 Task: Look for space in Aurora, United States from 8th August, 2023 to 15th August, 2023 for 9 adults in price range Rs.10000 to Rs.14000. Place can be shared room with 5 bedrooms having 9 beds and 5 bathrooms. Property type can be house, flat, guest house. Amenities needed are: wifi, TV, free parkinig on premises, gym, breakfast. Booking option can be shelf check-in. Required host language is English.
Action: Mouse moved to (588, 142)
Screenshot: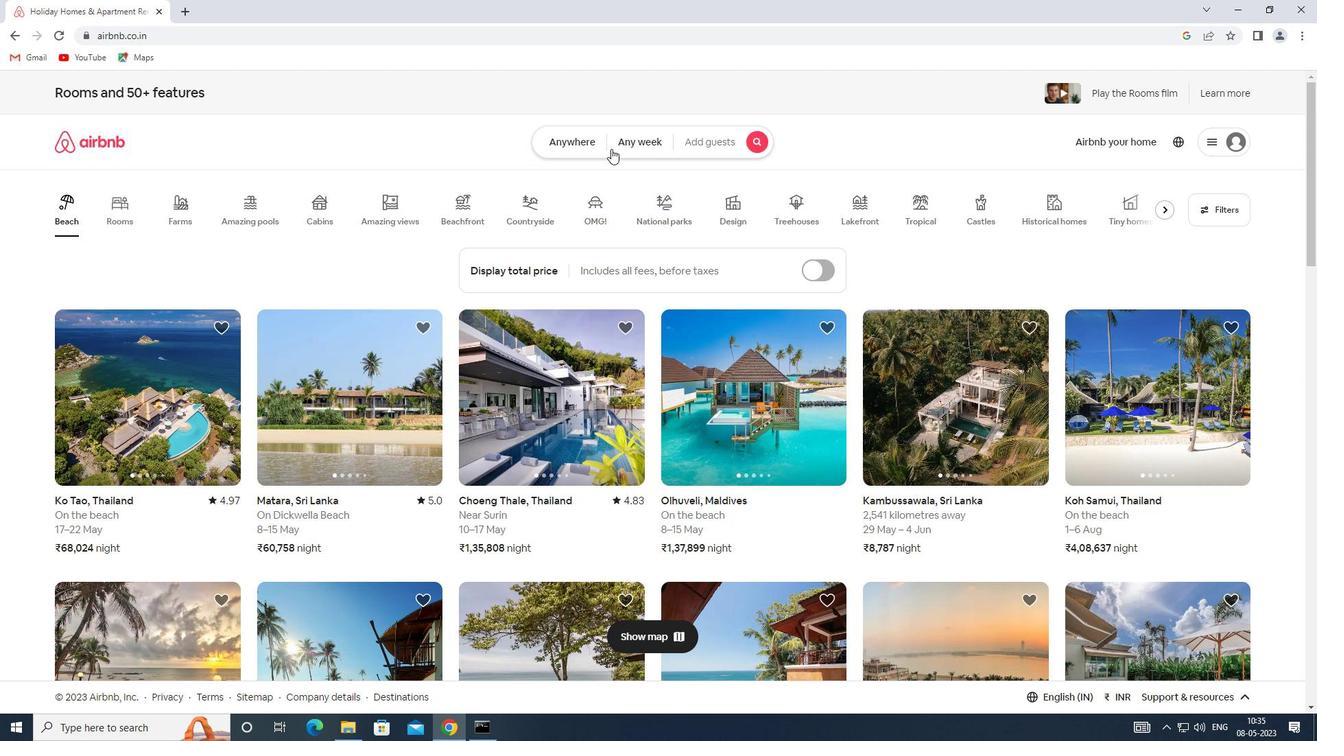 
Action: Mouse pressed left at (588, 142)
Screenshot: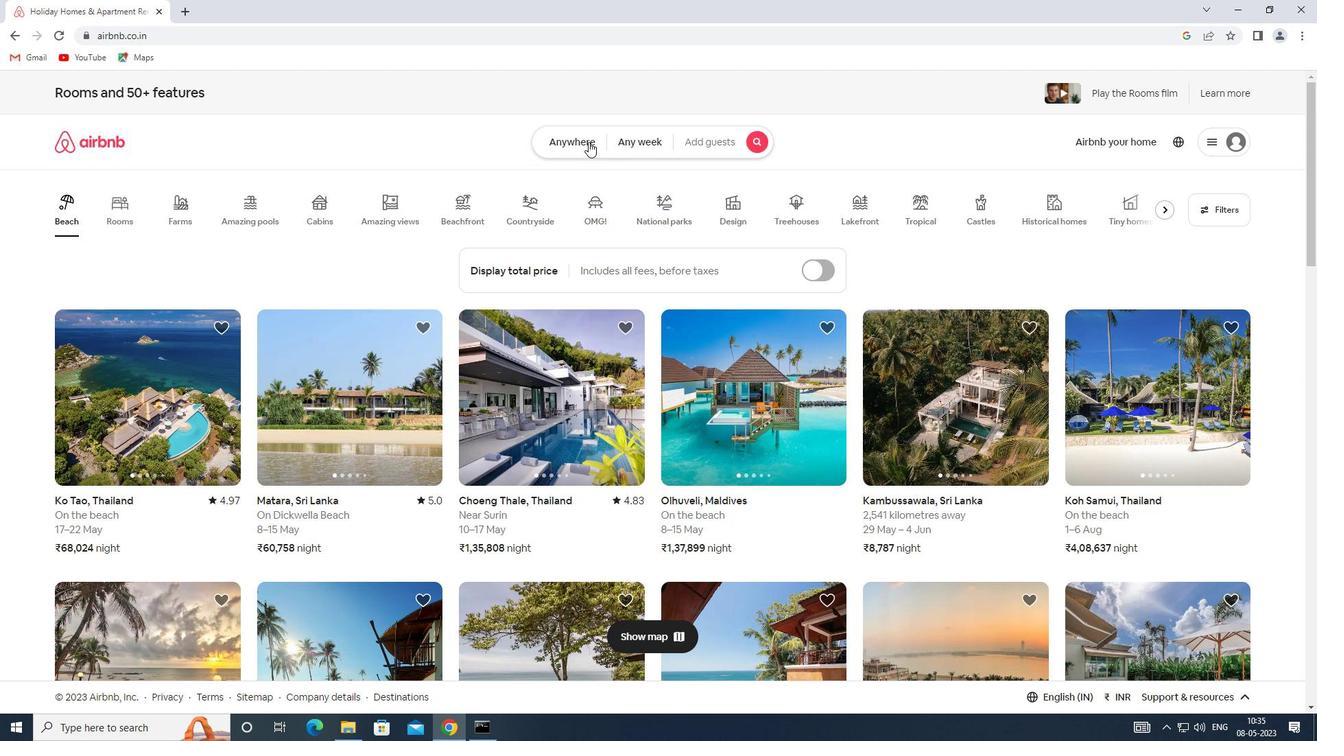
Action: Mouse moved to (484, 205)
Screenshot: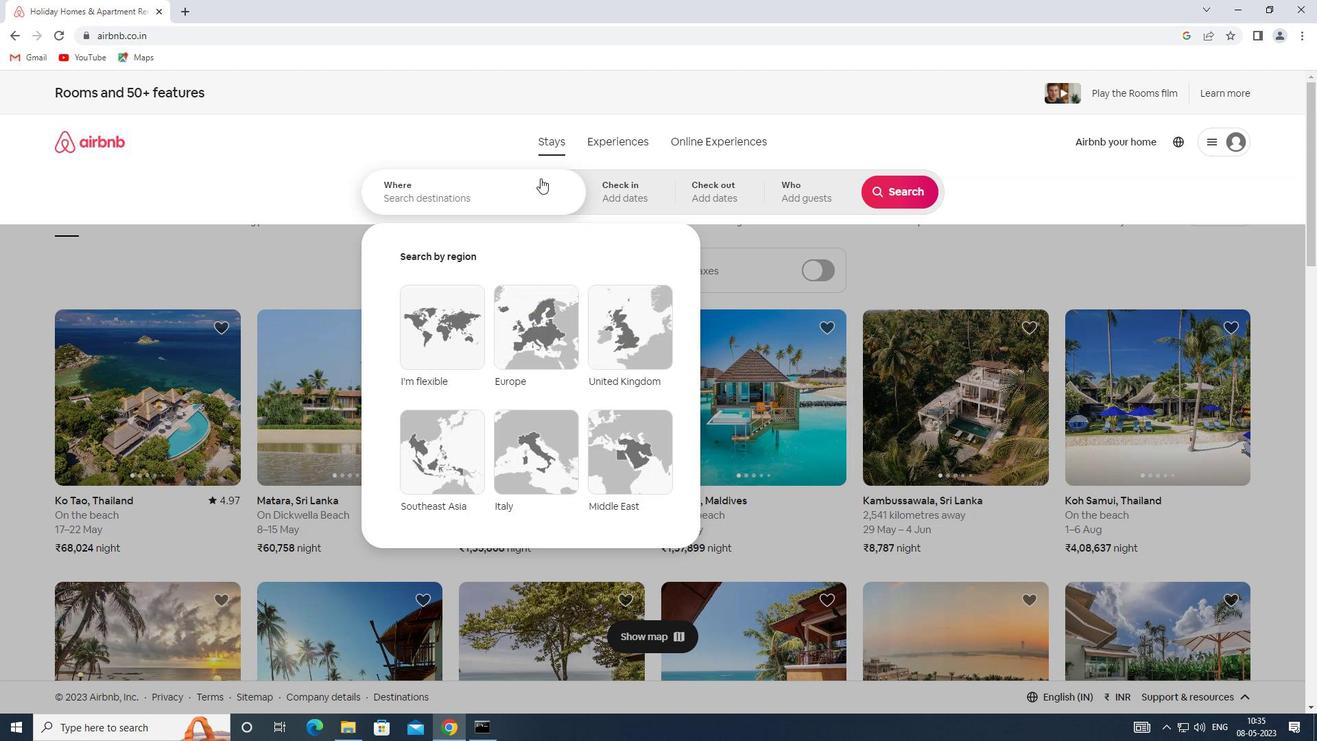 
Action: Mouse pressed left at (484, 205)
Screenshot: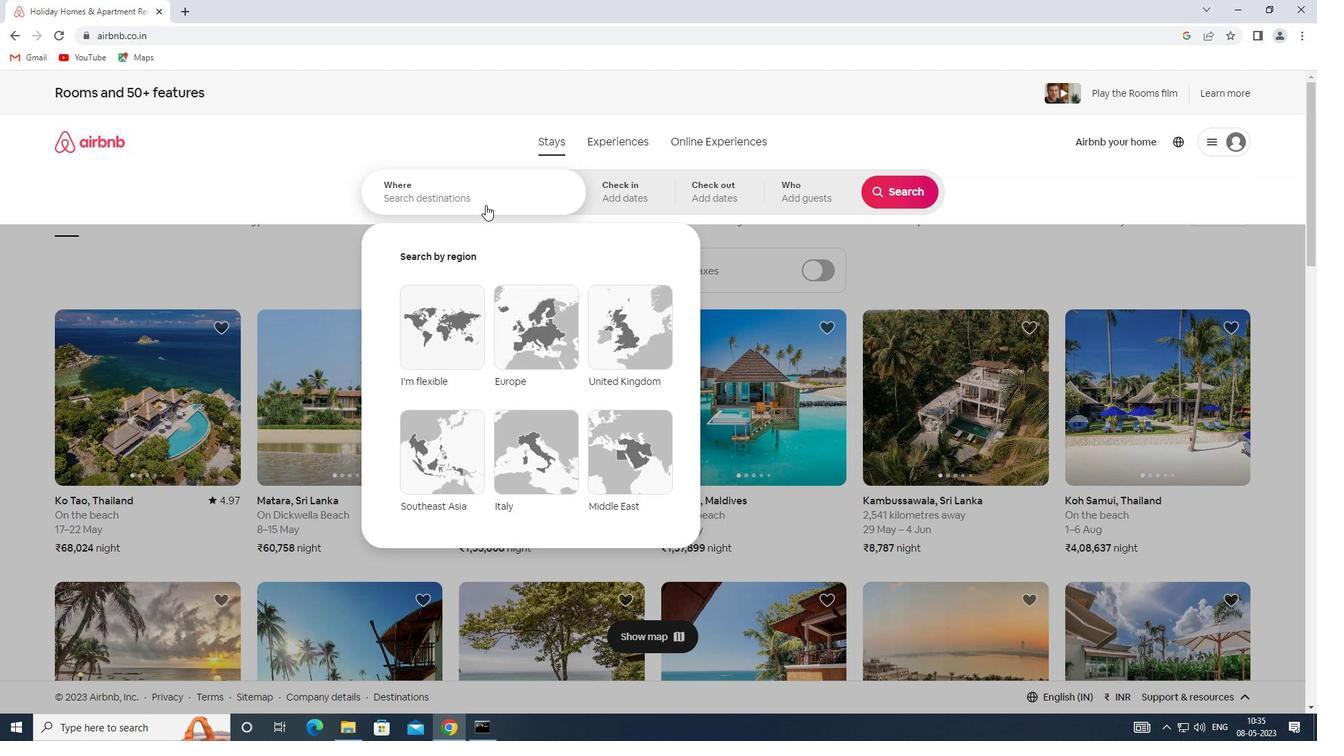 
Action: Key pressed <Key.shift><Key.shift>SPACE<Key.space>IN<Key.space><Key.shift>AURORA,<Key.shift>UNITED<Key.space><Key.shift><Key.shift>STATES
Screenshot: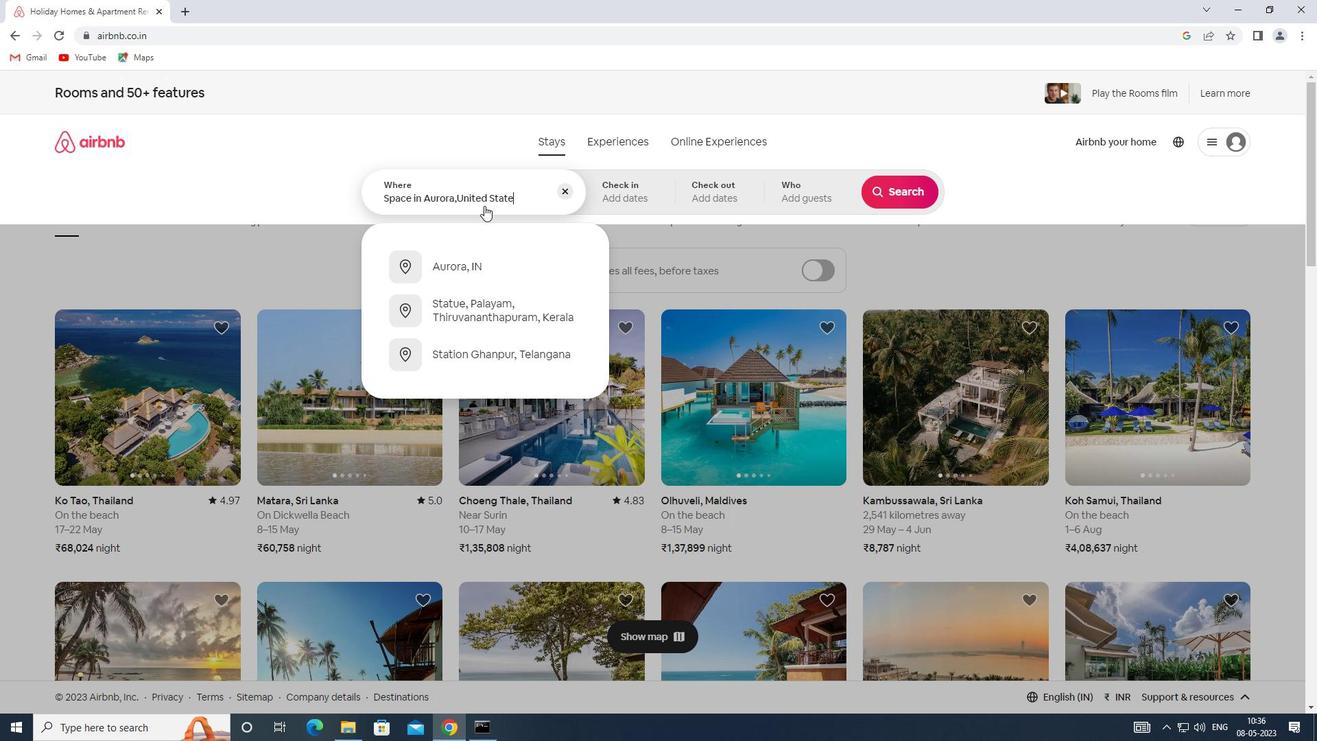 
Action: Mouse moved to (619, 204)
Screenshot: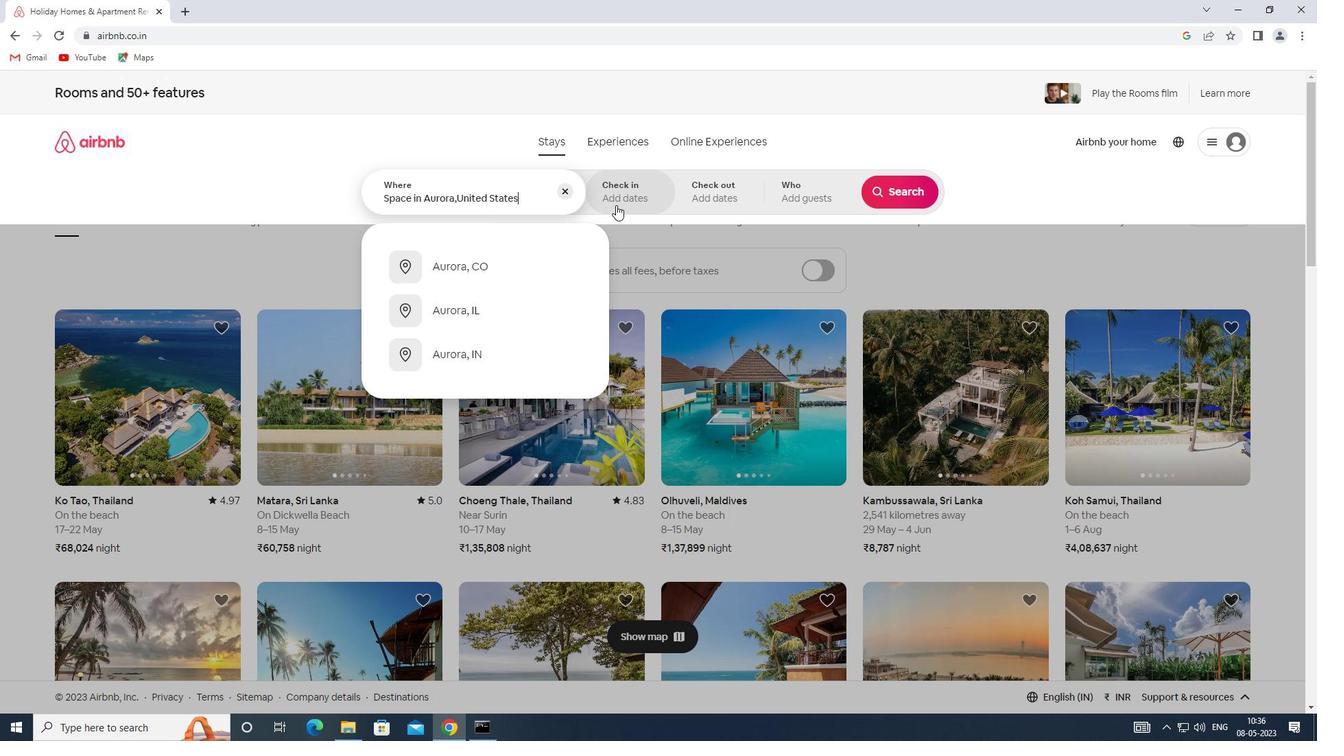
Action: Mouse pressed left at (619, 204)
Screenshot: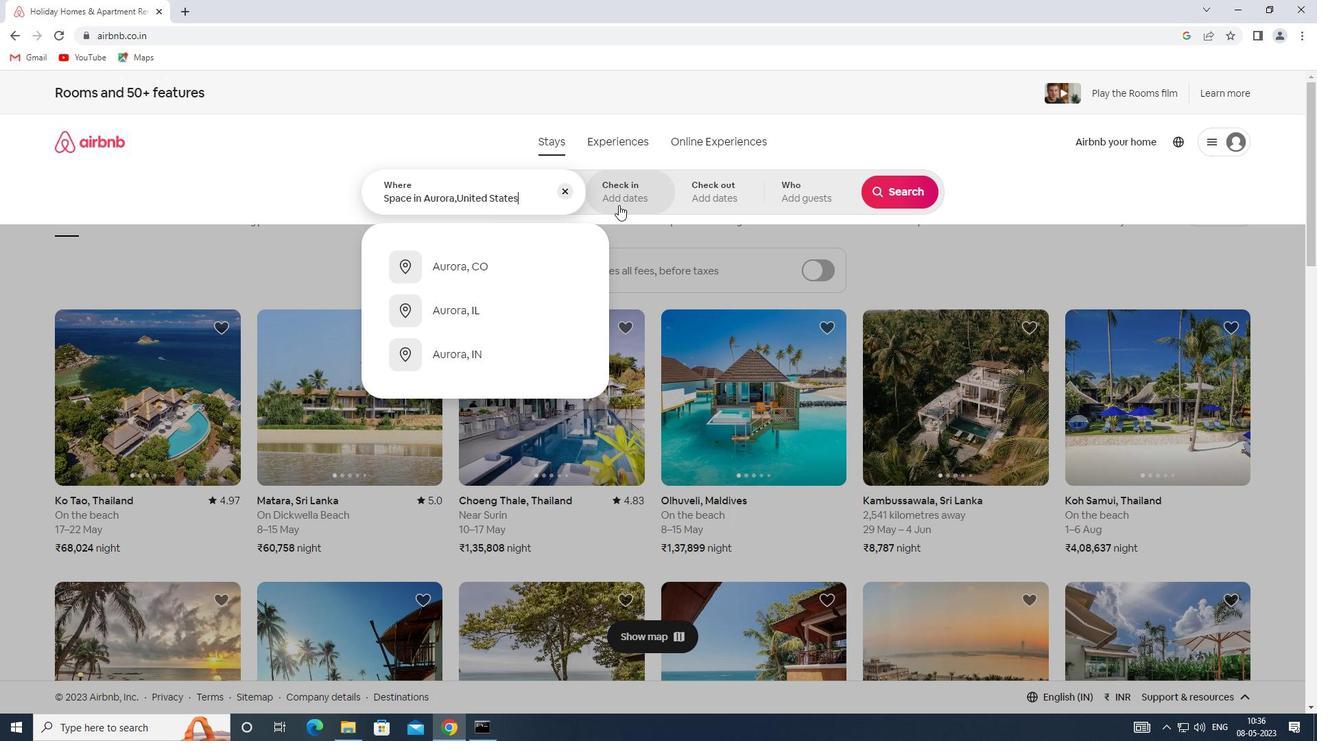 
Action: Mouse moved to (893, 297)
Screenshot: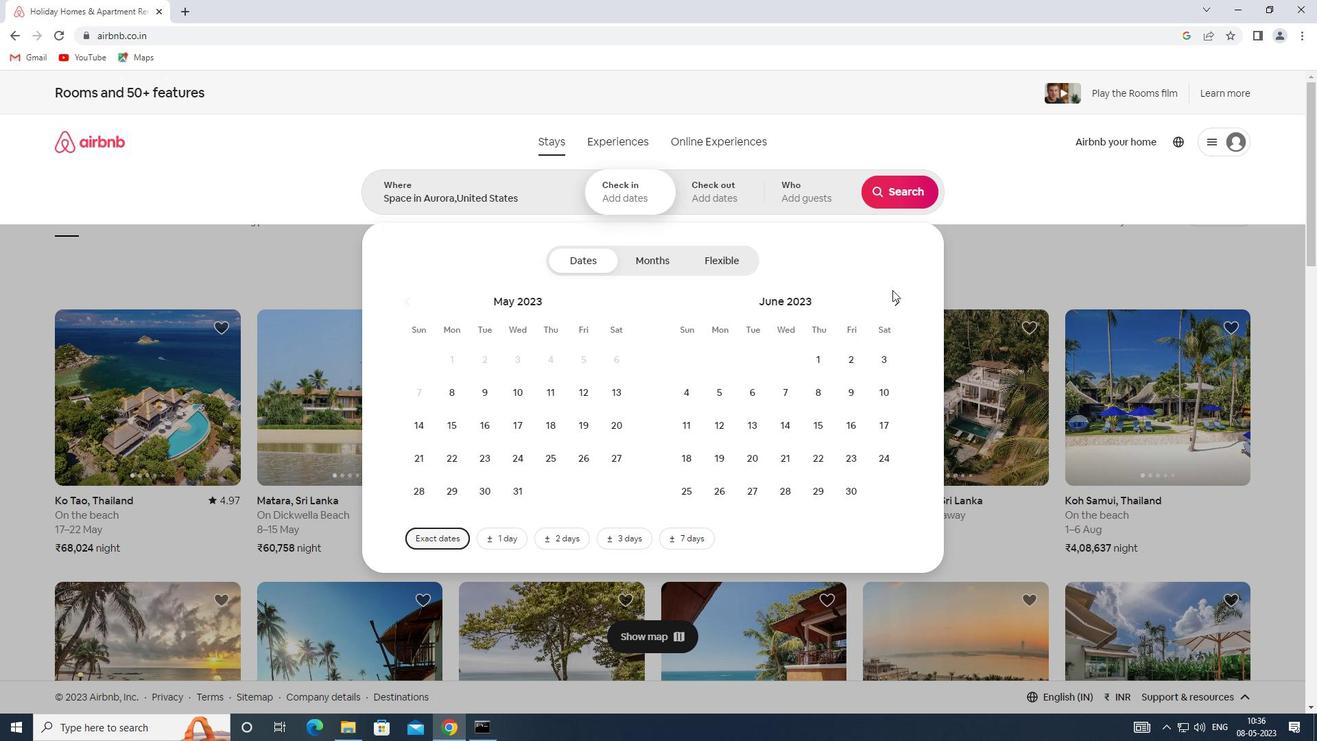 
Action: Mouse pressed left at (893, 297)
Screenshot: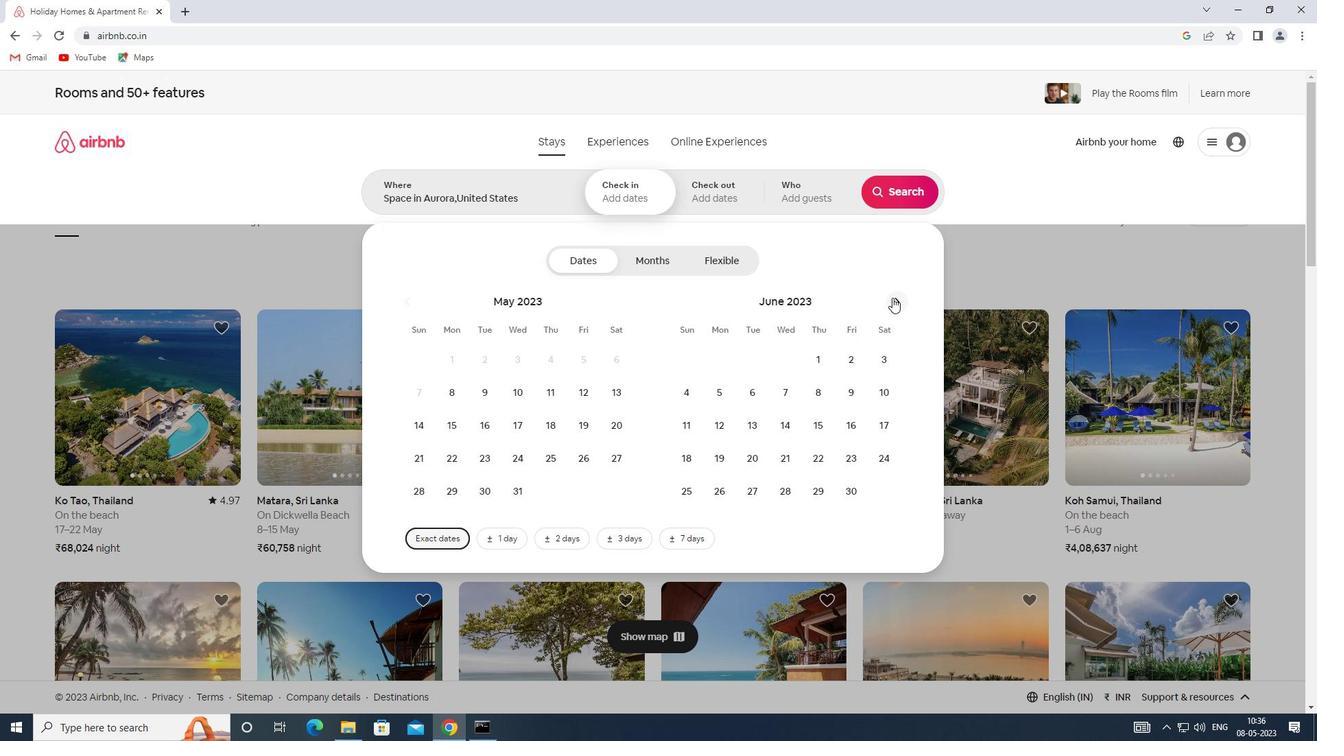 
Action: Mouse pressed left at (893, 297)
Screenshot: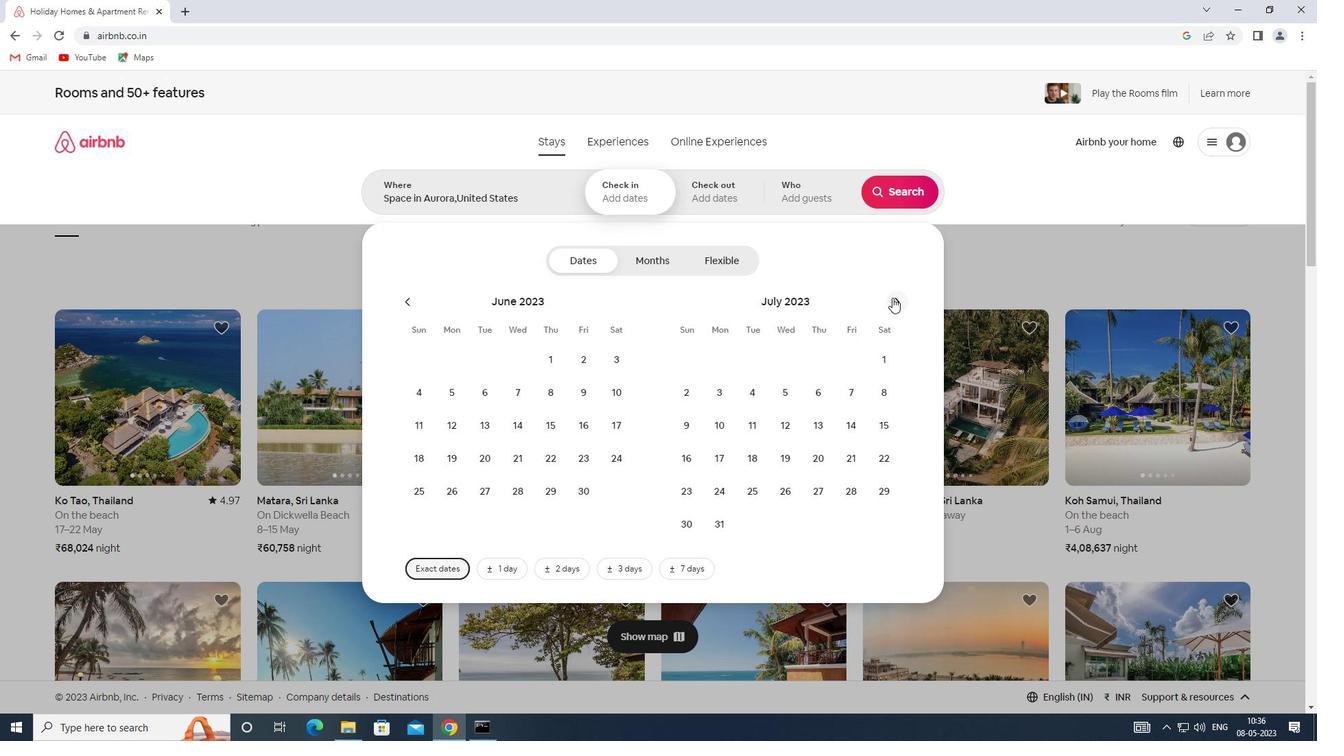 
Action: Mouse moved to (746, 400)
Screenshot: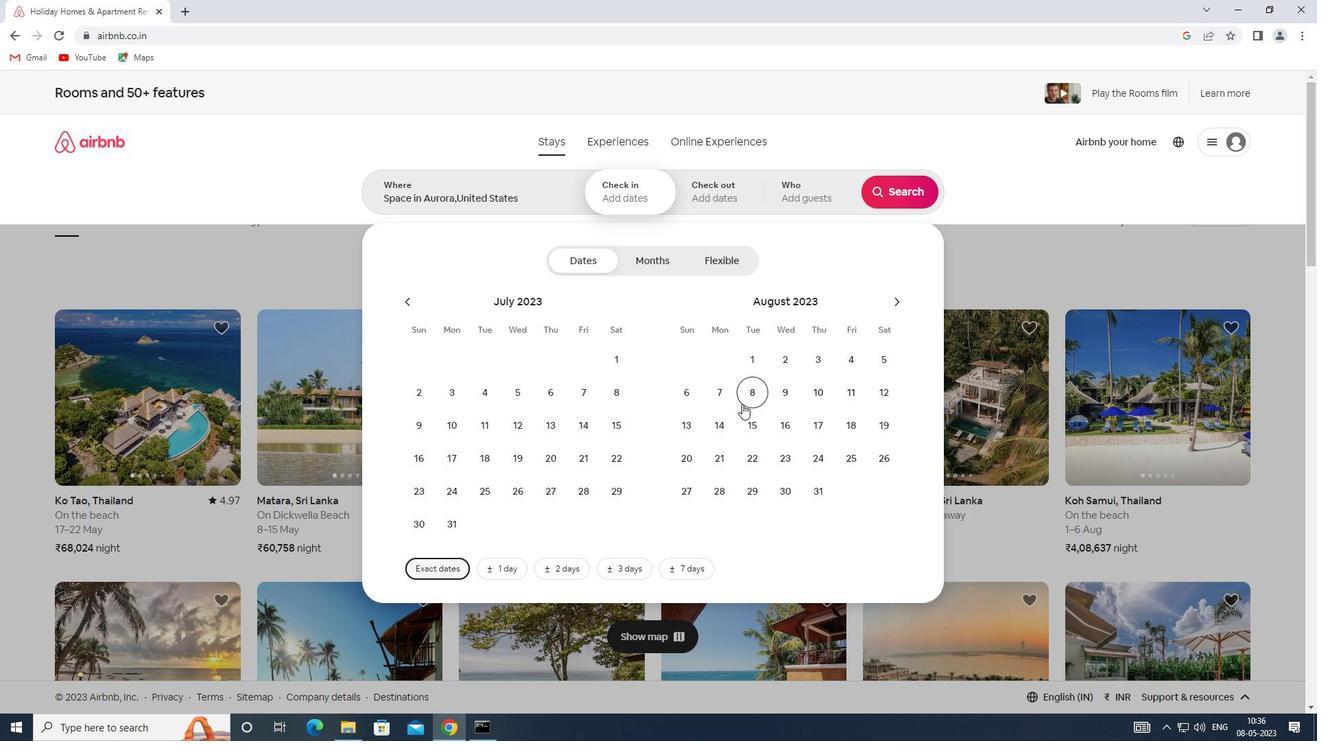 
Action: Mouse pressed left at (746, 400)
Screenshot: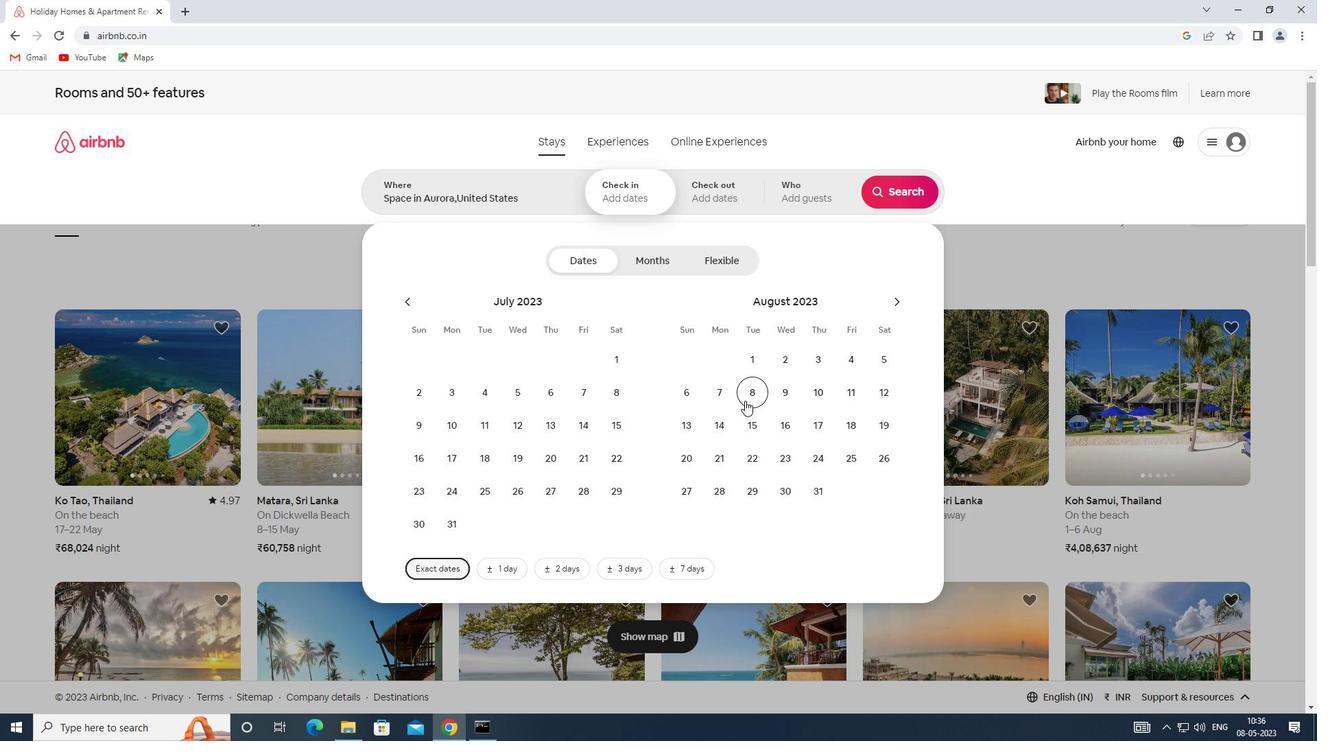 
Action: Mouse moved to (753, 424)
Screenshot: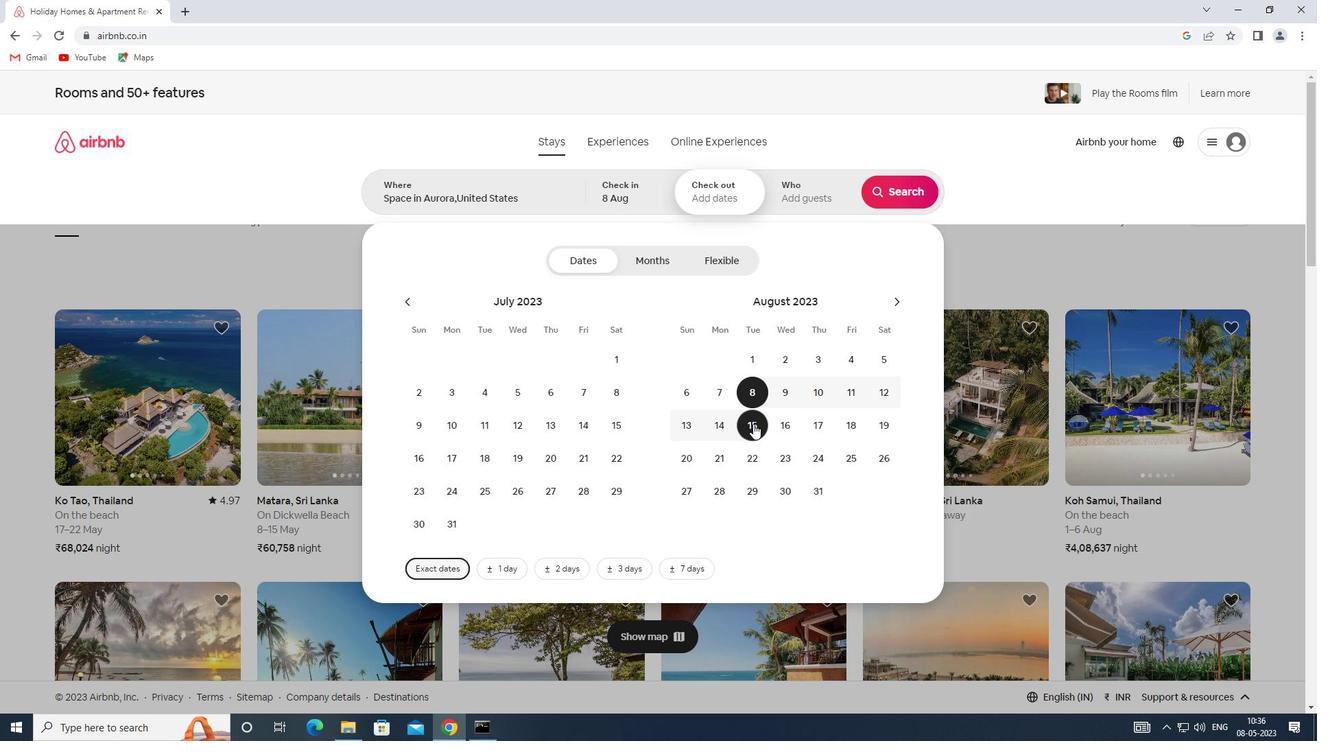 
Action: Mouse pressed left at (753, 424)
Screenshot: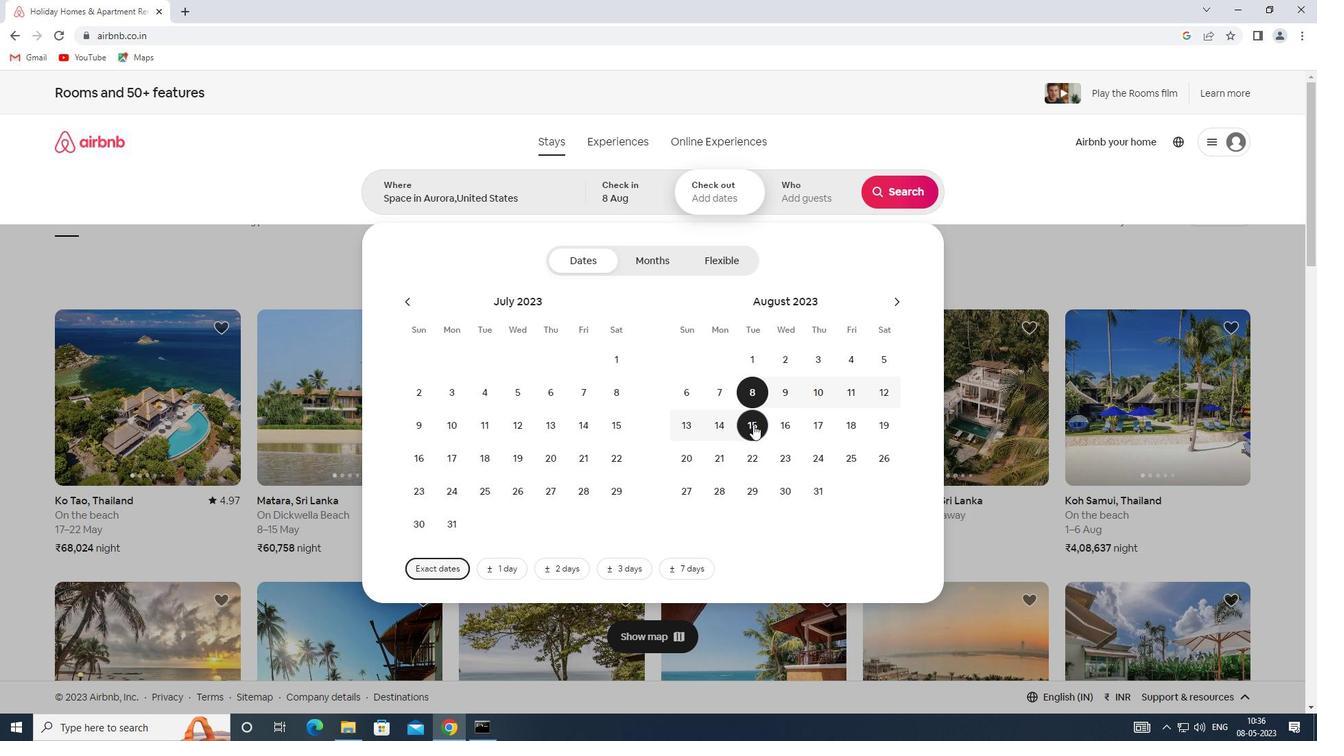
Action: Mouse moved to (790, 201)
Screenshot: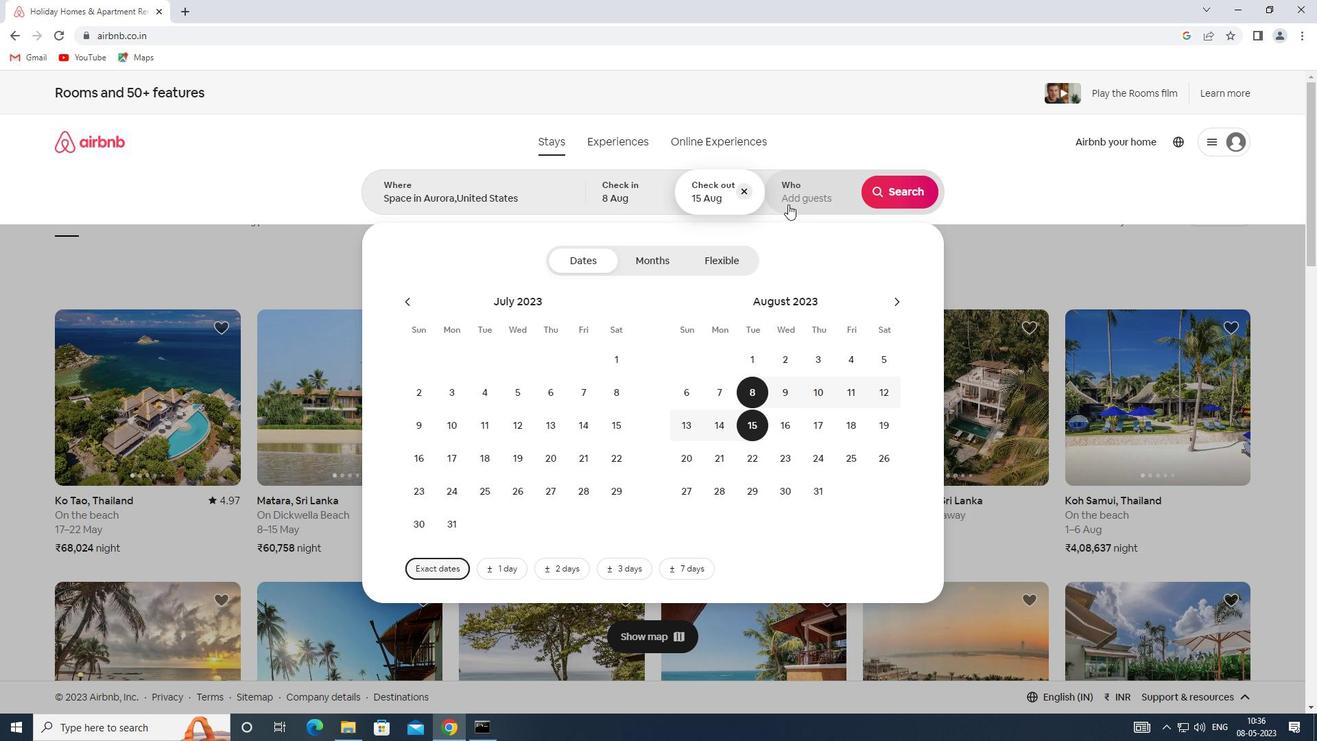 
Action: Mouse pressed left at (790, 201)
Screenshot: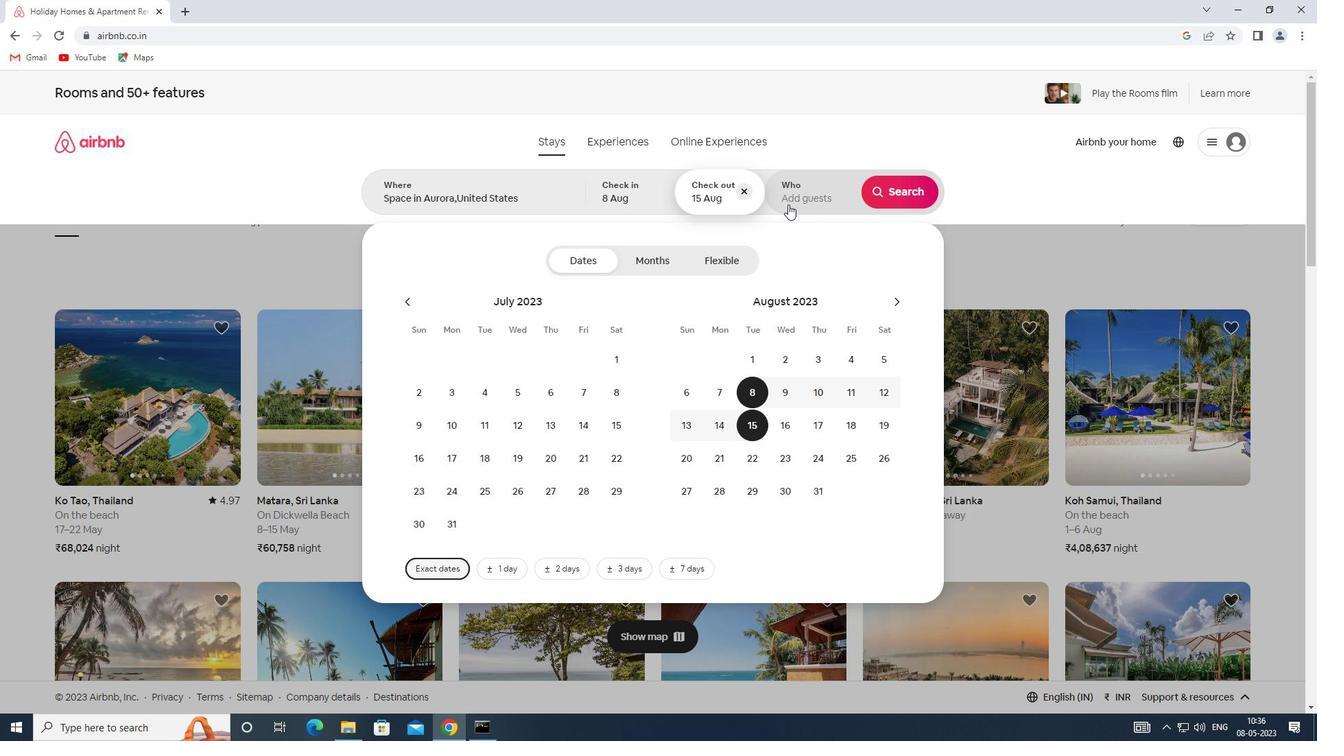 
Action: Mouse moved to (901, 265)
Screenshot: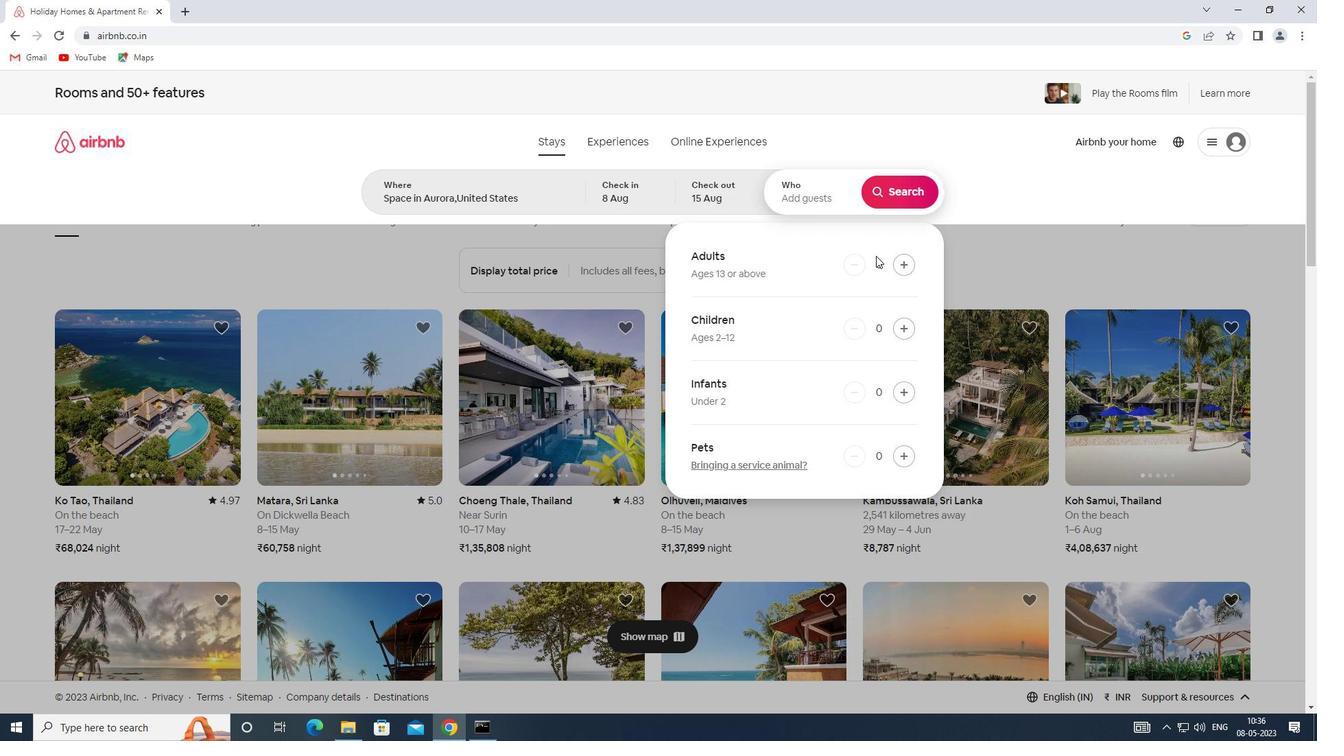 
Action: Mouse pressed left at (901, 265)
Screenshot: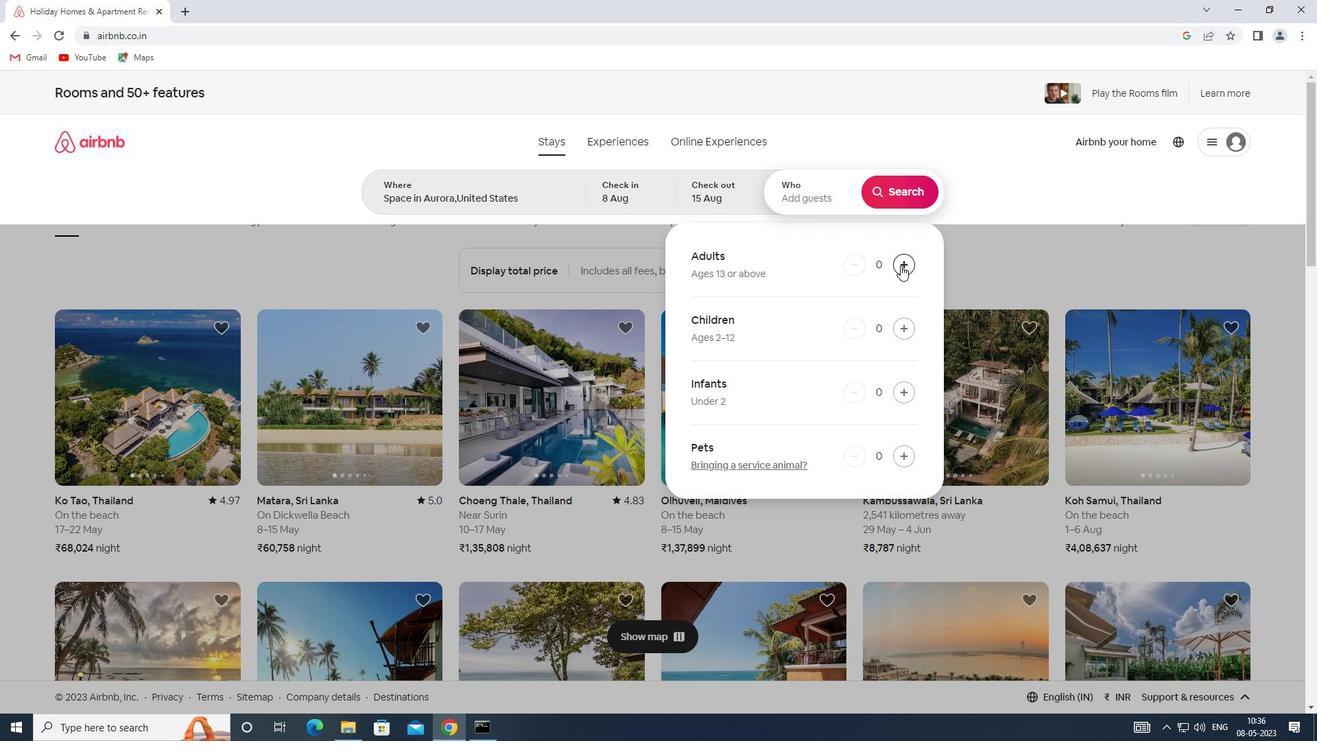 
Action: Mouse pressed left at (901, 265)
Screenshot: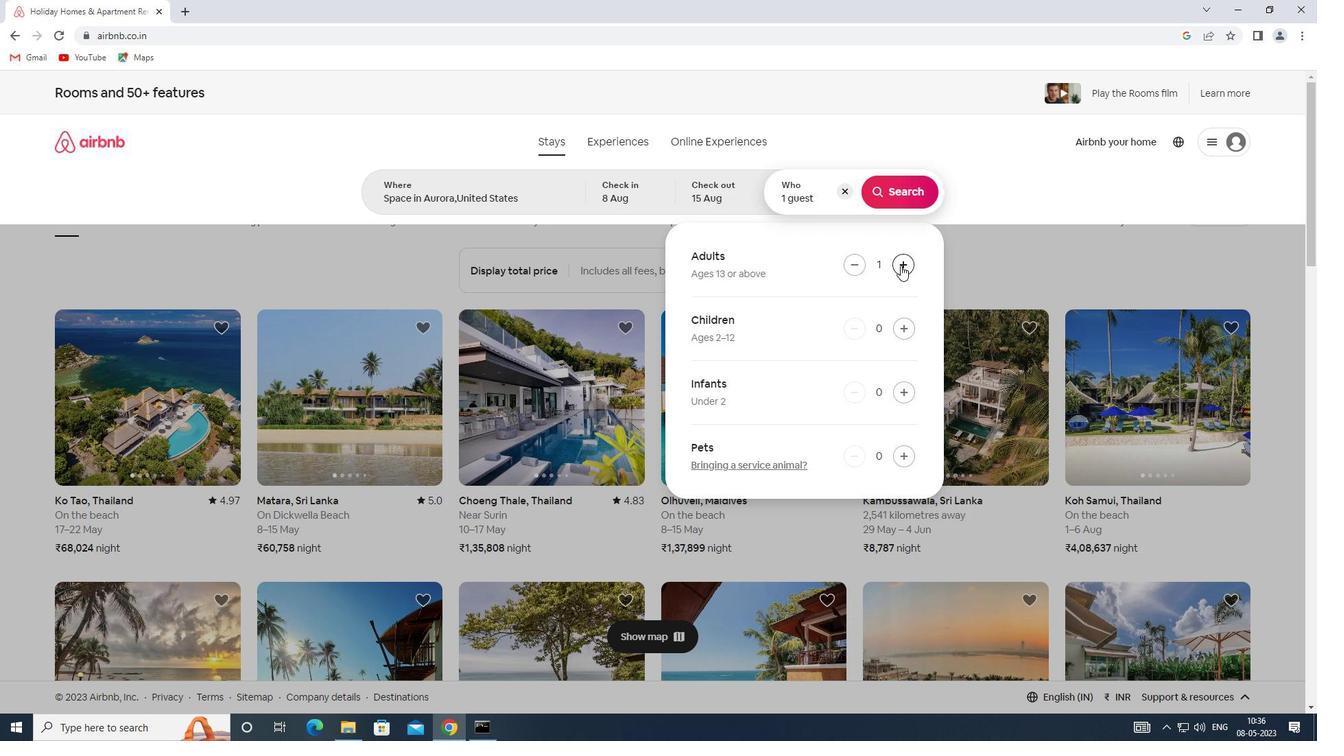 
Action: Mouse pressed left at (901, 265)
Screenshot: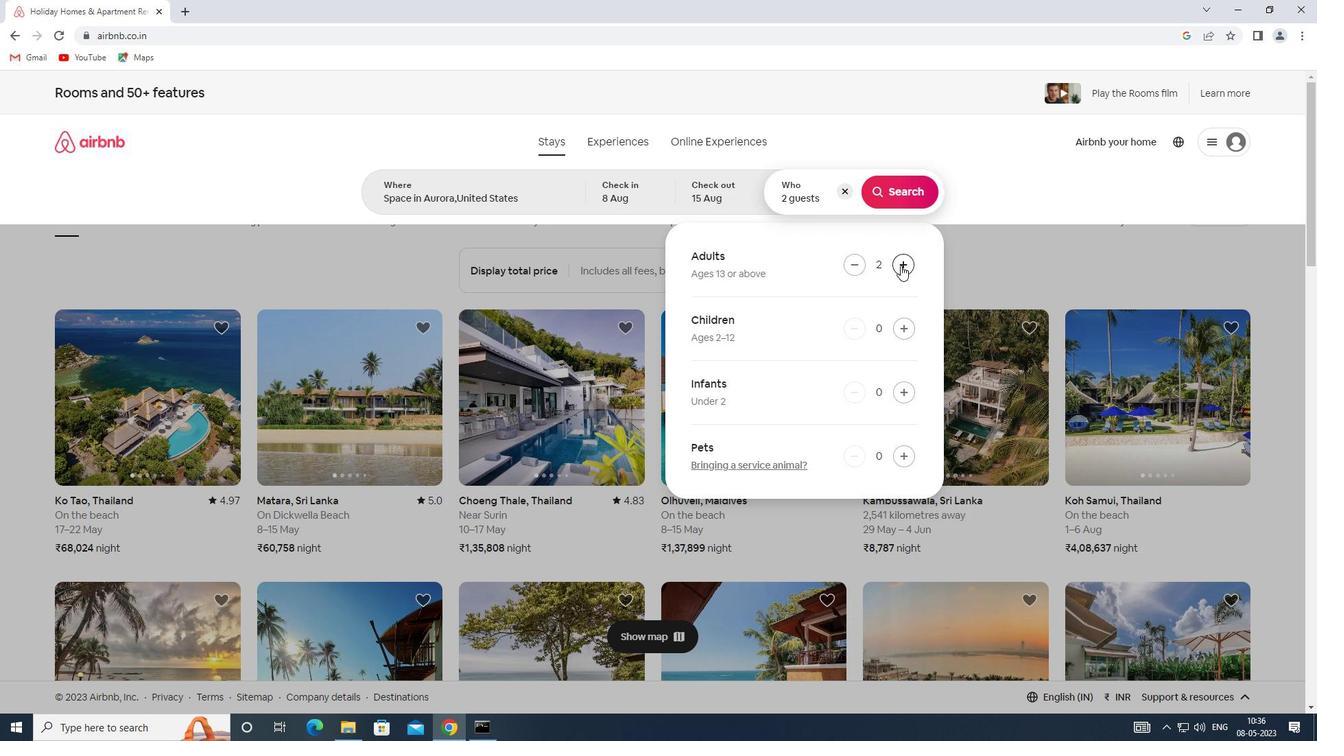 
Action: Mouse pressed left at (901, 265)
Screenshot: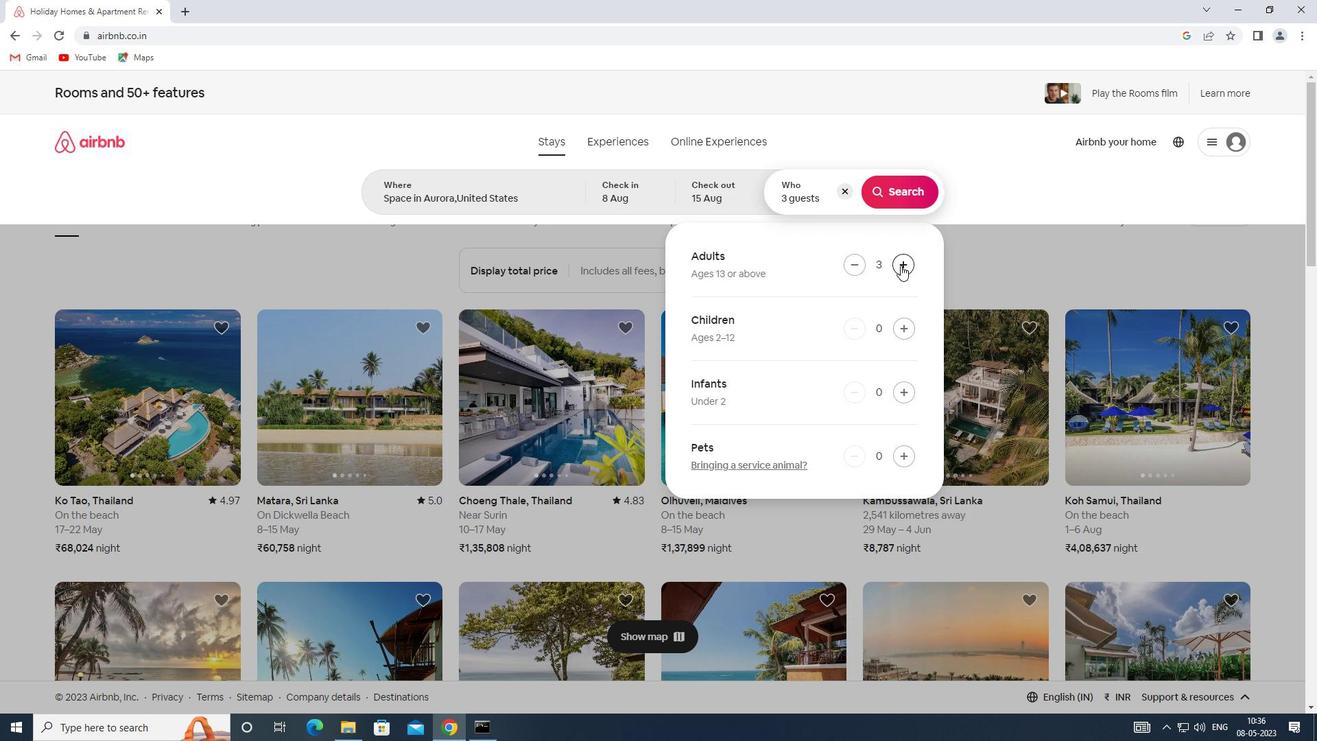 
Action: Mouse pressed left at (901, 265)
Screenshot: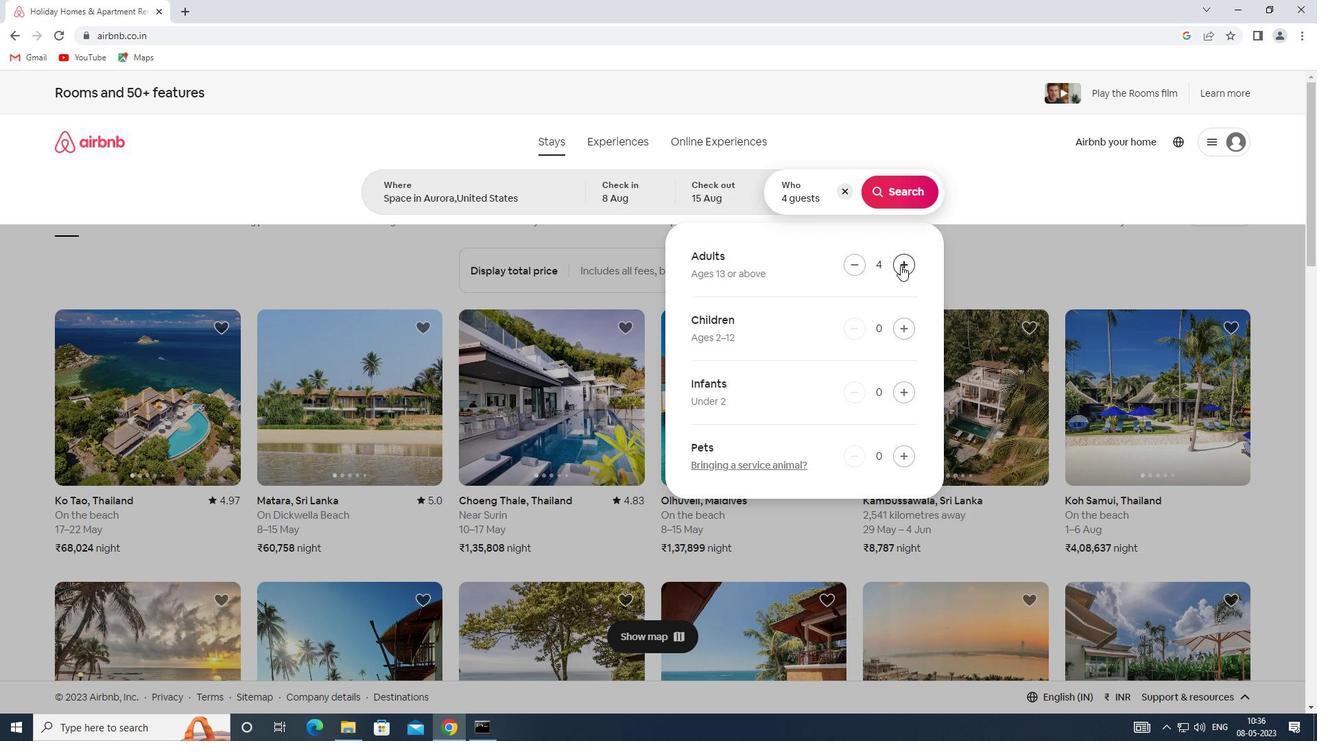 
Action: Mouse pressed left at (901, 265)
Screenshot: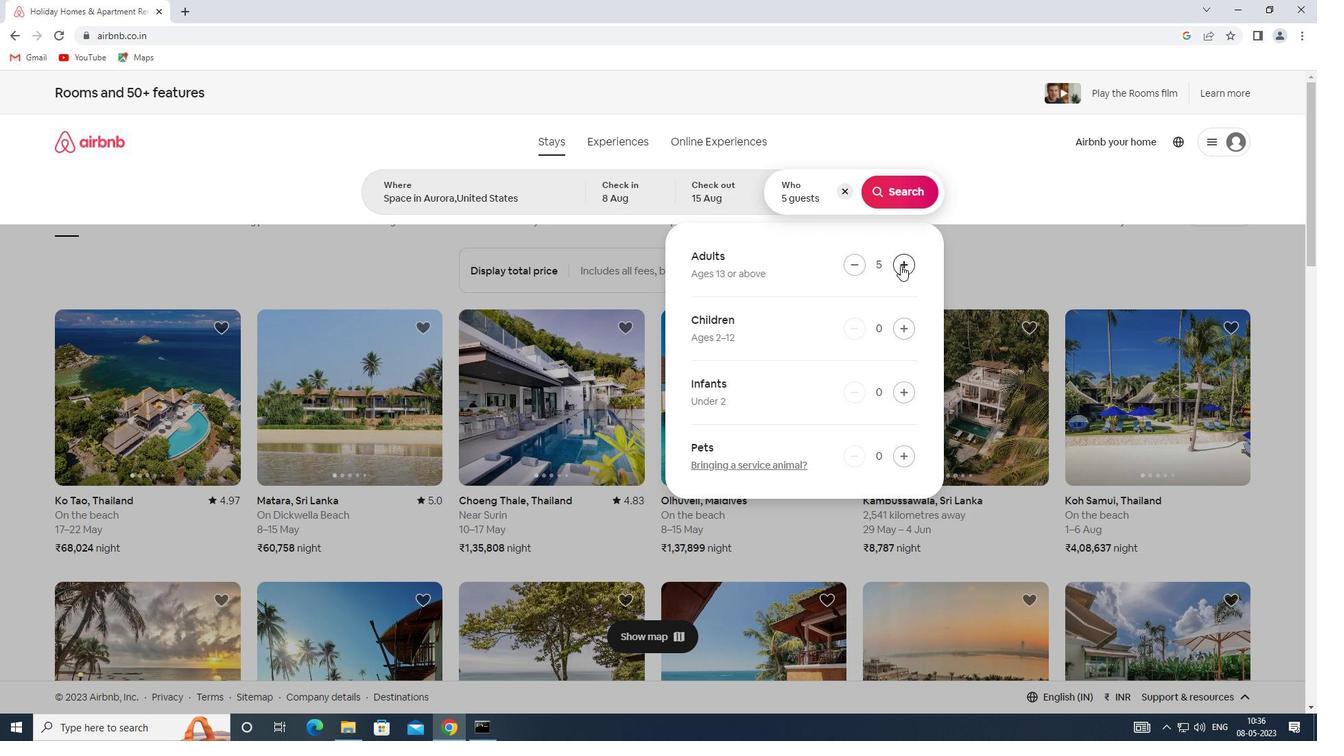 
Action: Mouse pressed left at (901, 265)
Screenshot: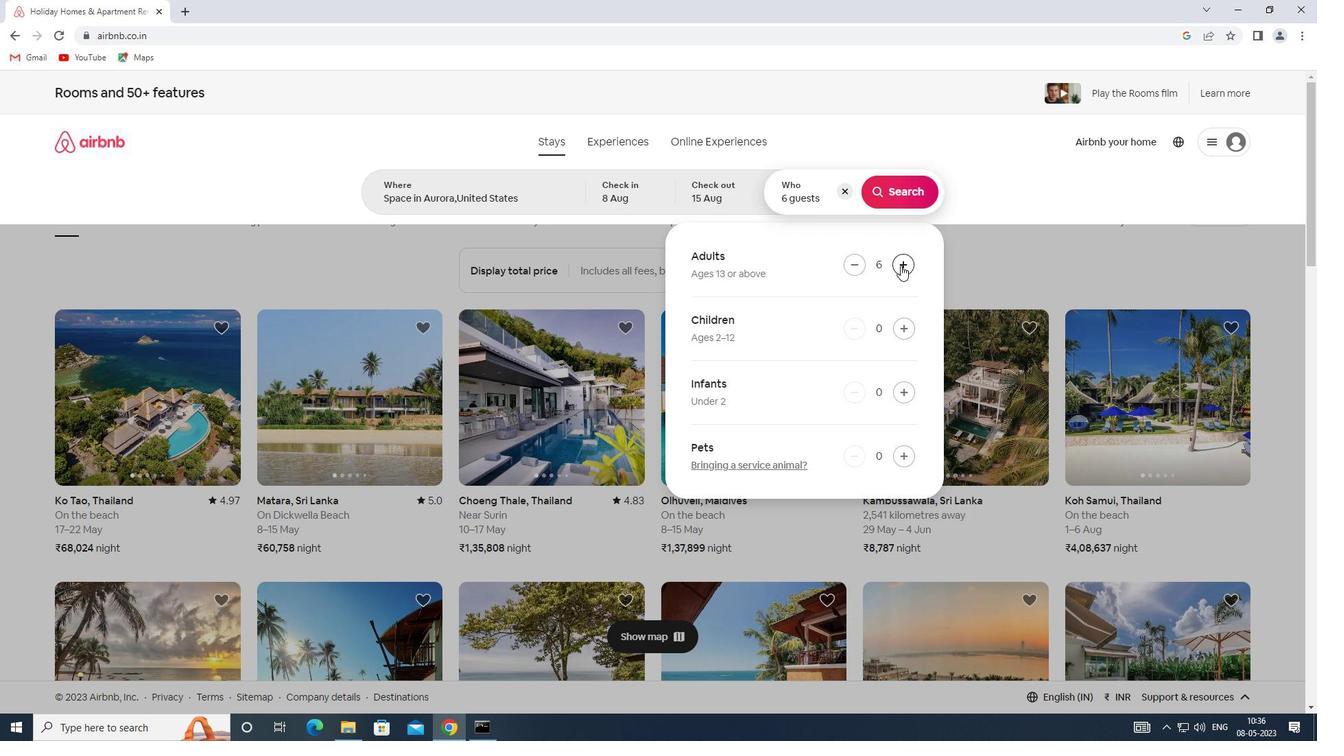 
Action: Mouse pressed left at (901, 265)
Screenshot: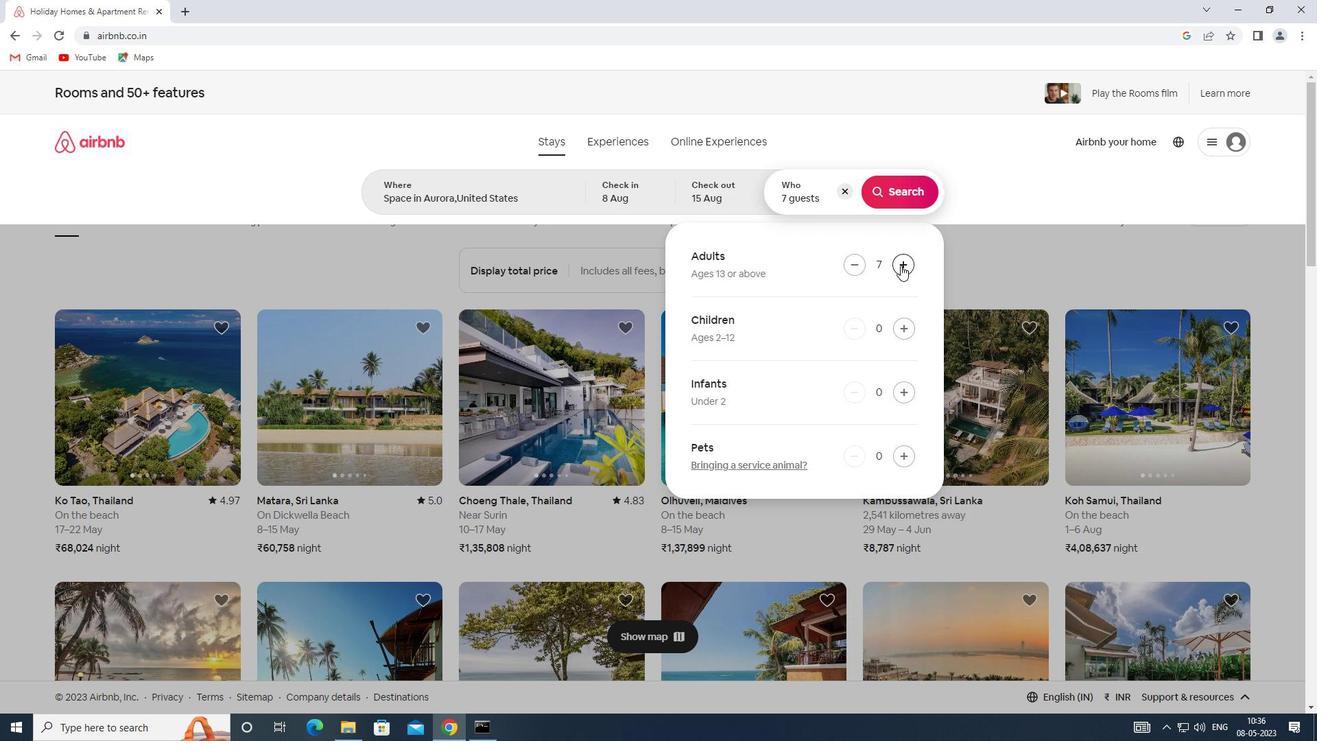 
Action: Mouse pressed left at (901, 265)
Screenshot: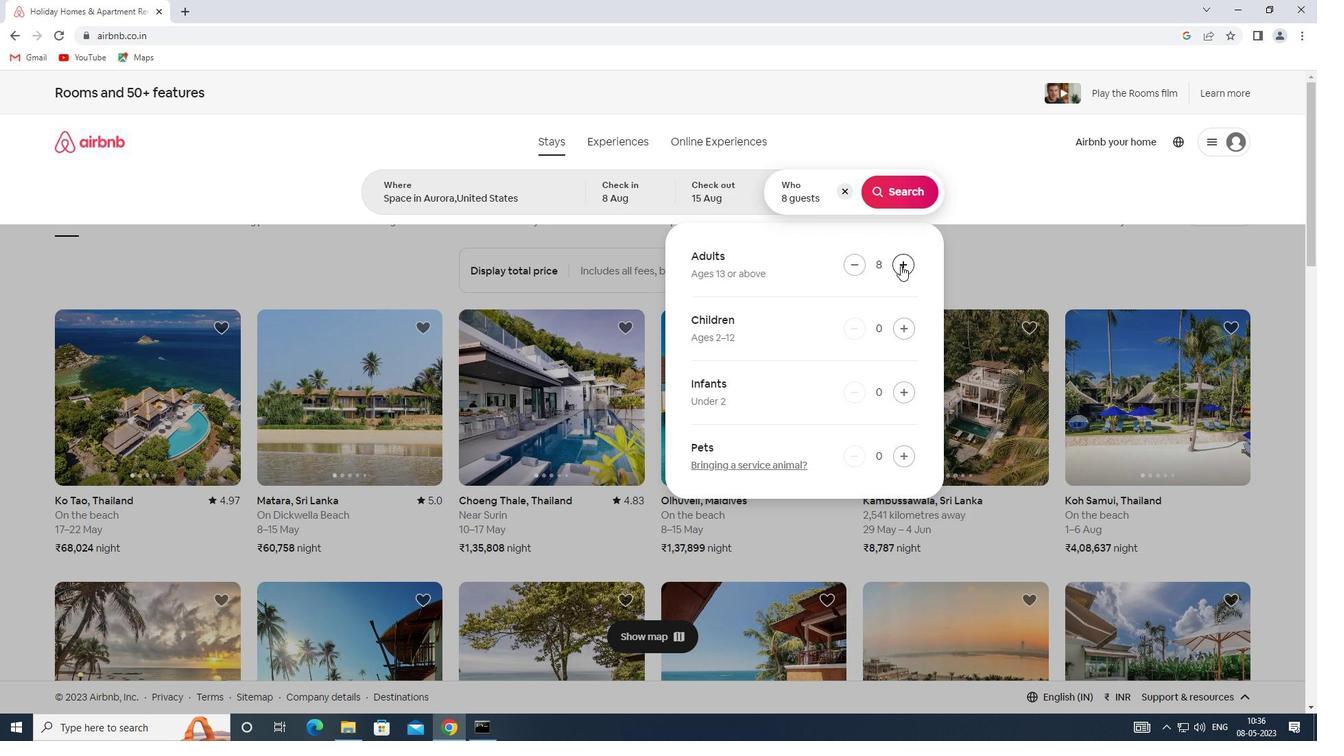 
Action: Mouse moved to (909, 196)
Screenshot: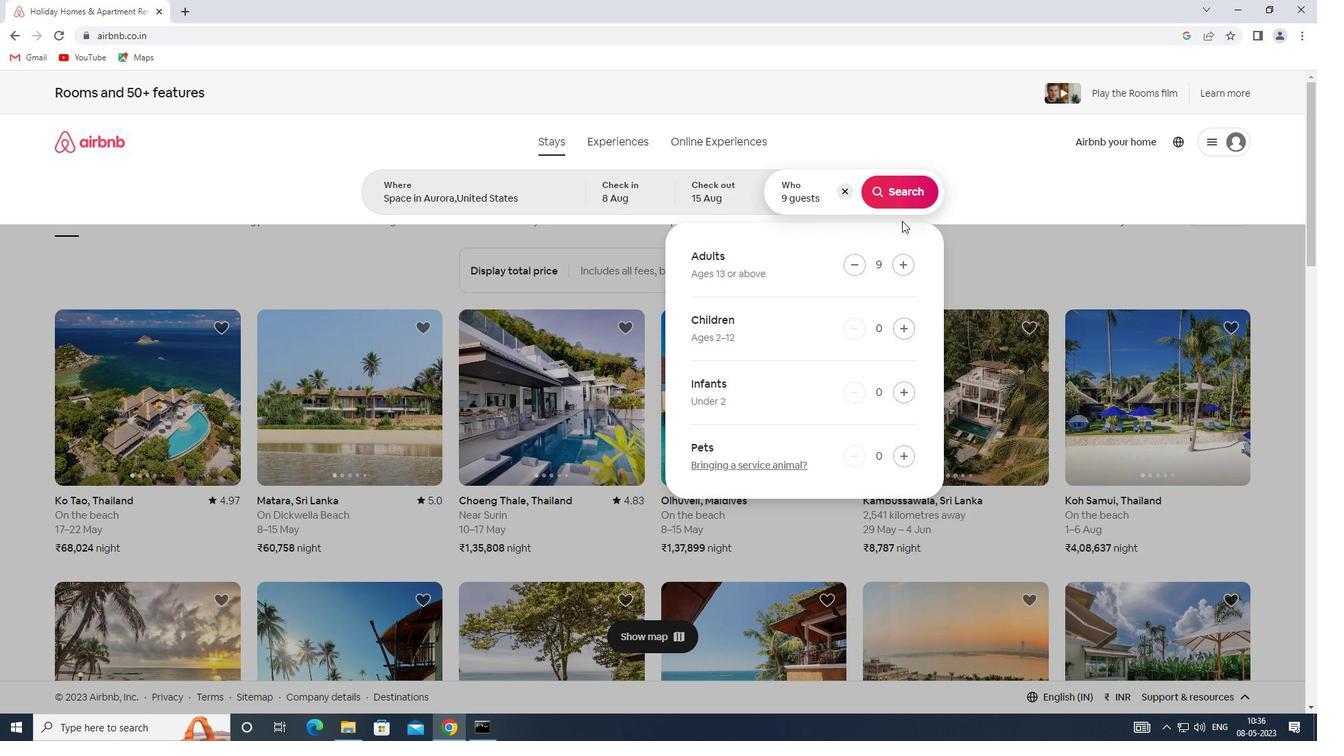 
Action: Mouse pressed left at (909, 196)
Screenshot: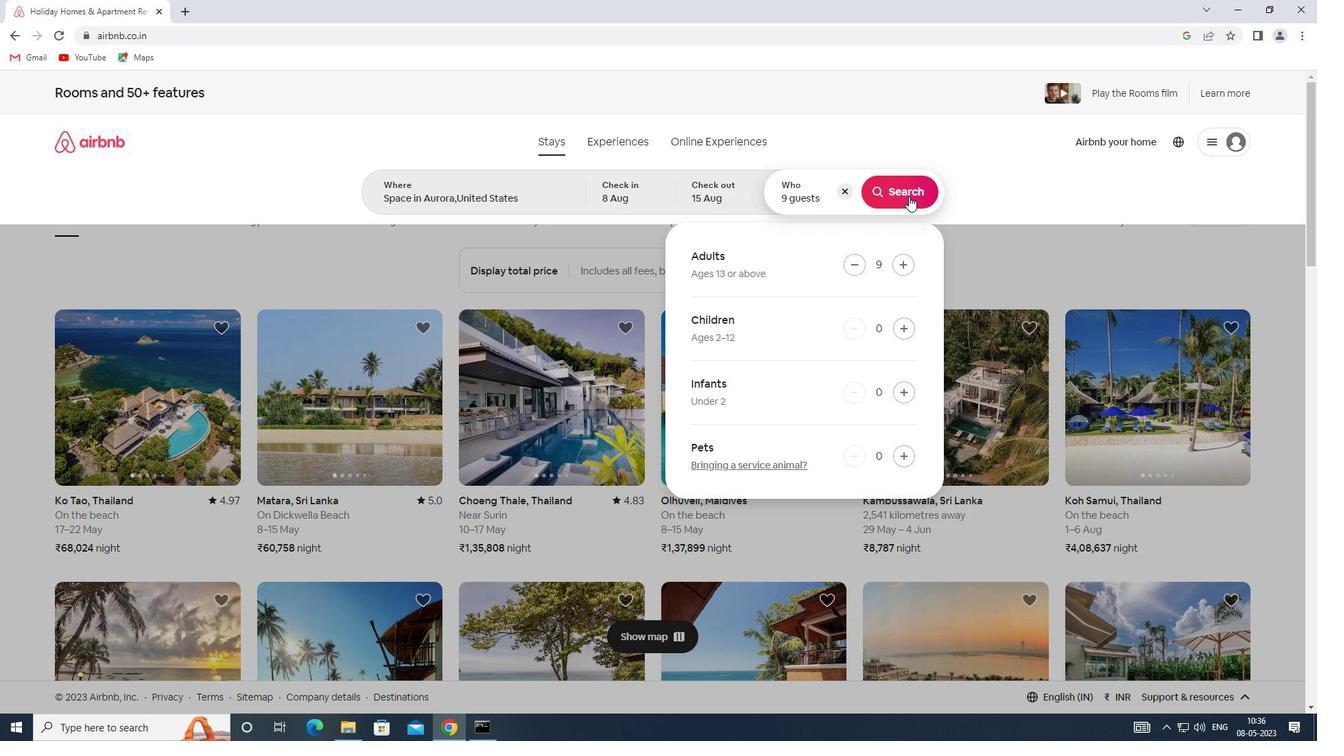 
Action: Mouse moved to (1254, 148)
Screenshot: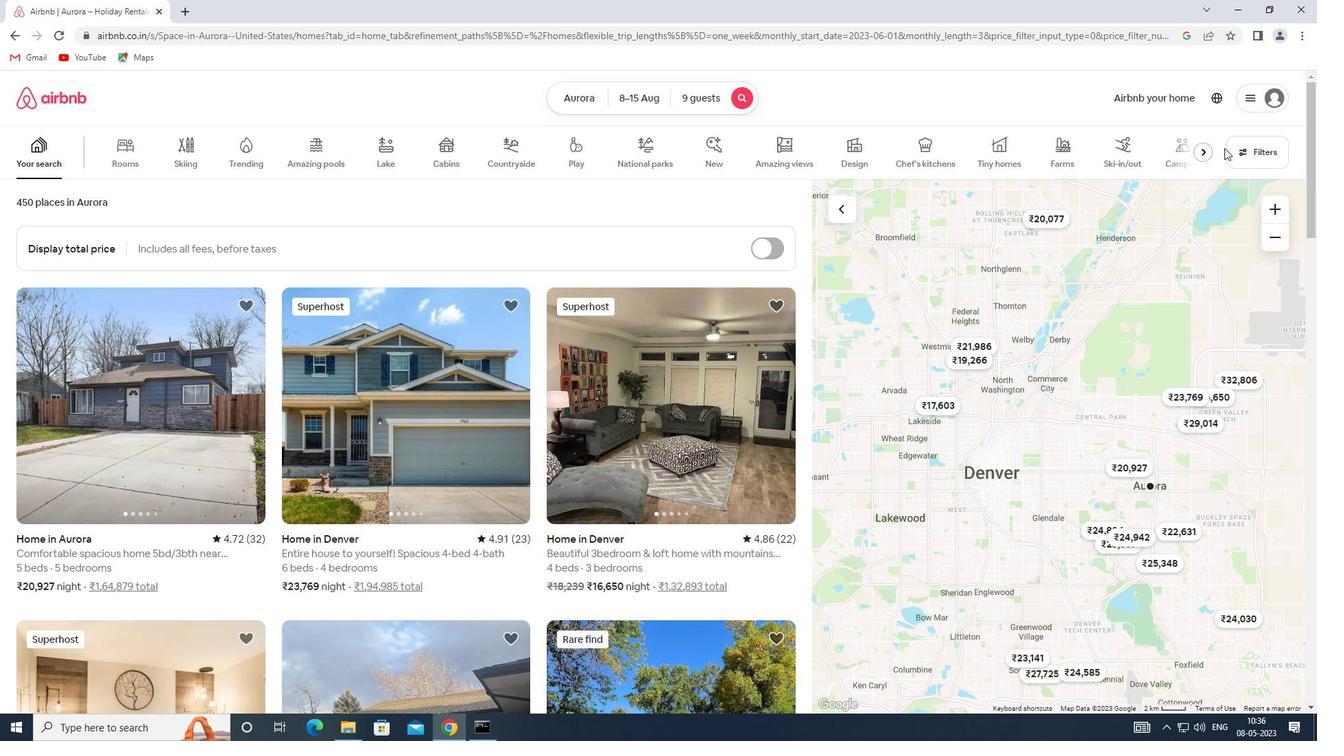 
Action: Mouse pressed left at (1254, 148)
Screenshot: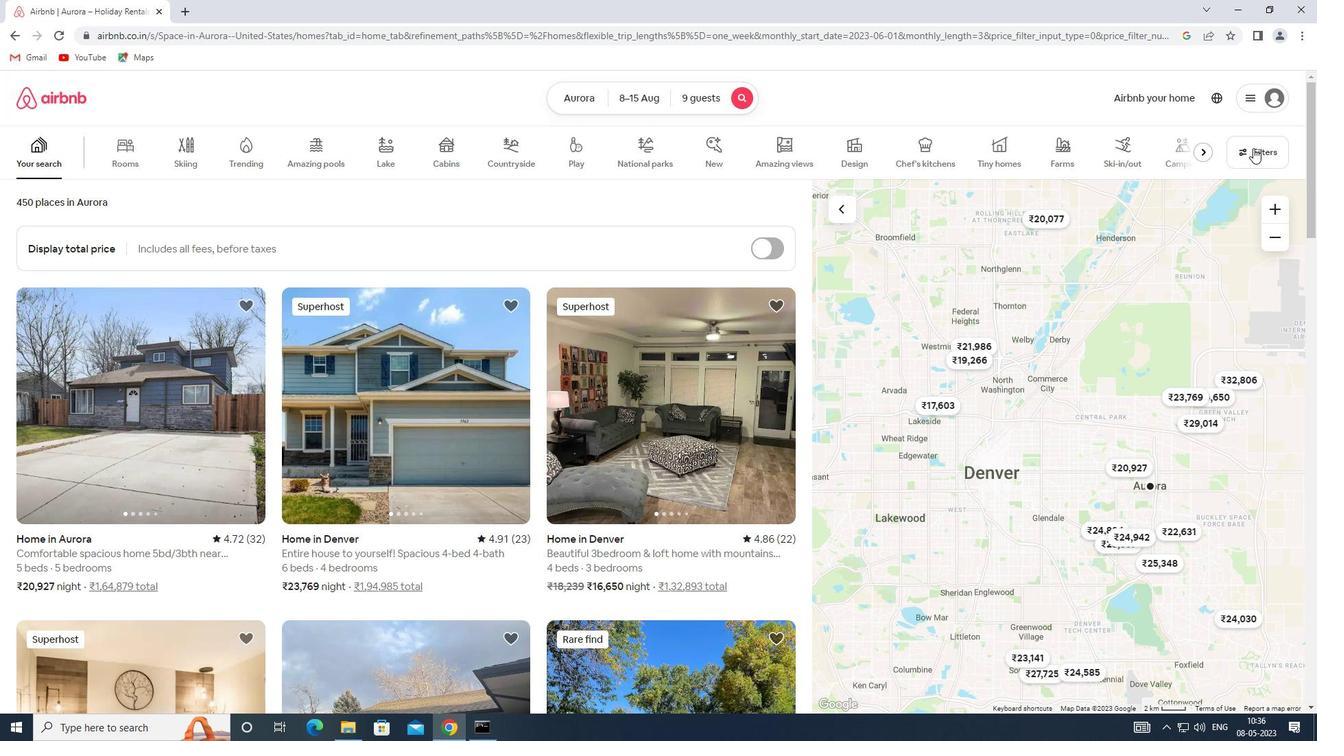
Action: Mouse moved to (478, 493)
Screenshot: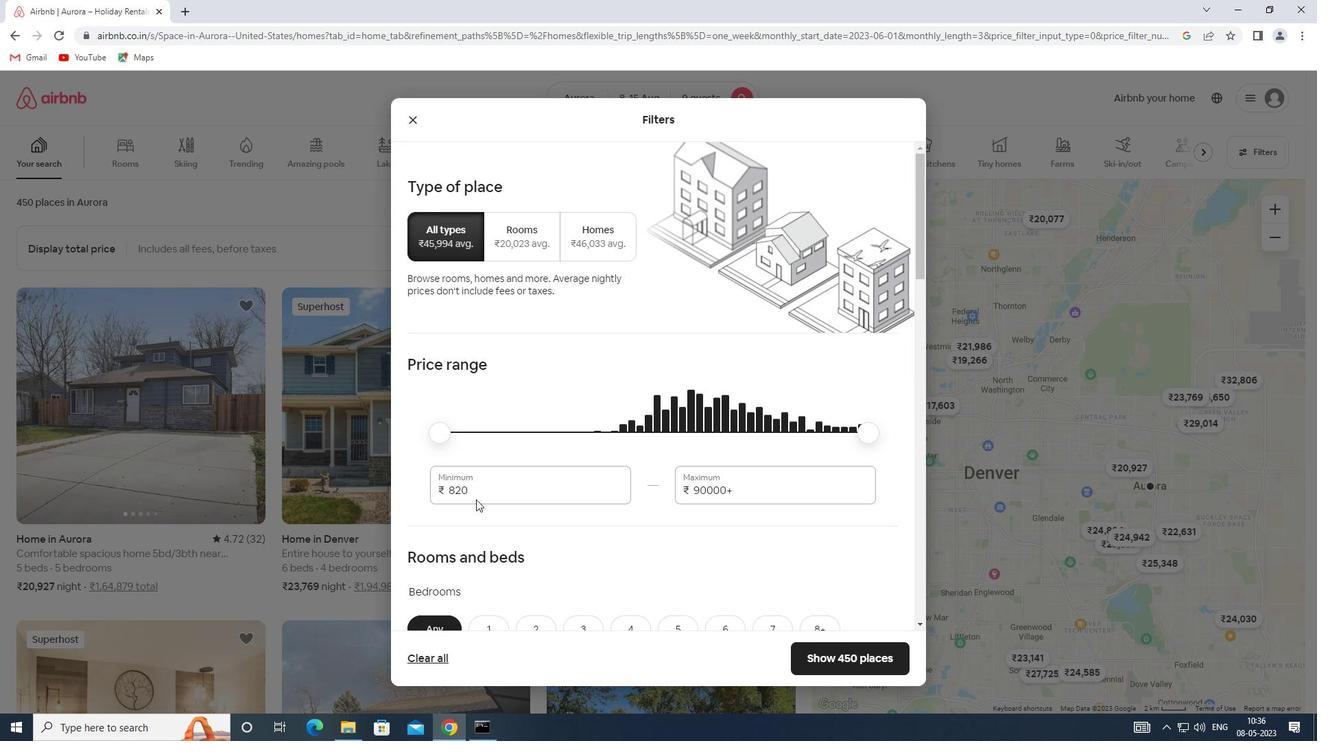 
Action: Mouse pressed left at (478, 493)
Screenshot: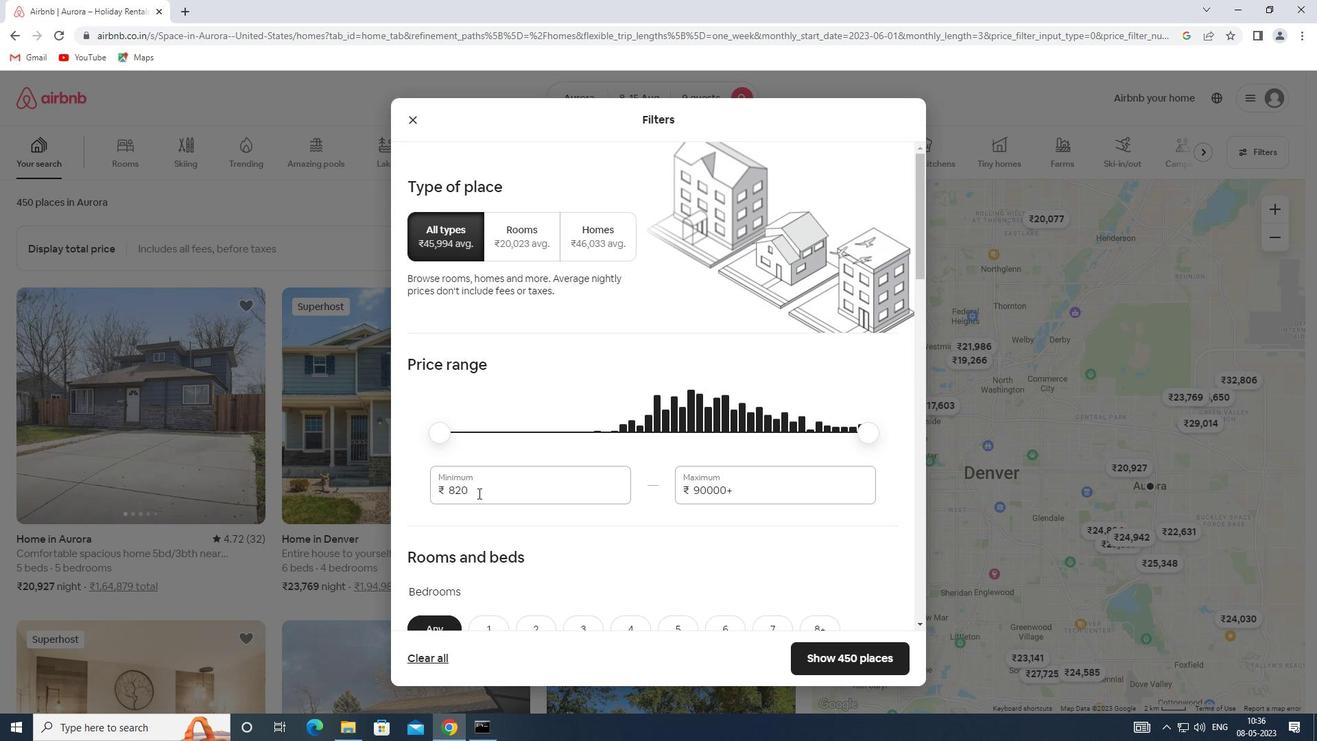 
Action: Mouse moved to (429, 492)
Screenshot: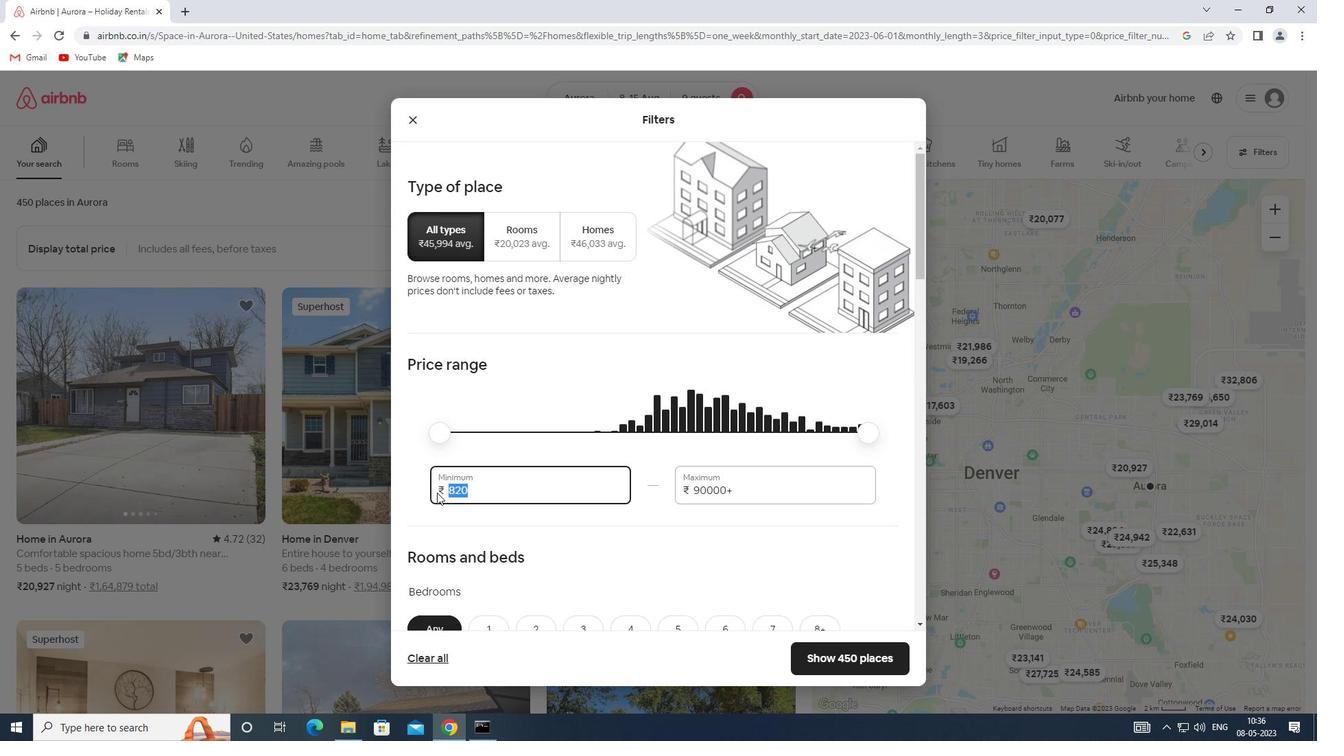 
Action: Key pressed 10000
Screenshot: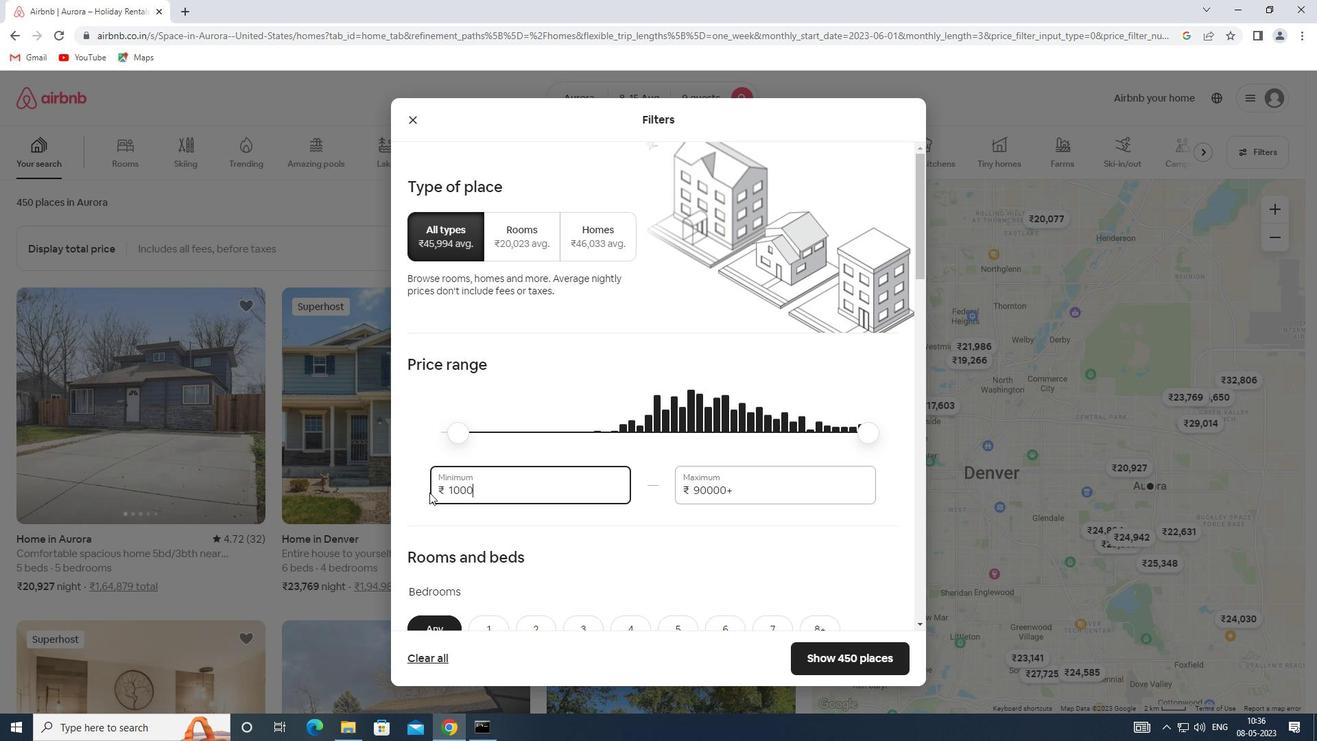 
Action: Mouse moved to (739, 493)
Screenshot: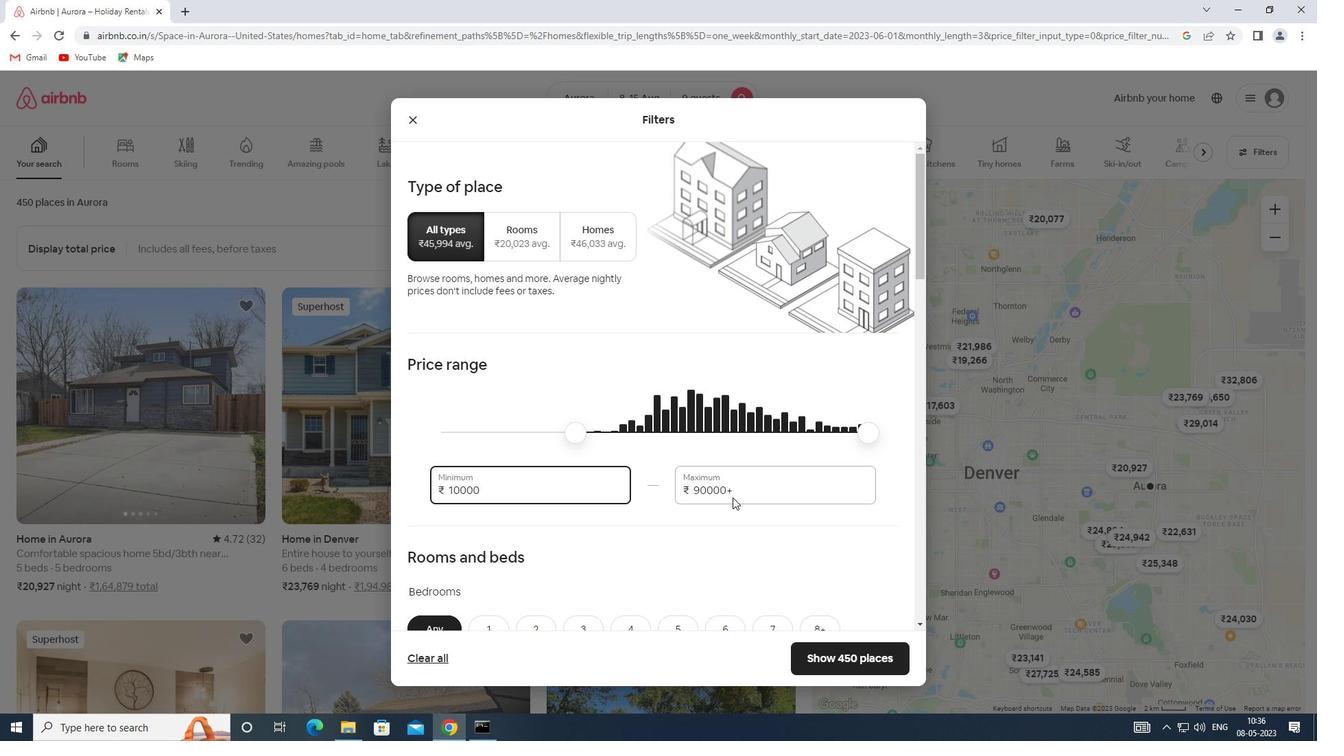 
Action: Mouse pressed left at (739, 493)
Screenshot: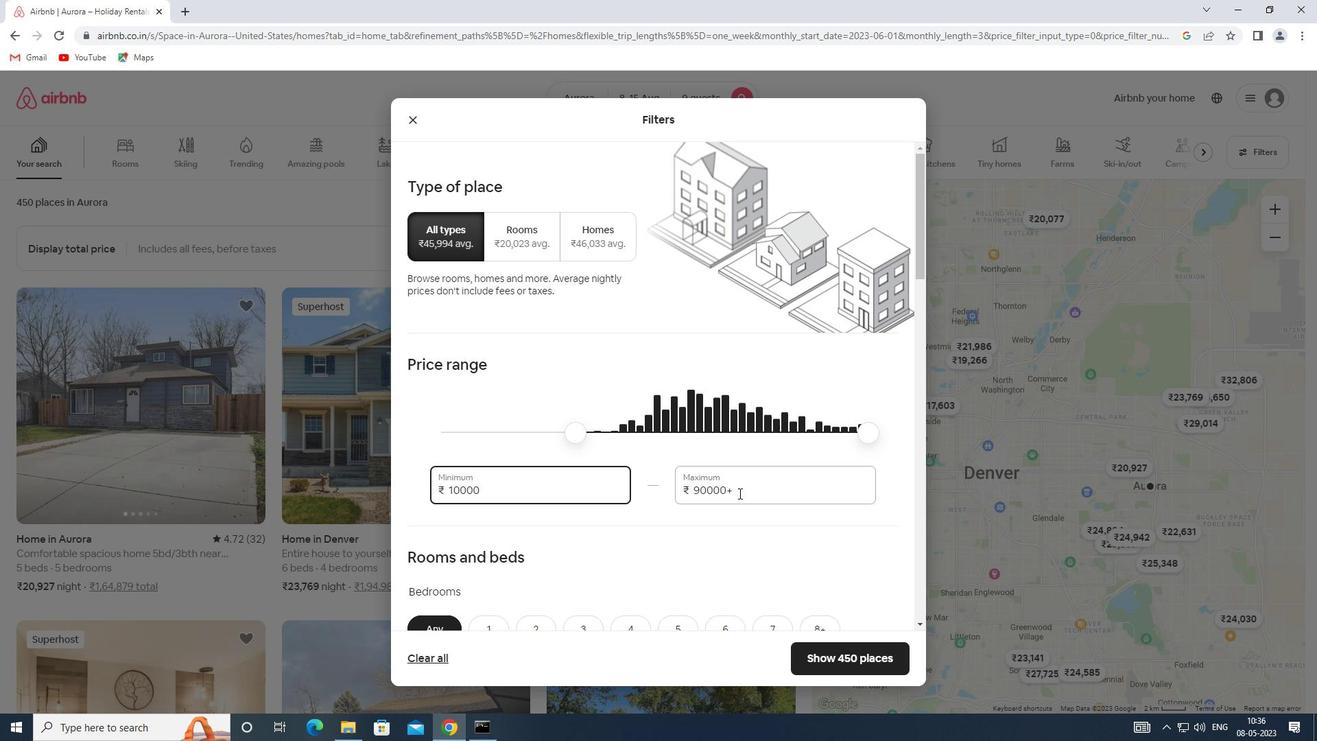 
Action: Mouse moved to (641, 493)
Screenshot: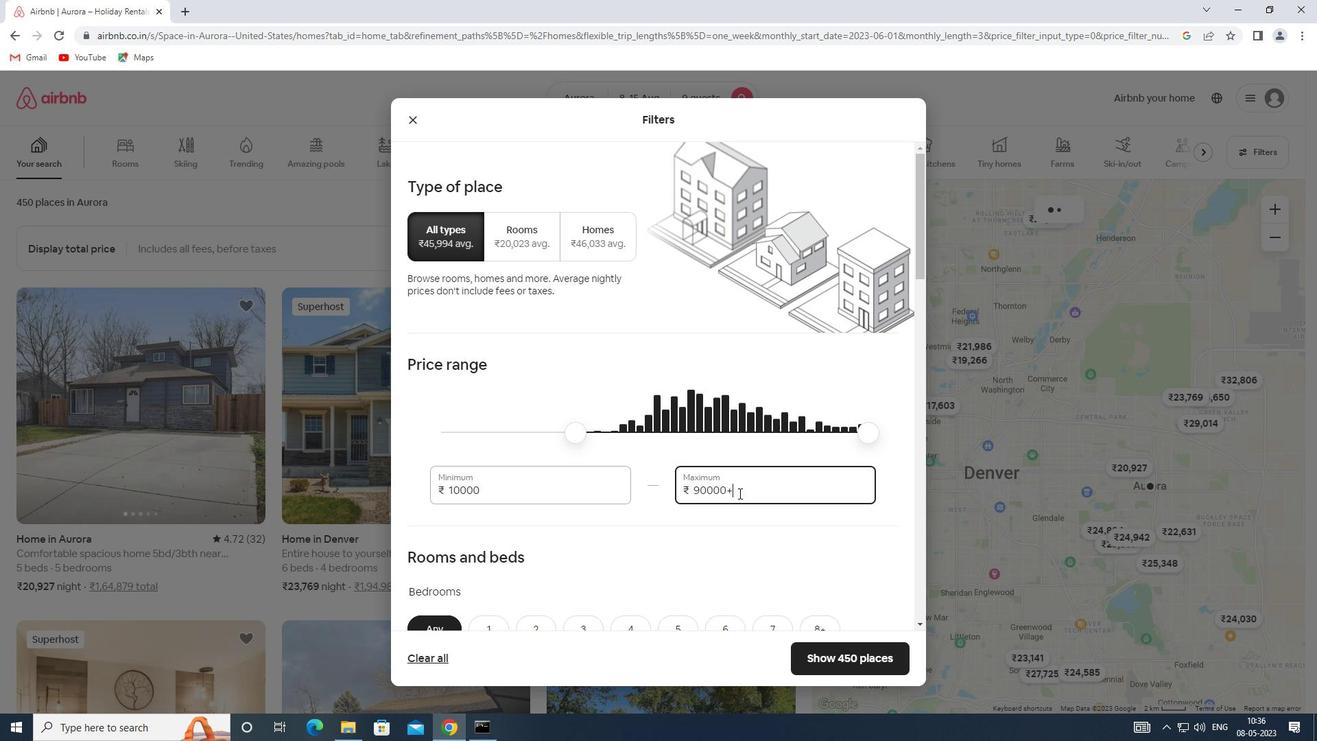
Action: Key pressed 14000
Screenshot: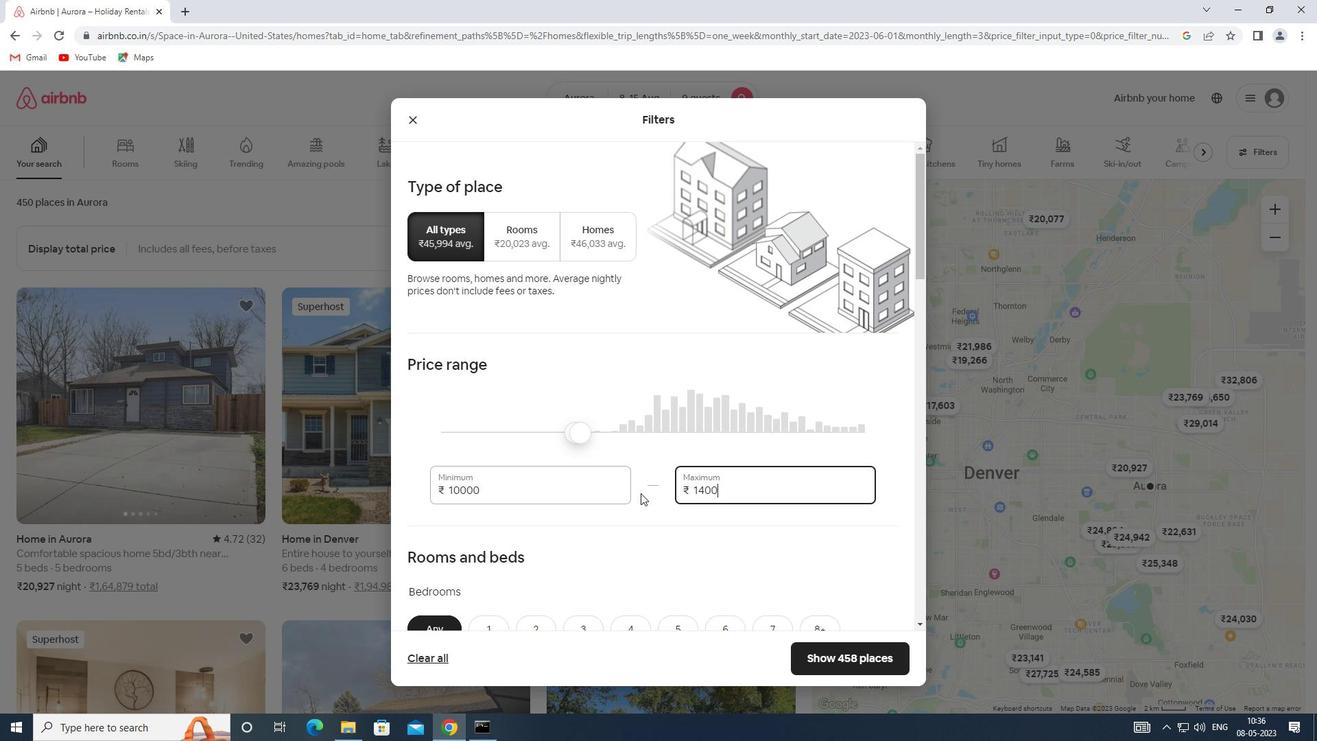 
Action: Mouse scrolled (641, 492) with delta (0, 0)
Screenshot: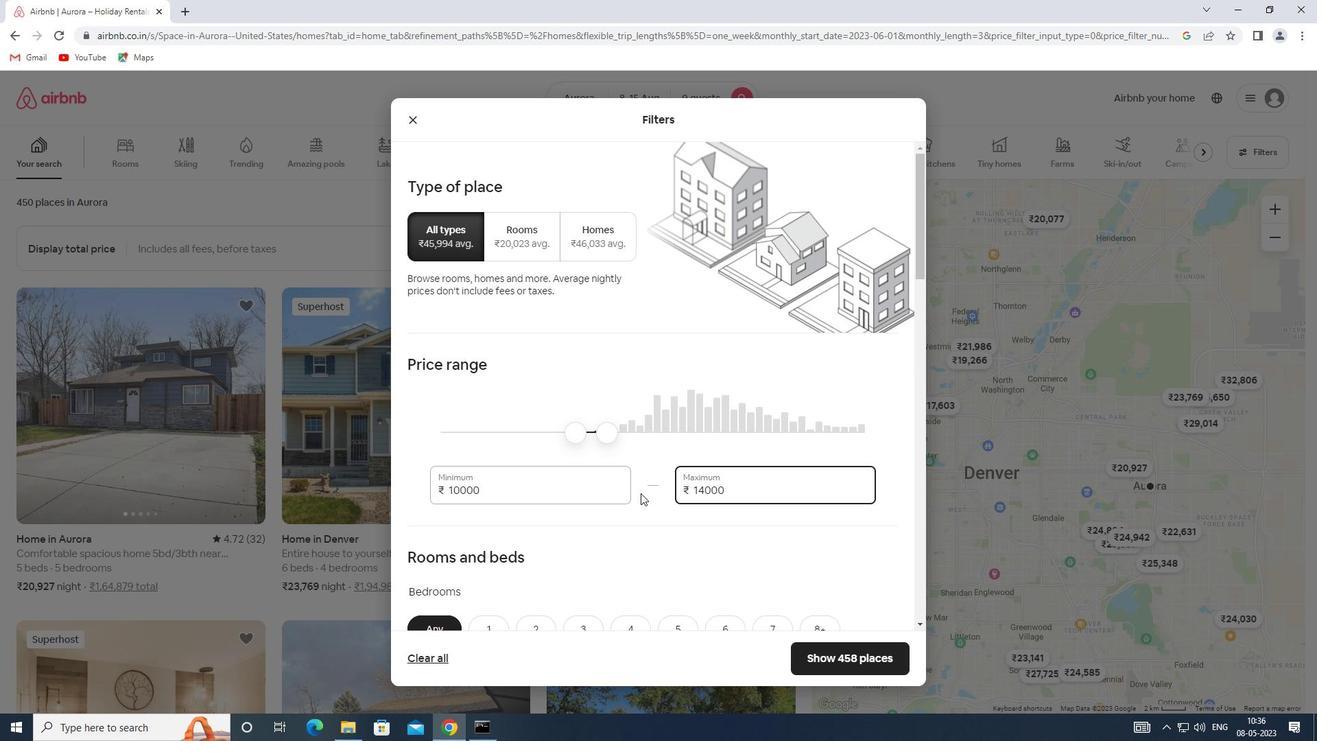 
Action: Mouse scrolled (641, 492) with delta (0, 0)
Screenshot: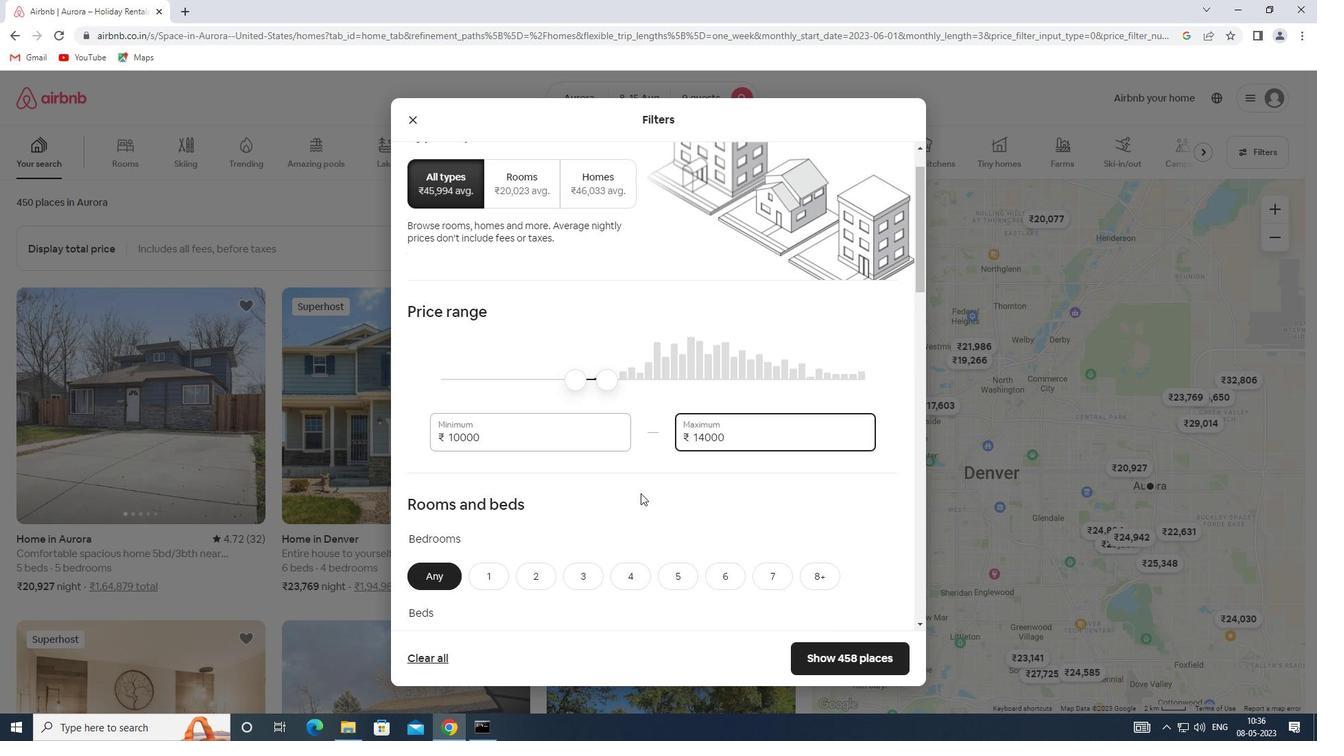 
Action: Mouse scrolled (641, 492) with delta (0, 0)
Screenshot: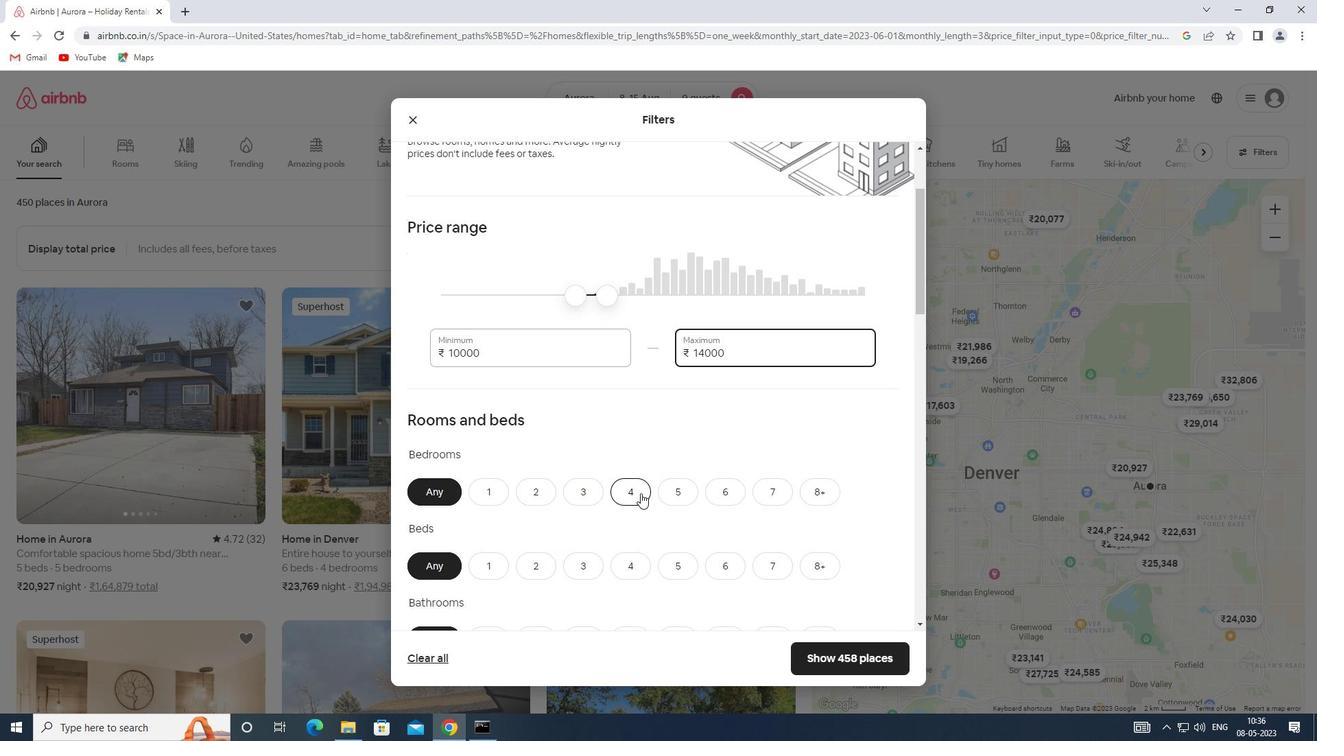 
Action: Mouse moved to (639, 493)
Screenshot: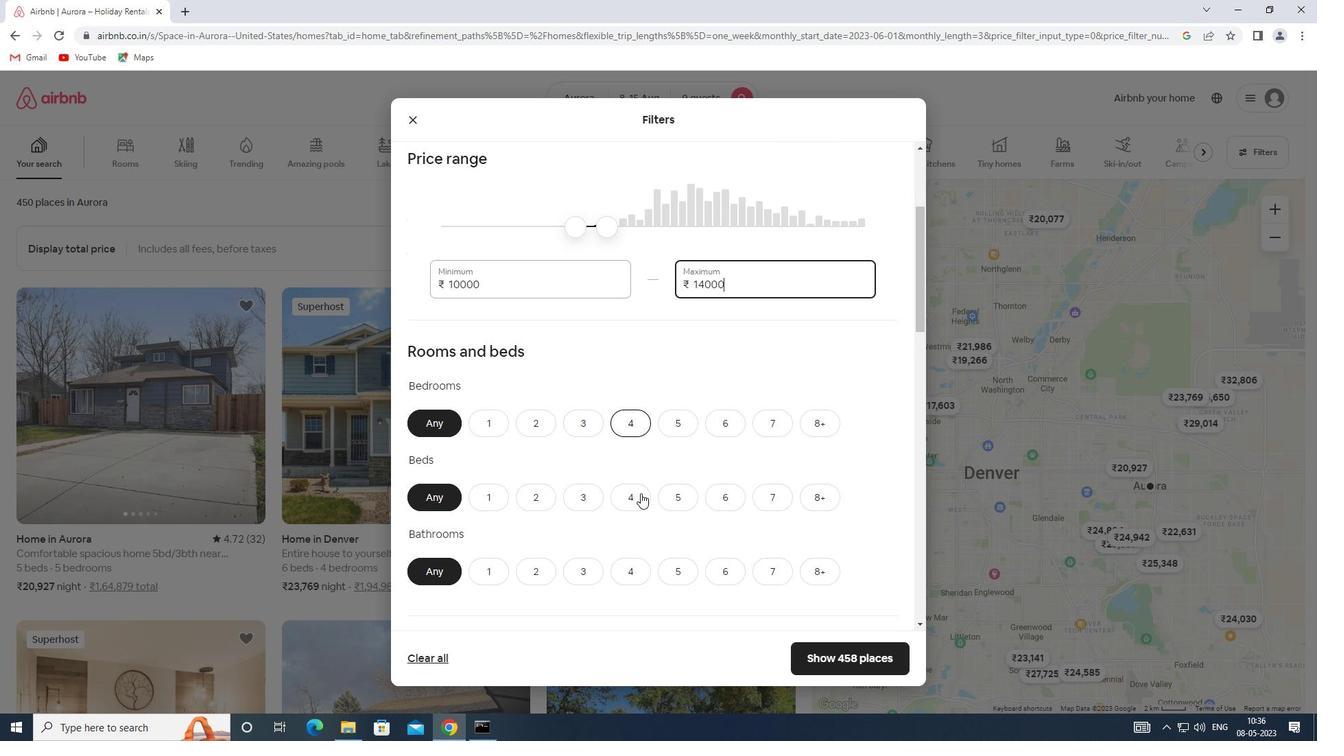 
Action: Mouse scrolled (639, 492) with delta (0, 0)
Screenshot: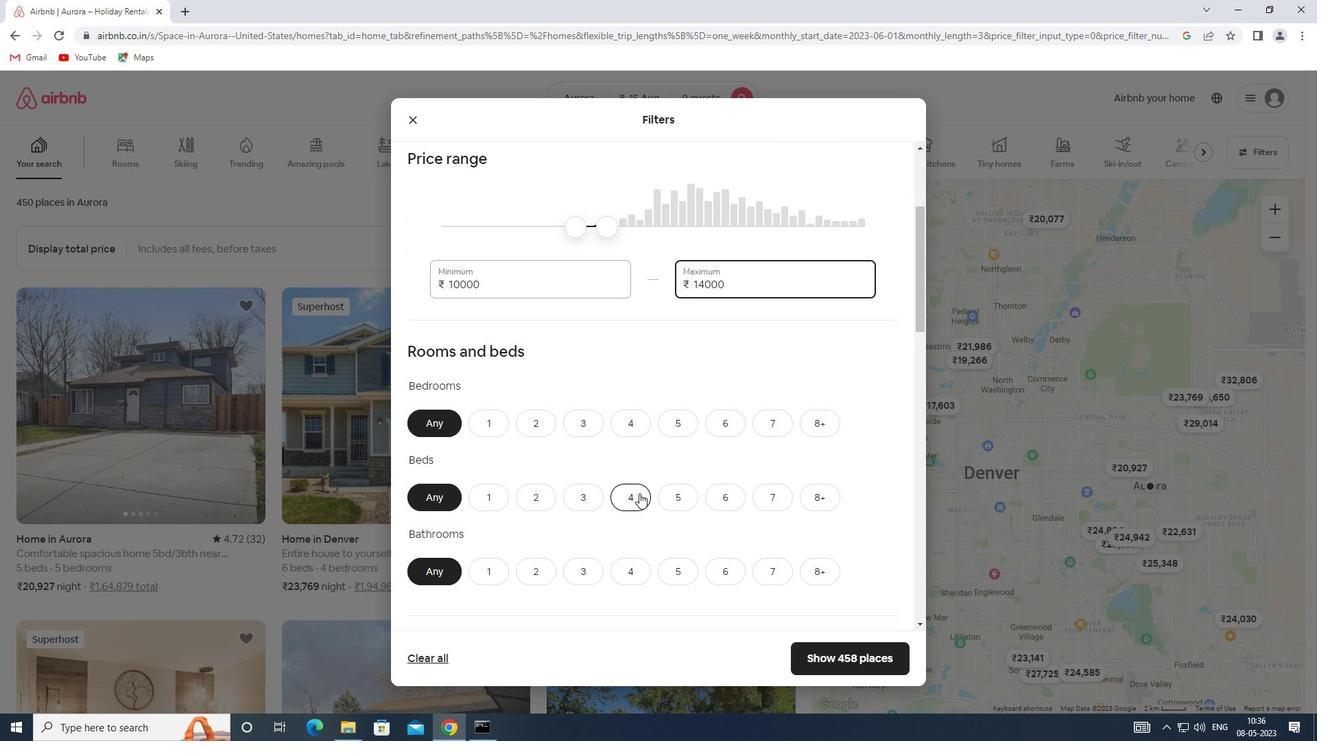 
Action: Mouse moved to (676, 353)
Screenshot: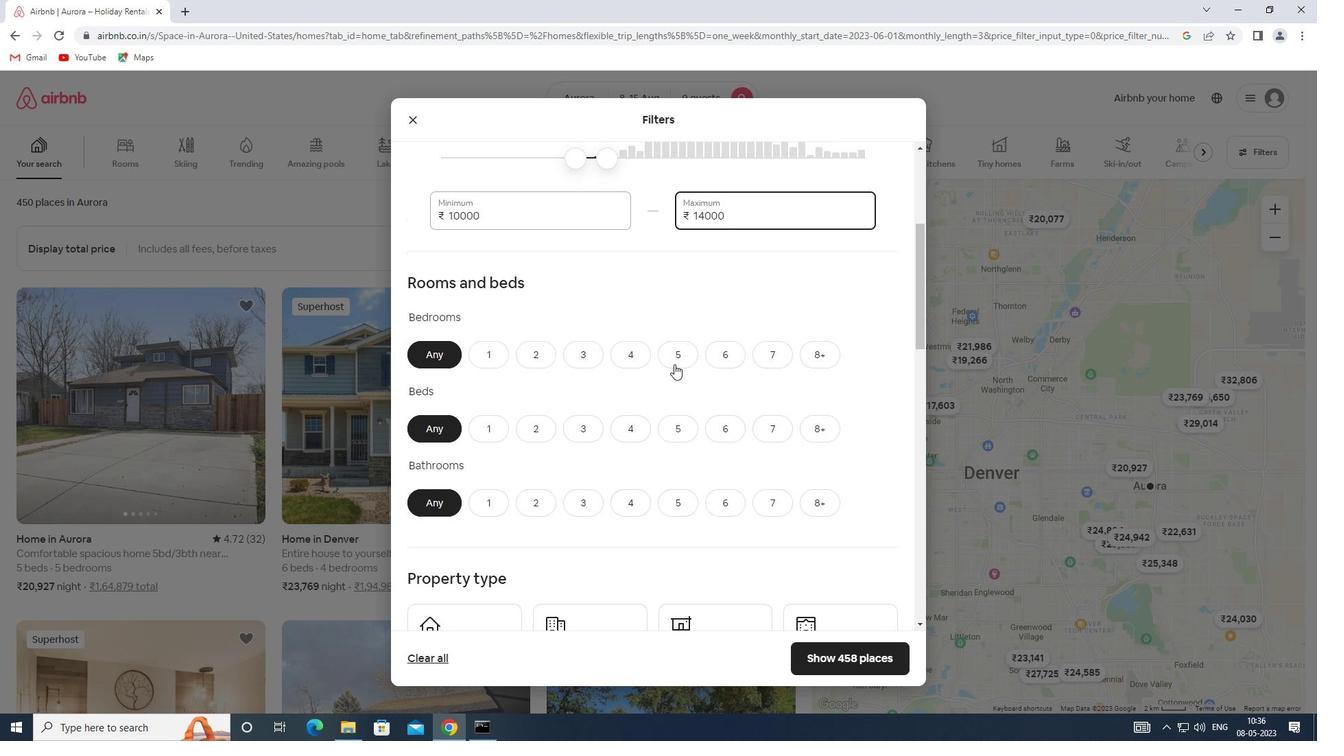 
Action: Mouse pressed left at (676, 353)
Screenshot: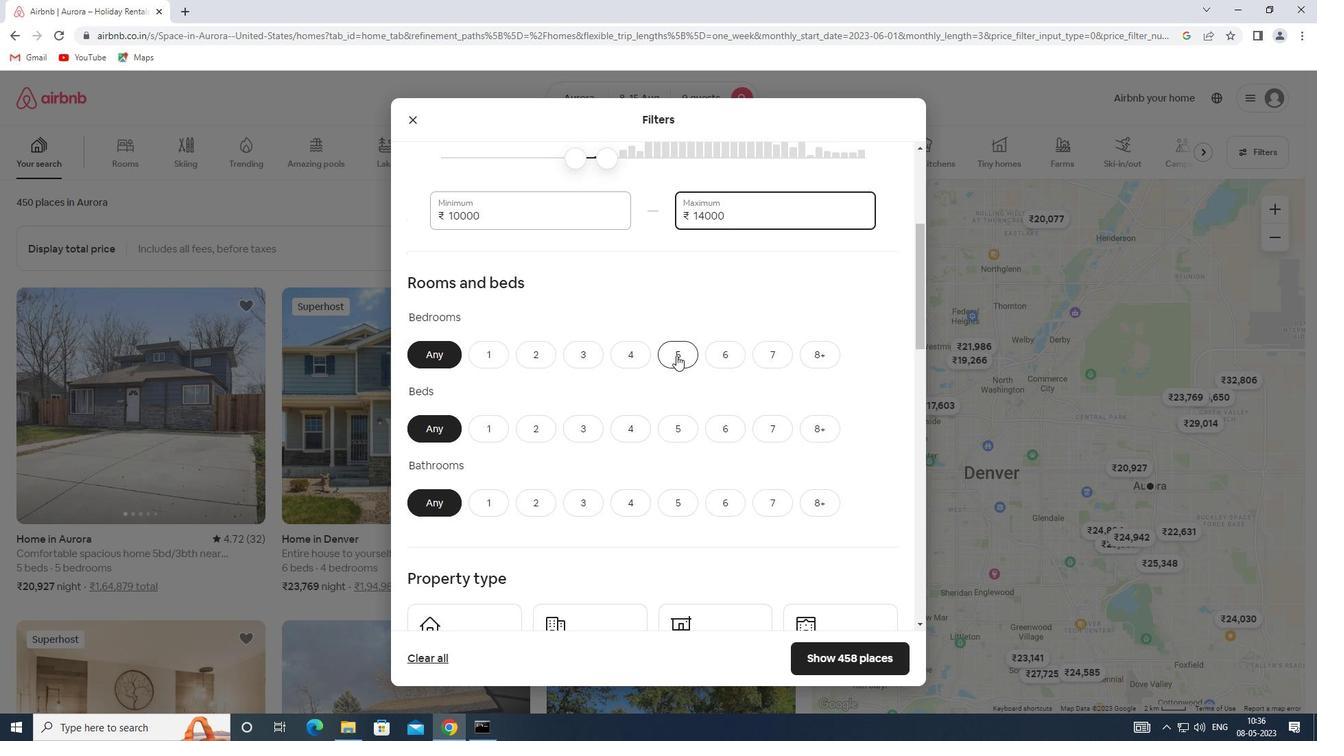 
Action: Mouse moved to (819, 429)
Screenshot: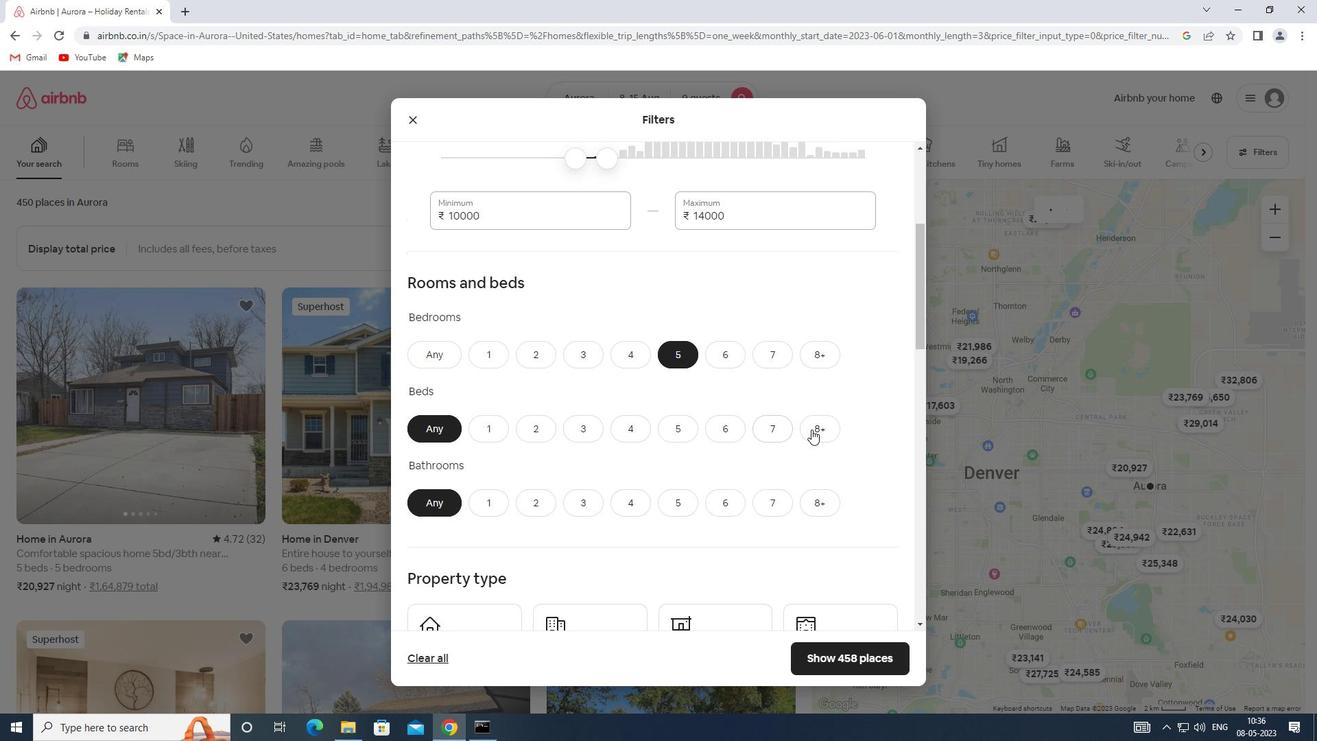 
Action: Mouse pressed left at (819, 429)
Screenshot: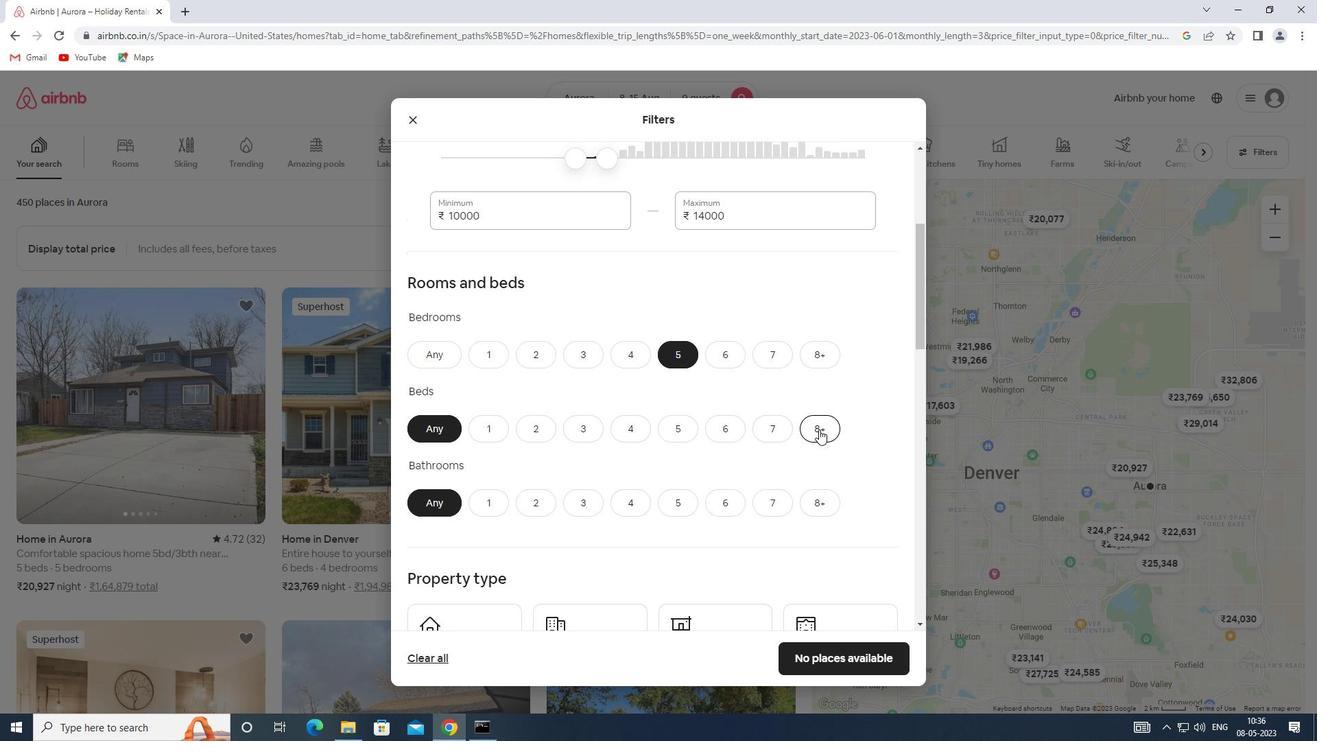
Action: Mouse moved to (678, 509)
Screenshot: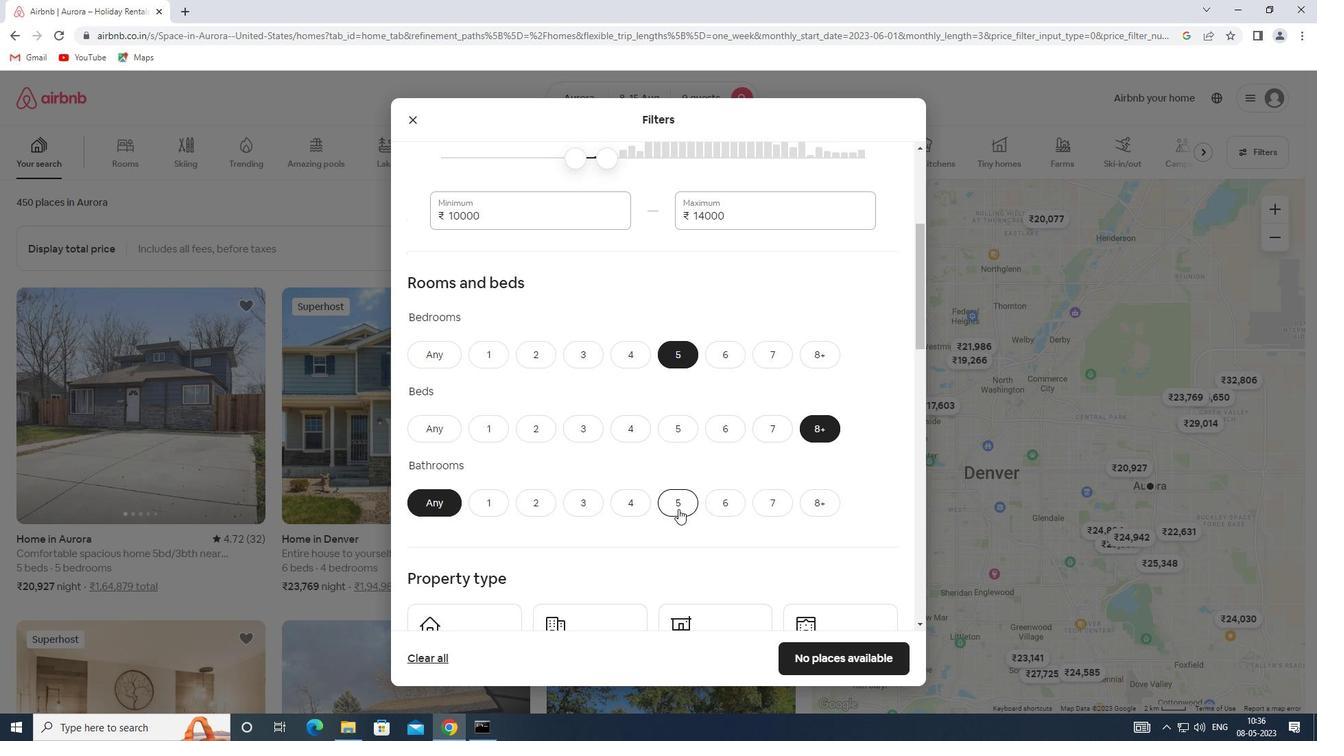 
Action: Mouse pressed left at (678, 509)
Screenshot: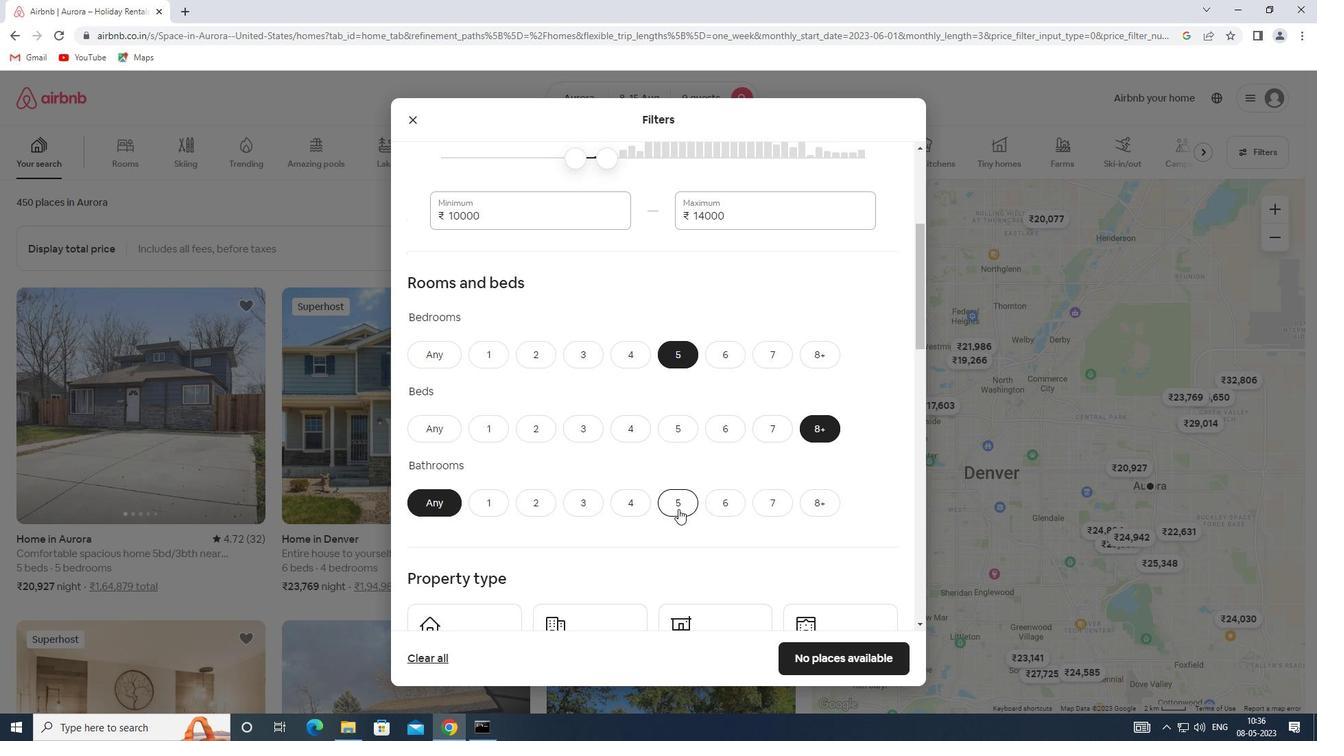 
Action: Mouse scrolled (678, 508) with delta (0, 0)
Screenshot: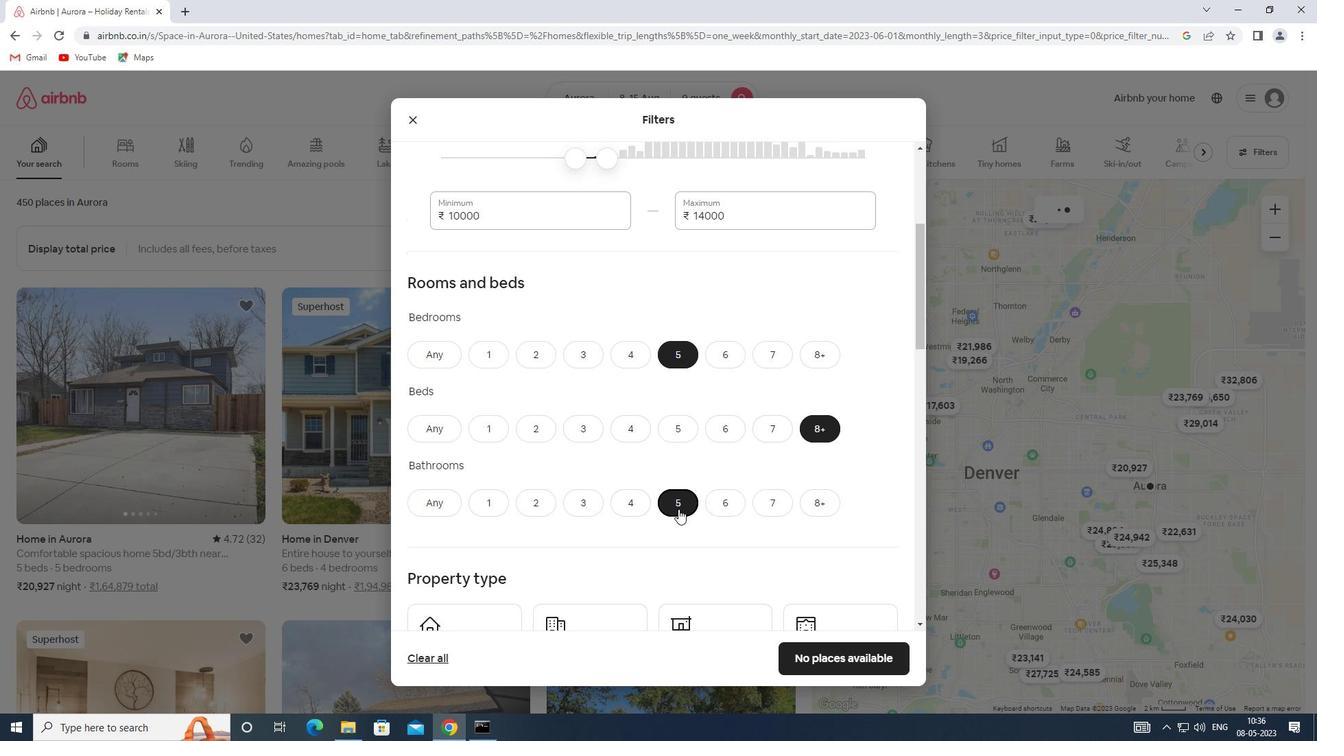 
Action: Mouse scrolled (678, 508) with delta (0, 0)
Screenshot: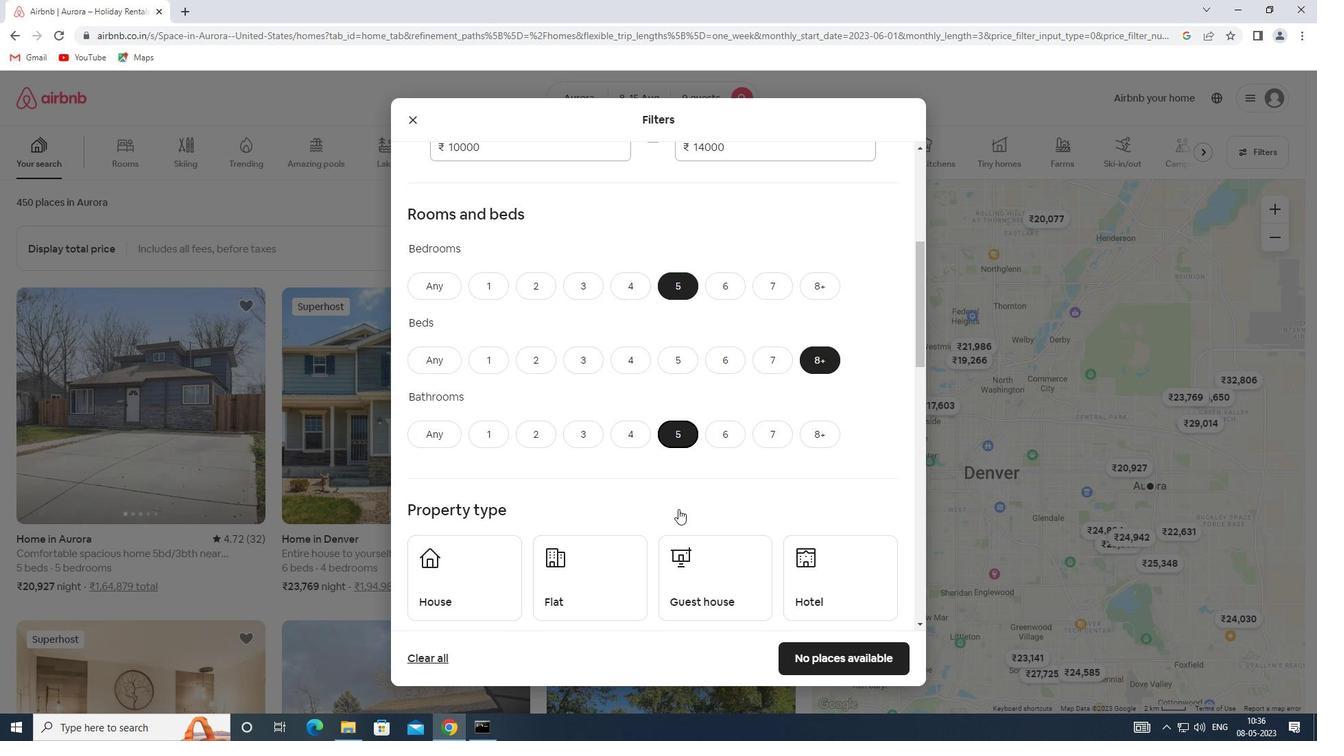 
Action: Mouse scrolled (678, 508) with delta (0, 0)
Screenshot: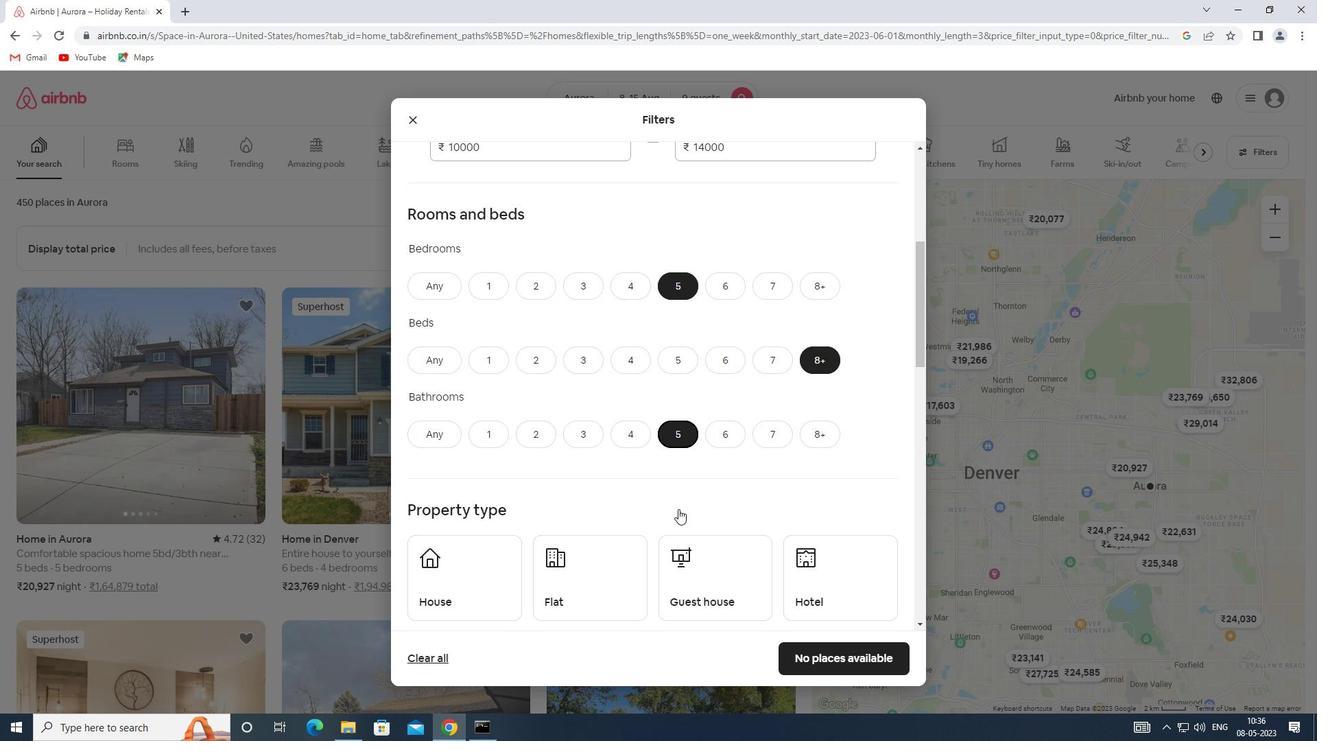 
Action: Mouse moved to (477, 457)
Screenshot: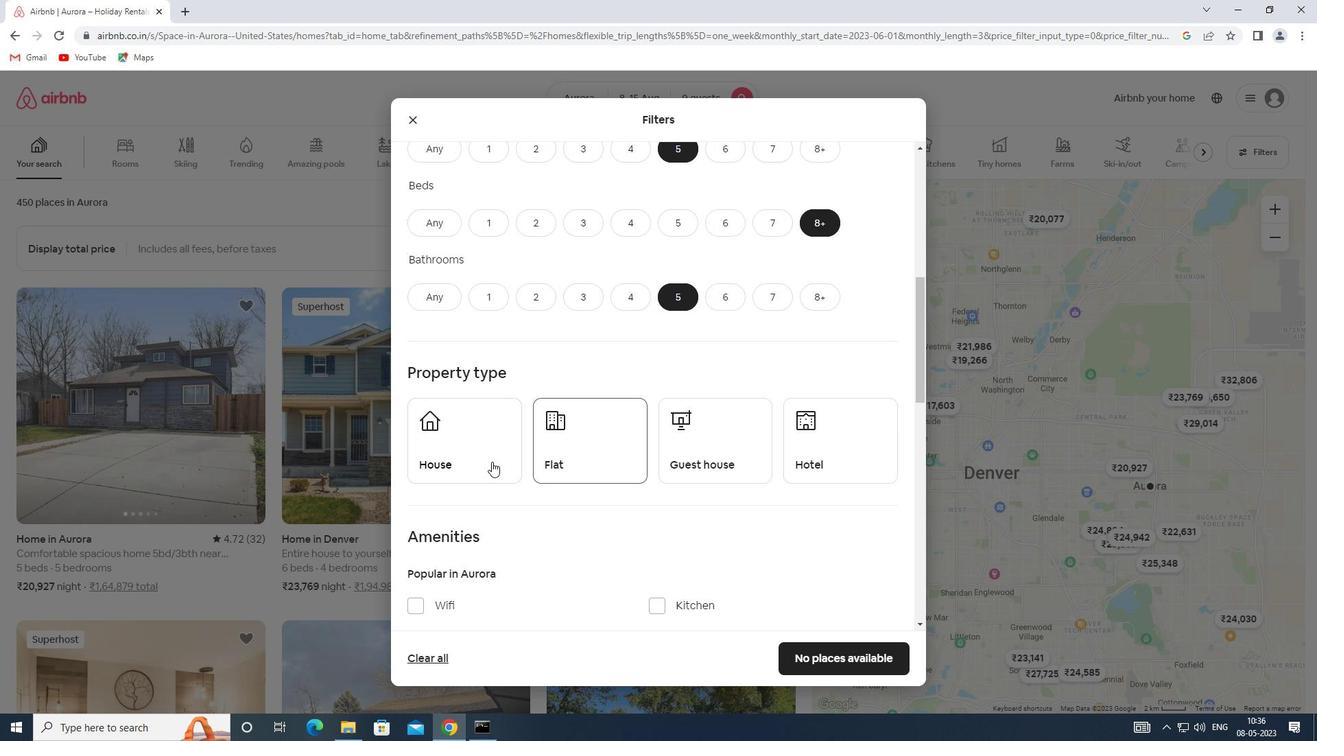 
Action: Mouse pressed left at (477, 457)
Screenshot: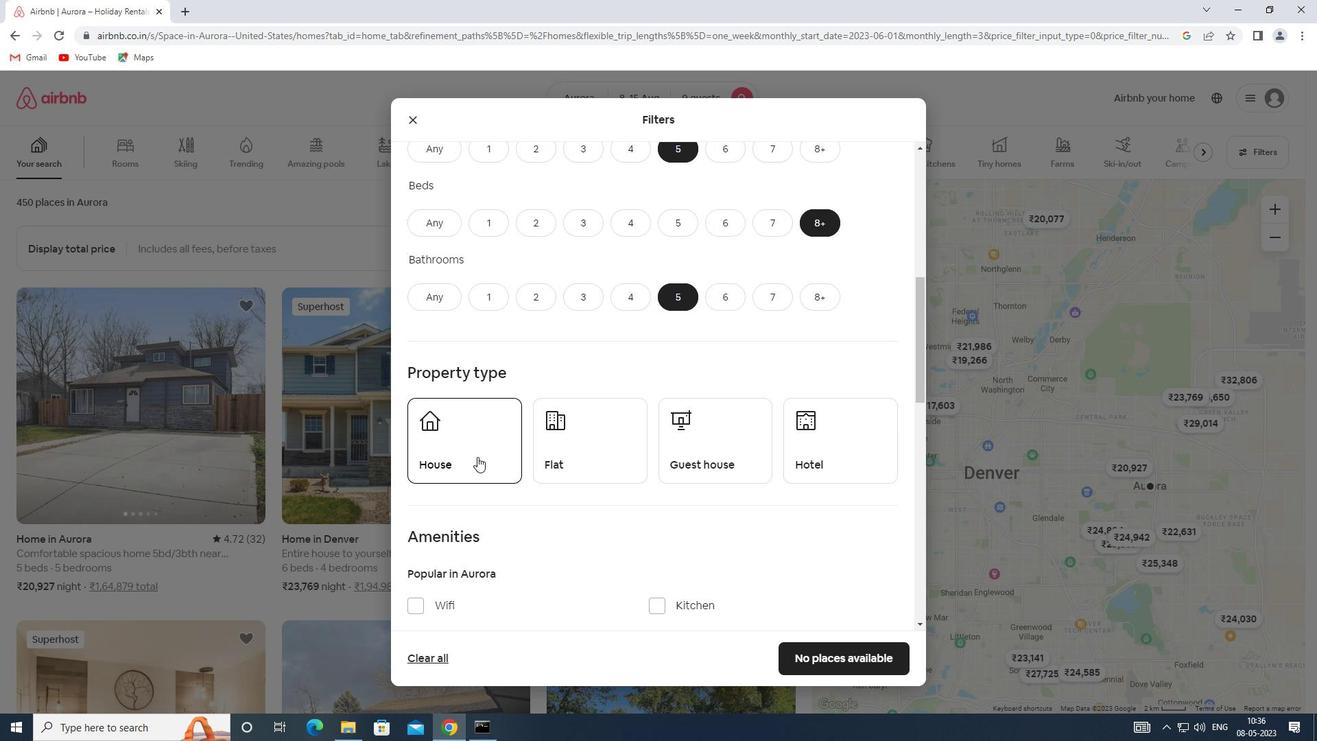 
Action: Mouse moved to (561, 452)
Screenshot: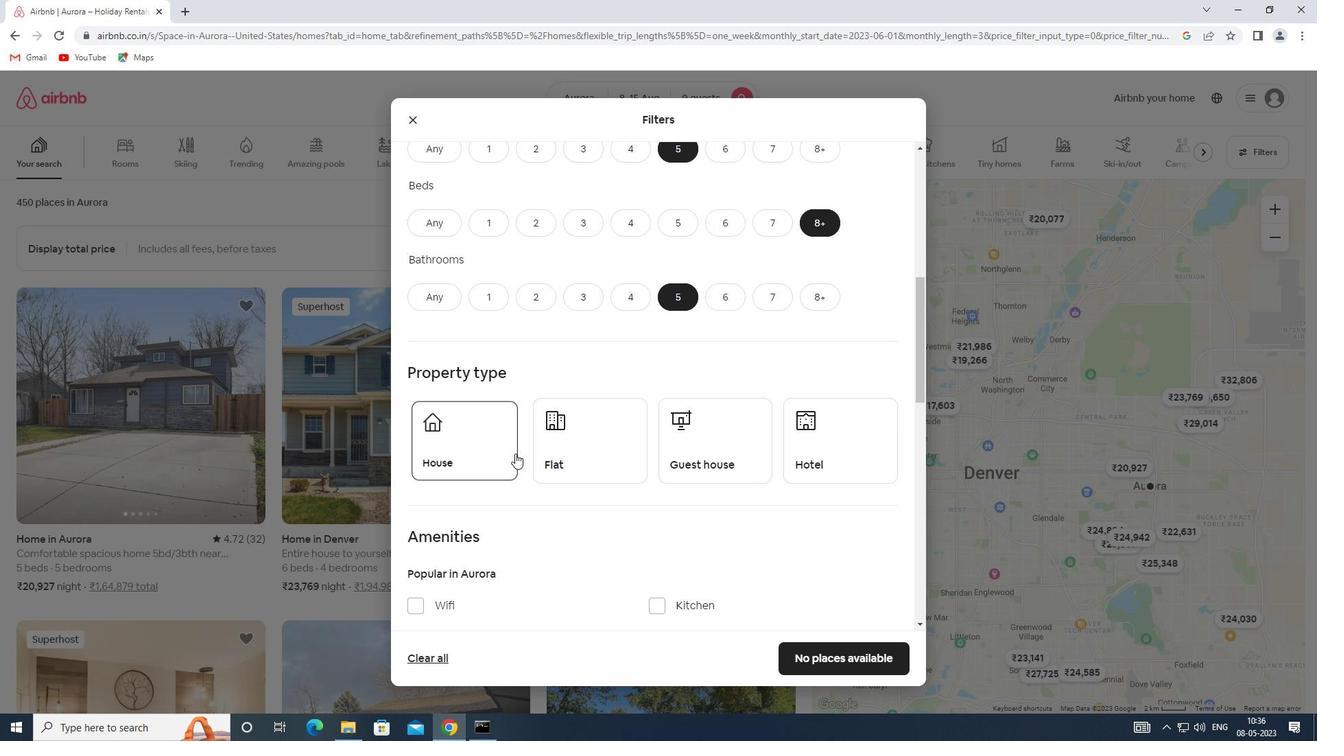 
Action: Mouse pressed left at (561, 452)
Screenshot: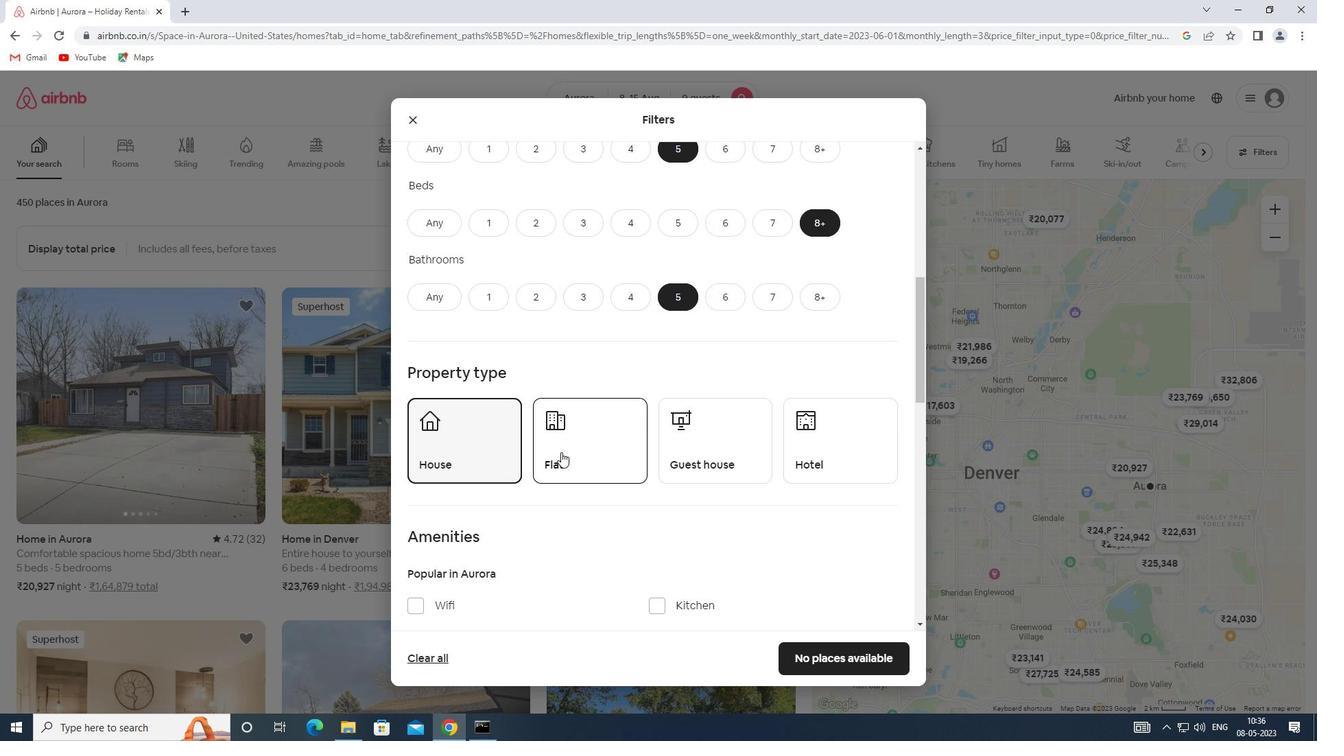 
Action: Mouse moved to (693, 446)
Screenshot: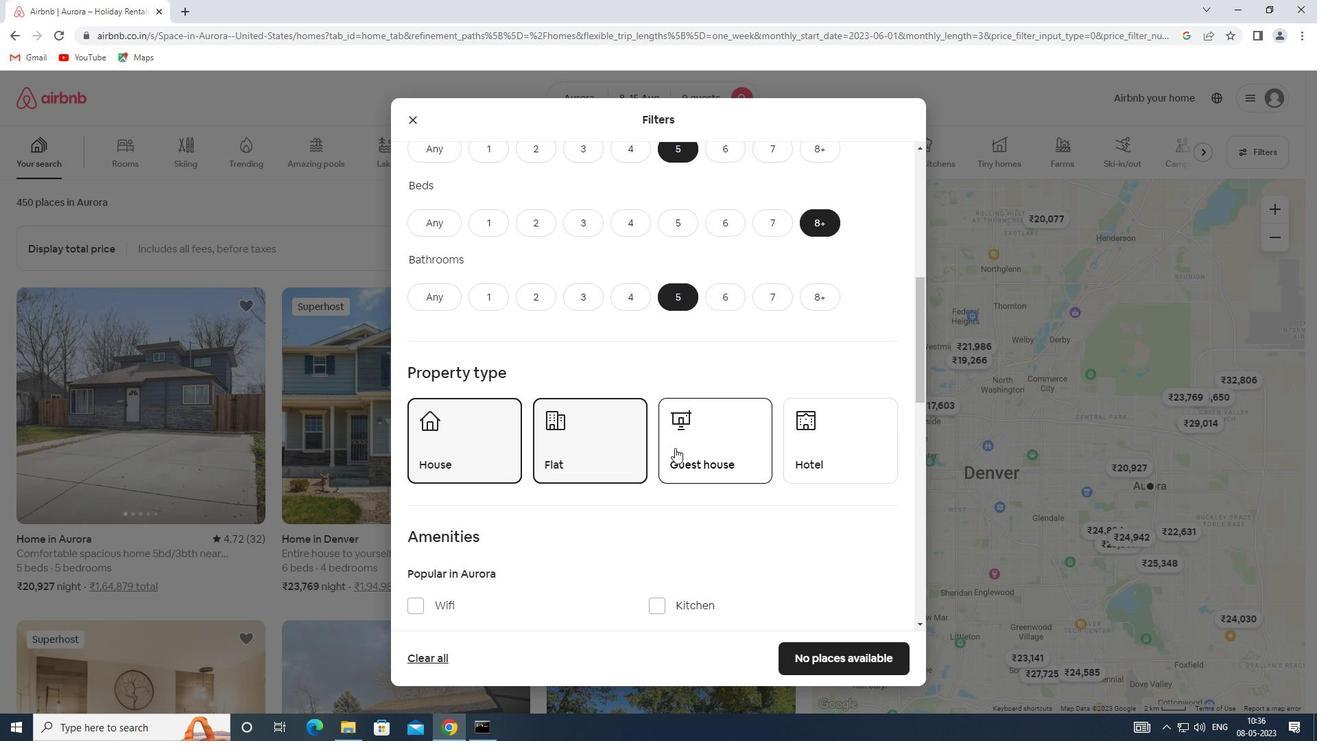 
Action: Mouse pressed left at (693, 446)
Screenshot: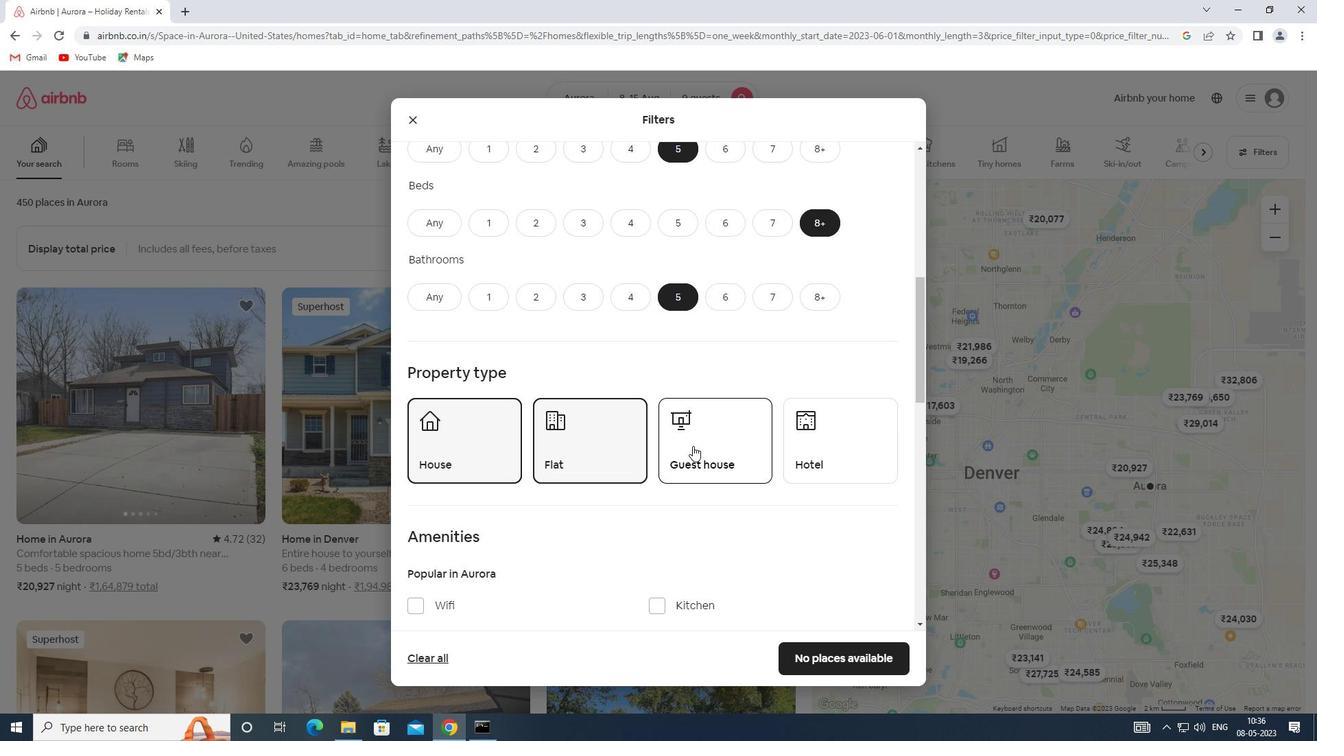 
Action: Mouse moved to (575, 457)
Screenshot: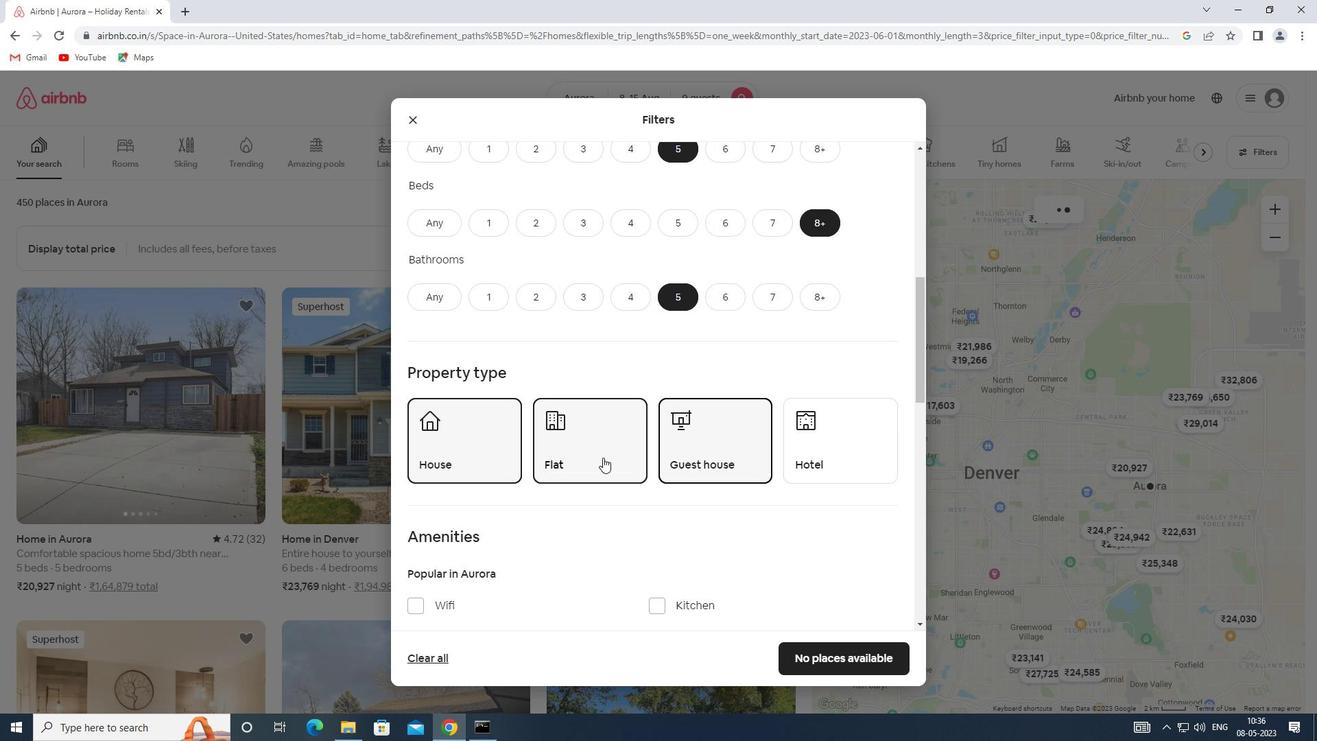 
Action: Mouse scrolled (575, 457) with delta (0, 0)
Screenshot: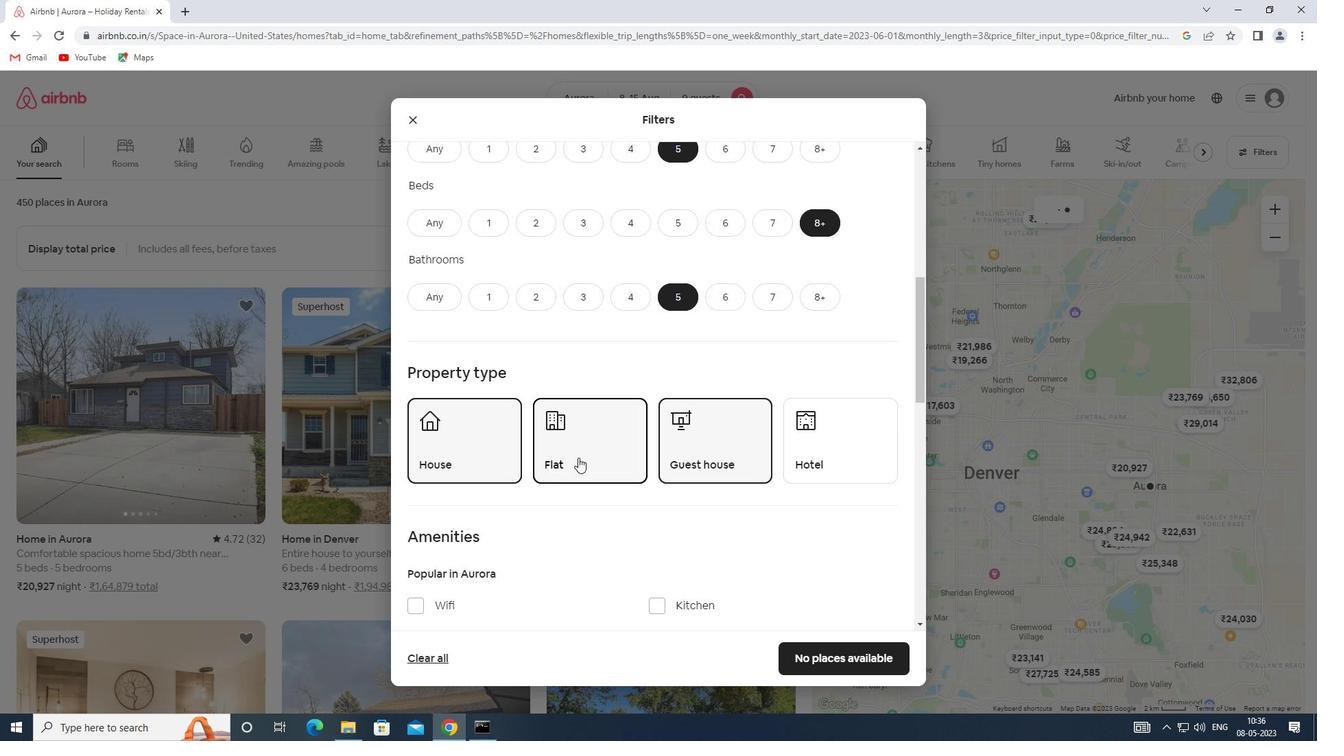 
Action: Mouse scrolled (575, 457) with delta (0, 0)
Screenshot: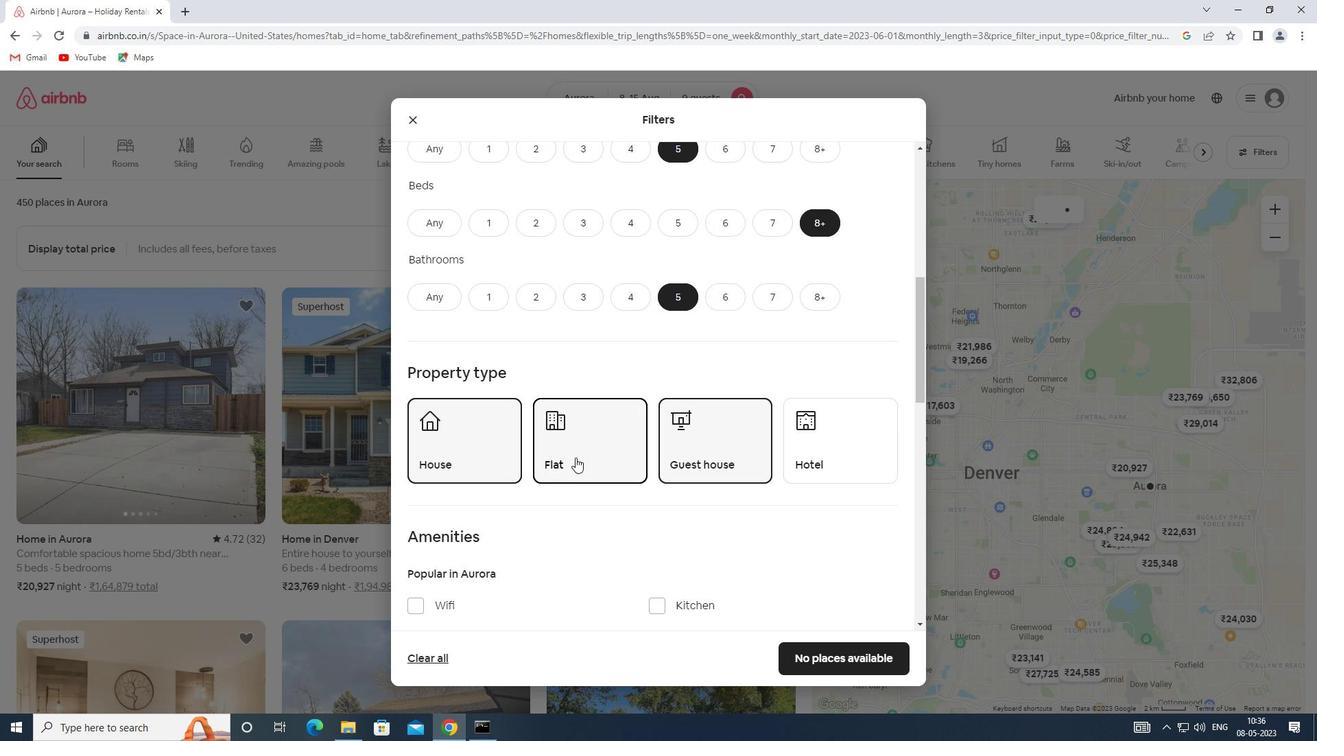 
Action: Mouse scrolled (575, 457) with delta (0, 0)
Screenshot: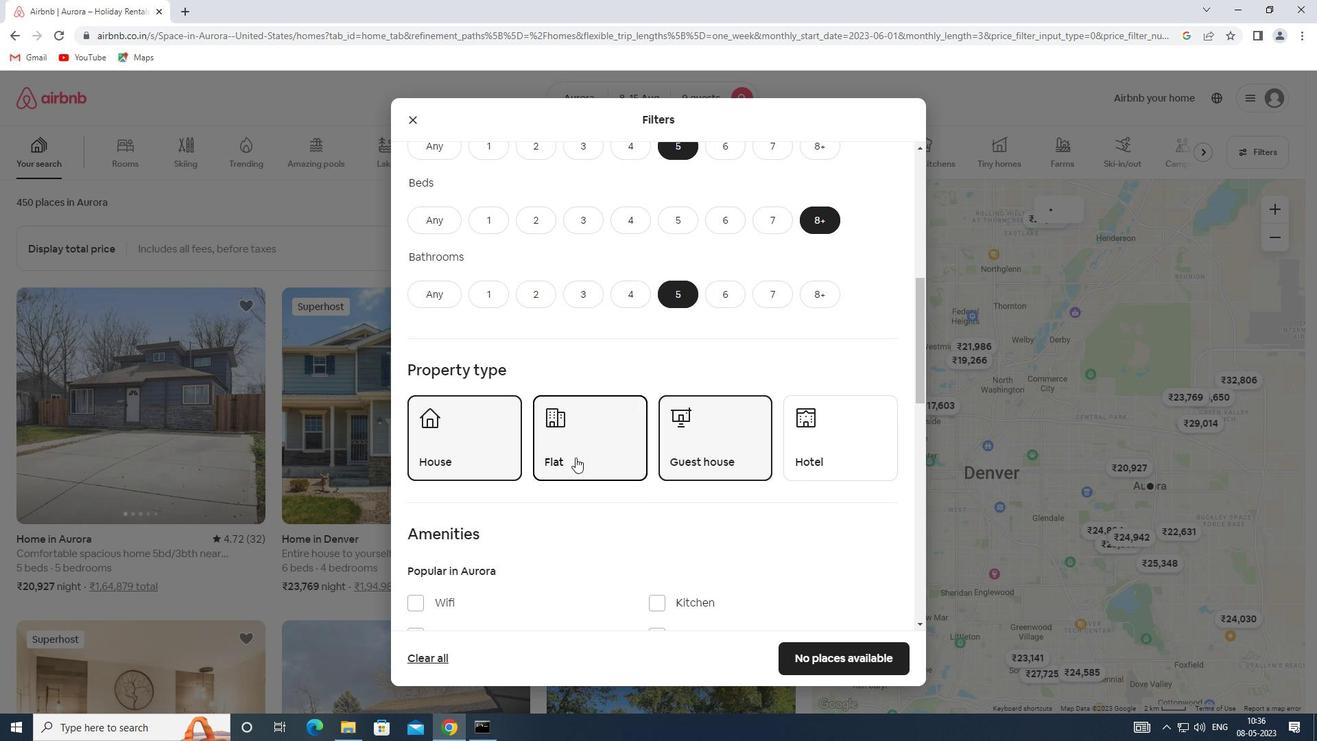
Action: Mouse scrolled (575, 457) with delta (0, 0)
Screenshot: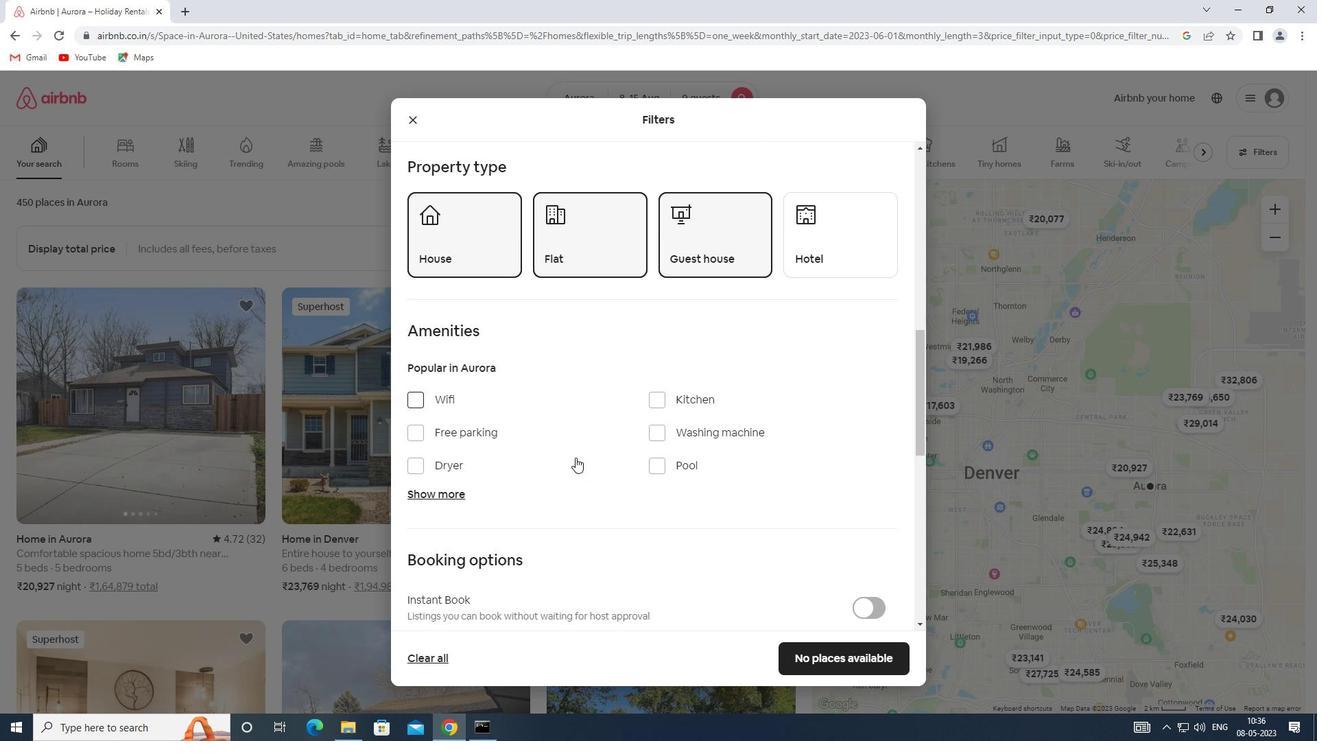 
Action: Mouse moved to (450, 428)
Screenshot: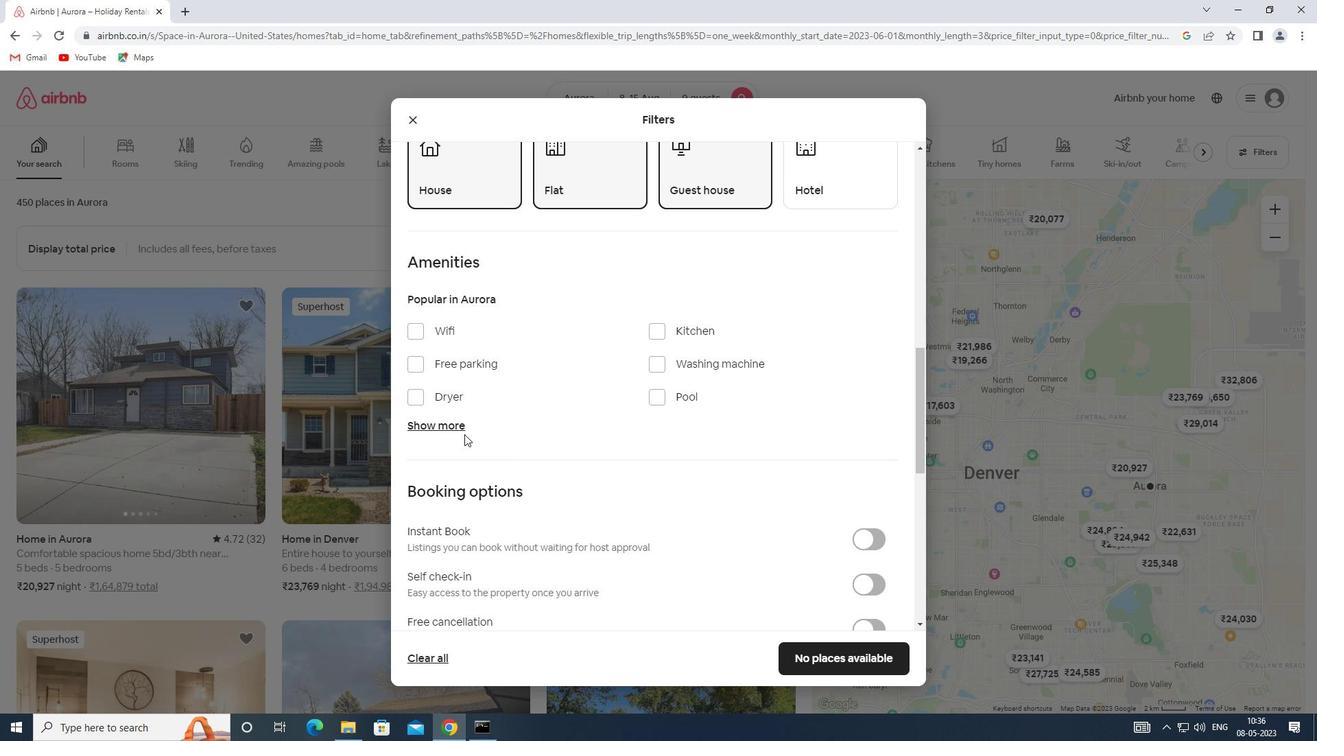 
Action: Mouse pressed left at (450, 428)
Screenshot: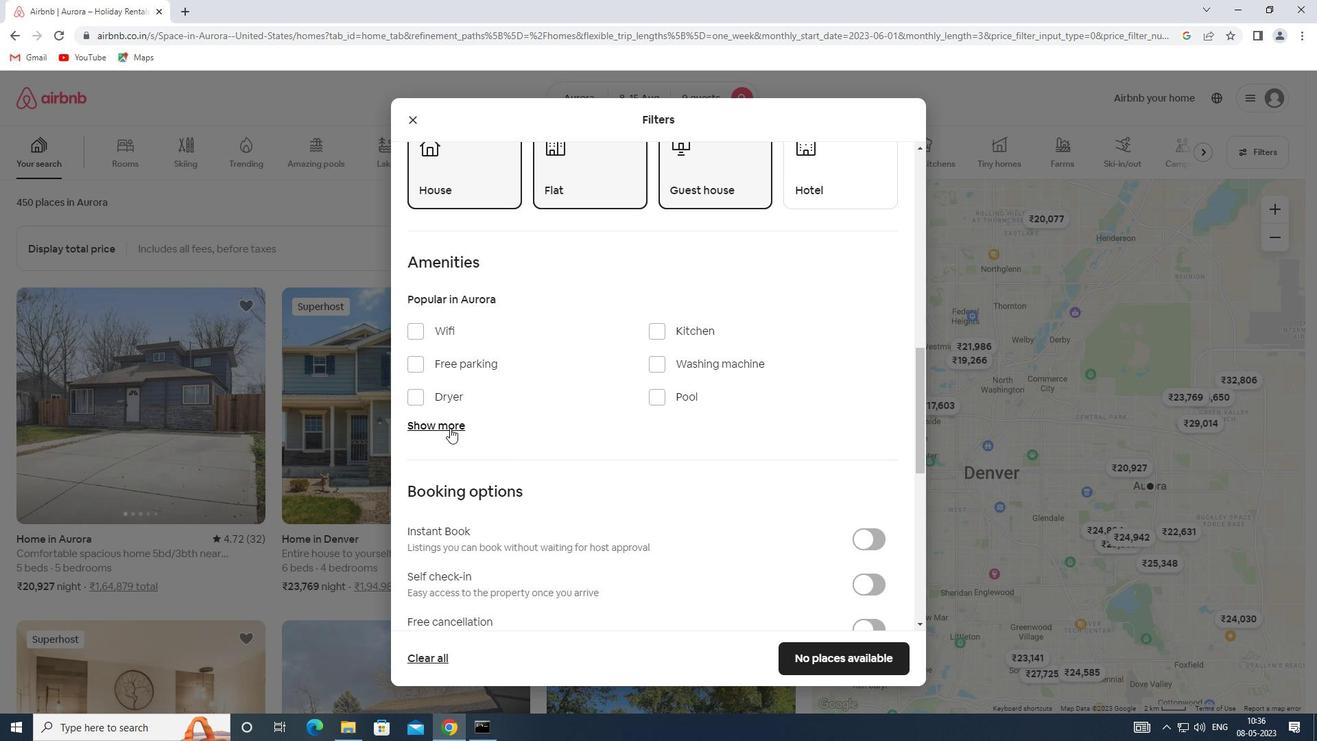 
Action: Mouse moved to (413, 332)
Screenshot: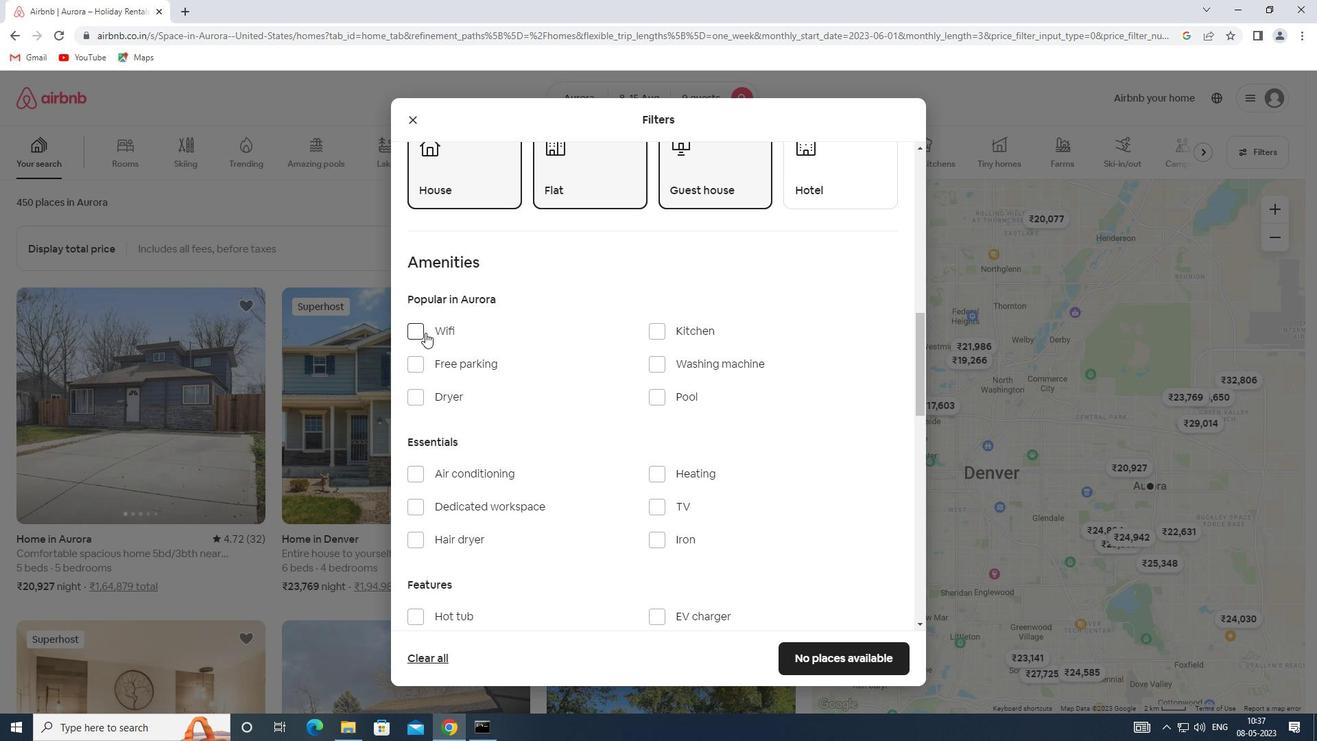 
Action: Mouse pressed left at (413, 332)
Screenshot: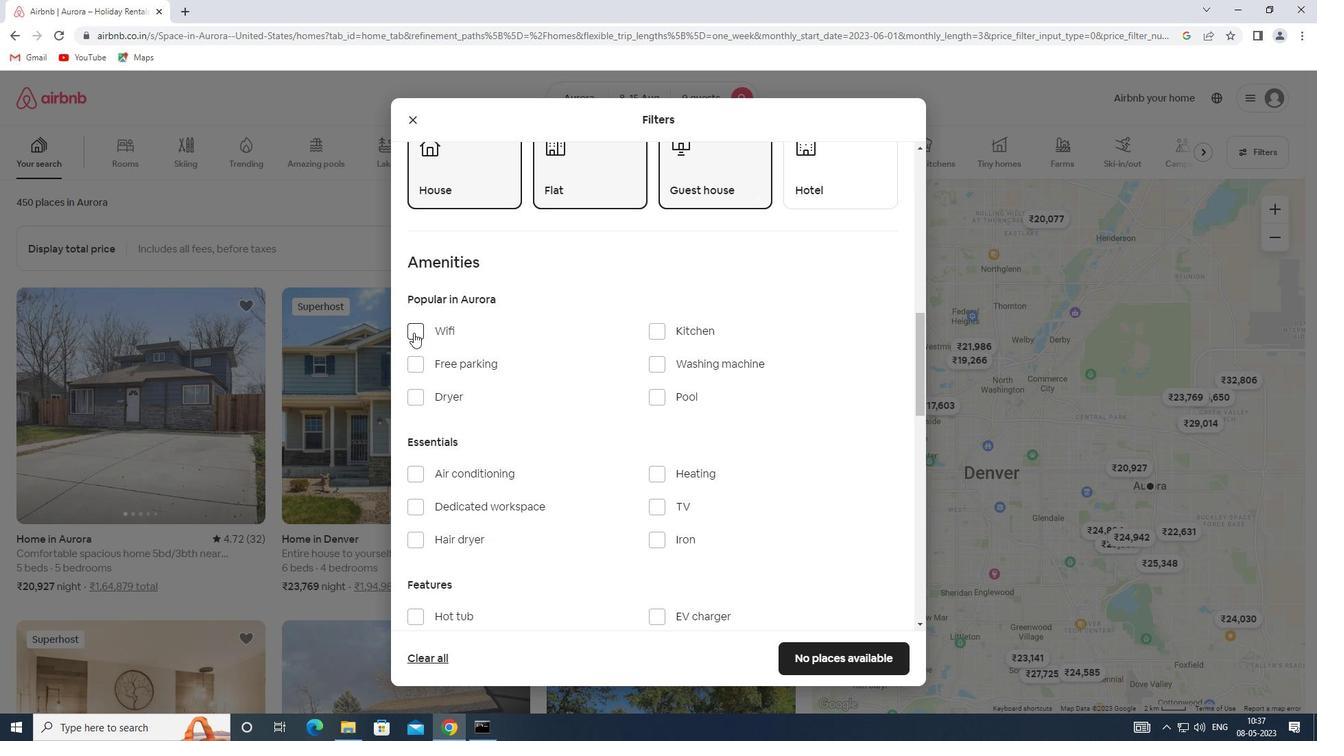 
Action: Mouse moved to (650, 505)
Screenshot: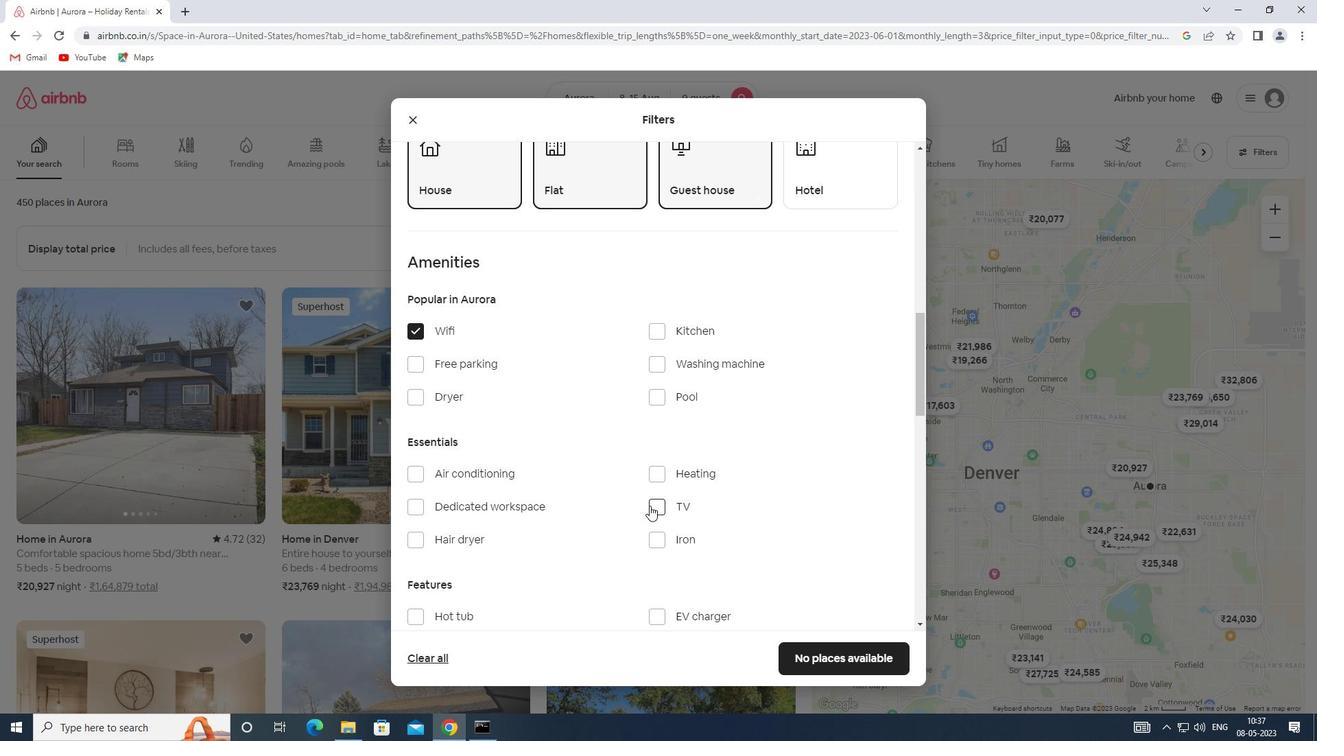 
Action: Mouse pressed left at (650, 505)
Screenshot: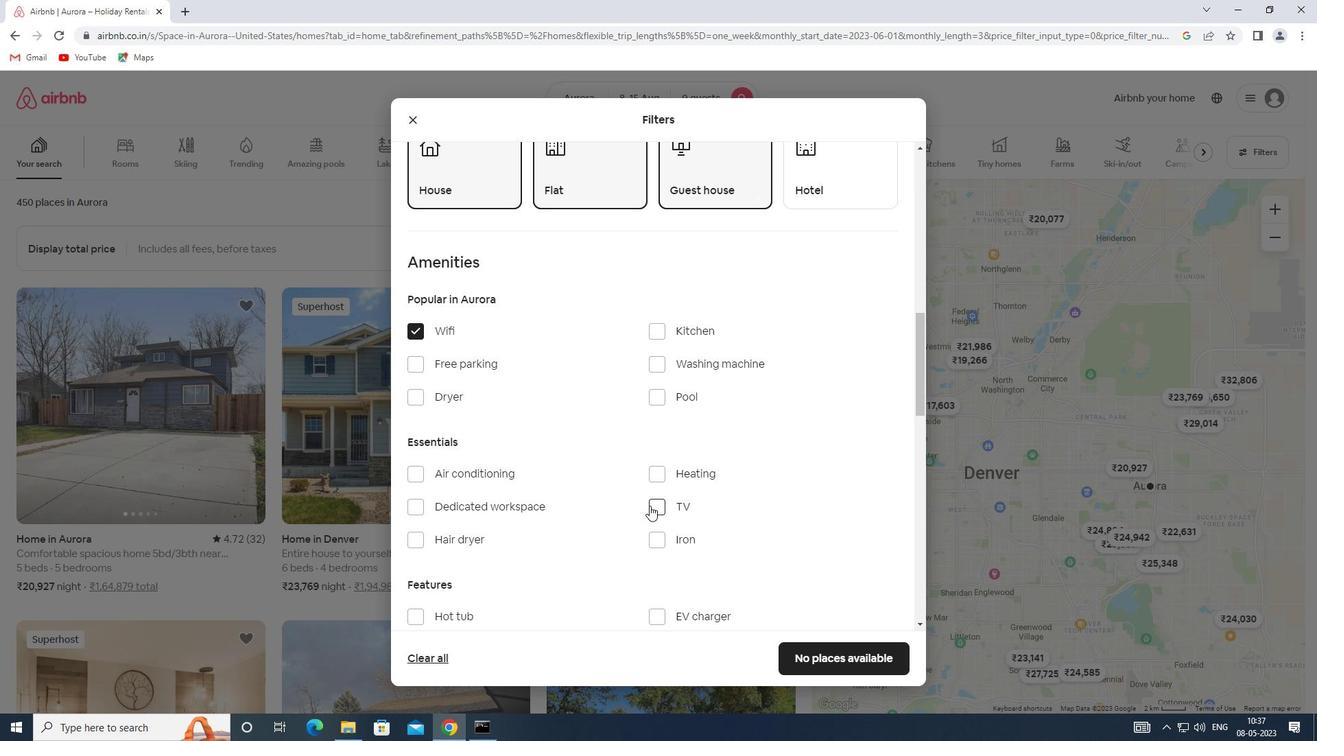 
Action: Mouse moved to (410, 357)
Screenshot: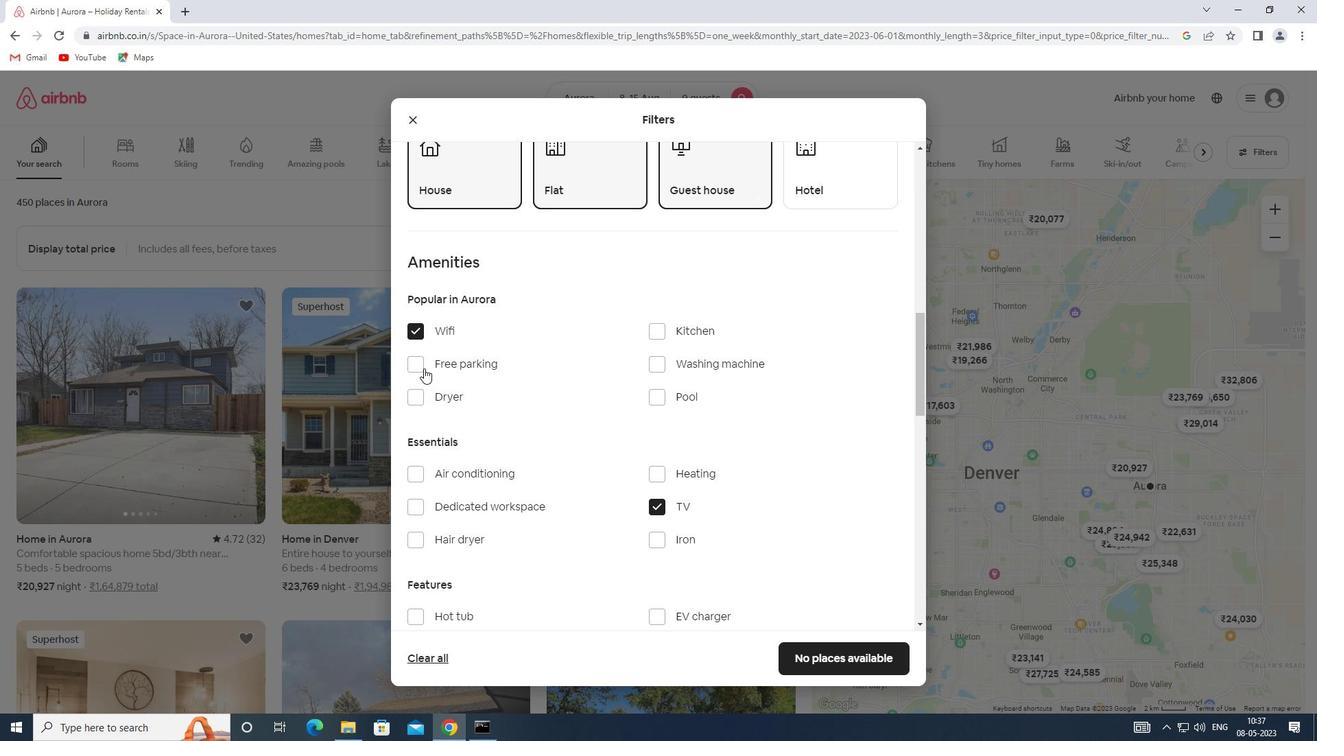 
Action: Mouse pressed left at (410, 357)
Screenshot: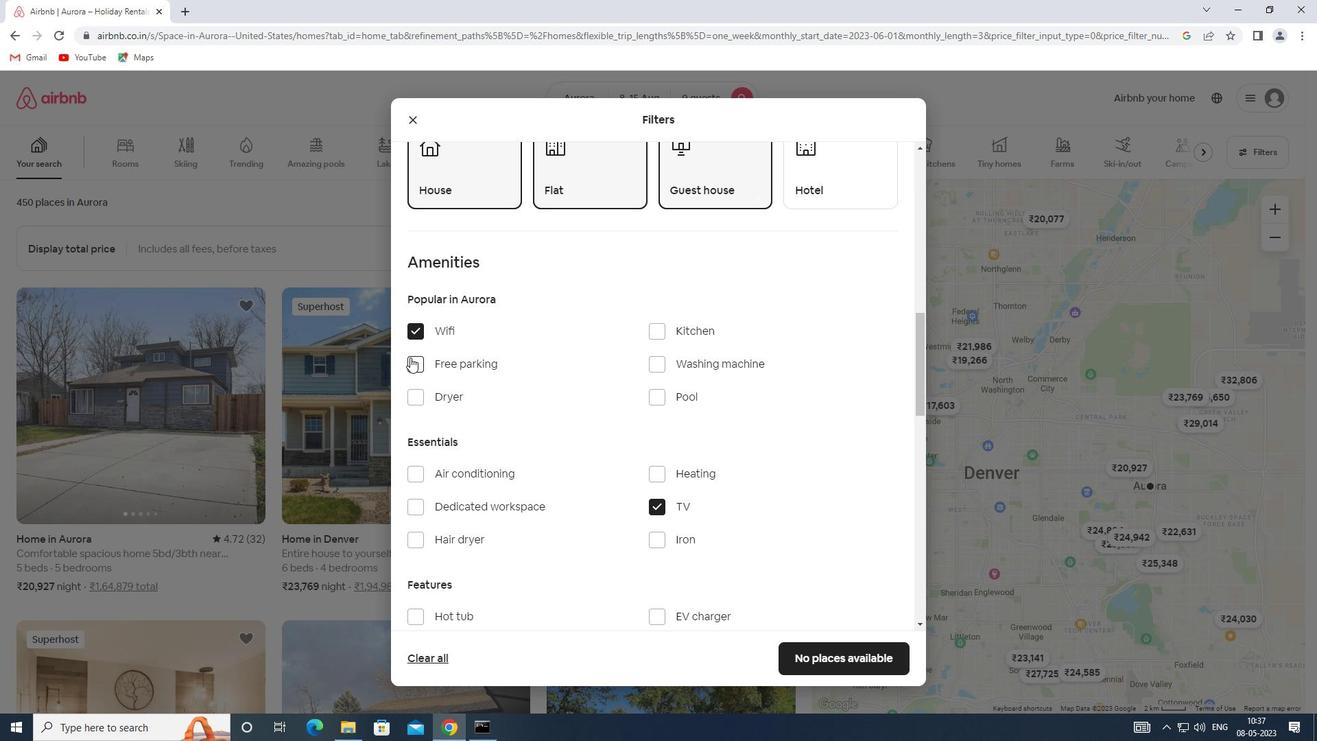 
Action: Mouse moved to (582, 472)
Screenshot: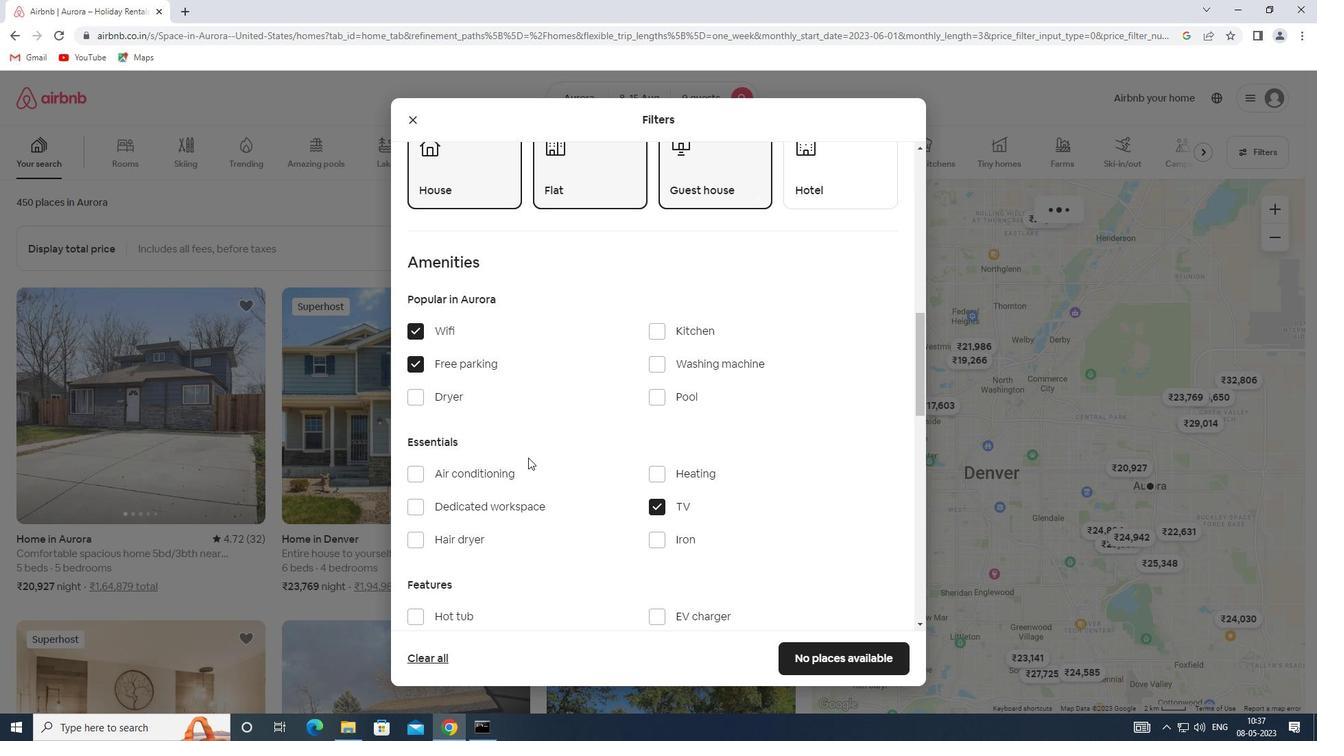 
Action: Mouse scrolled (582, 472) with delta (0, 0)
Screenshot: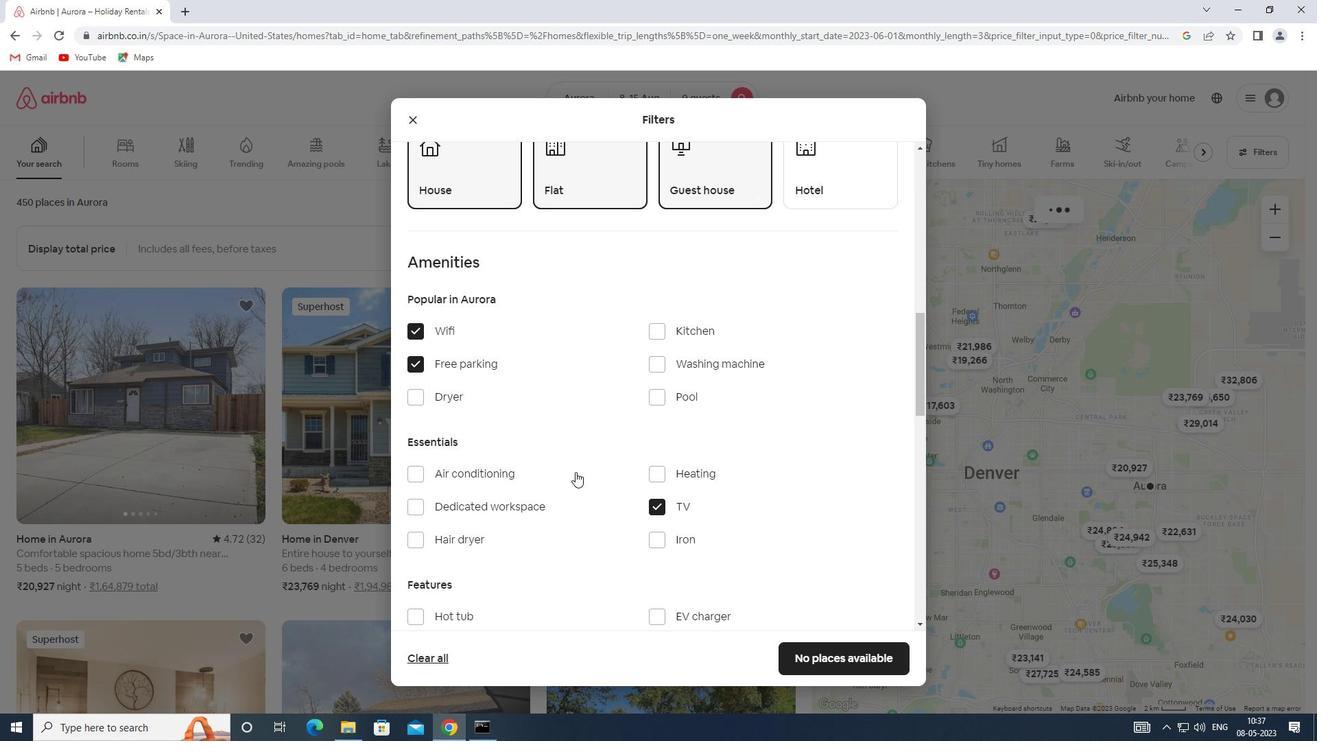 
Action: Mouse scrolled (582, 472) with delta (0, 0)
Screenshot: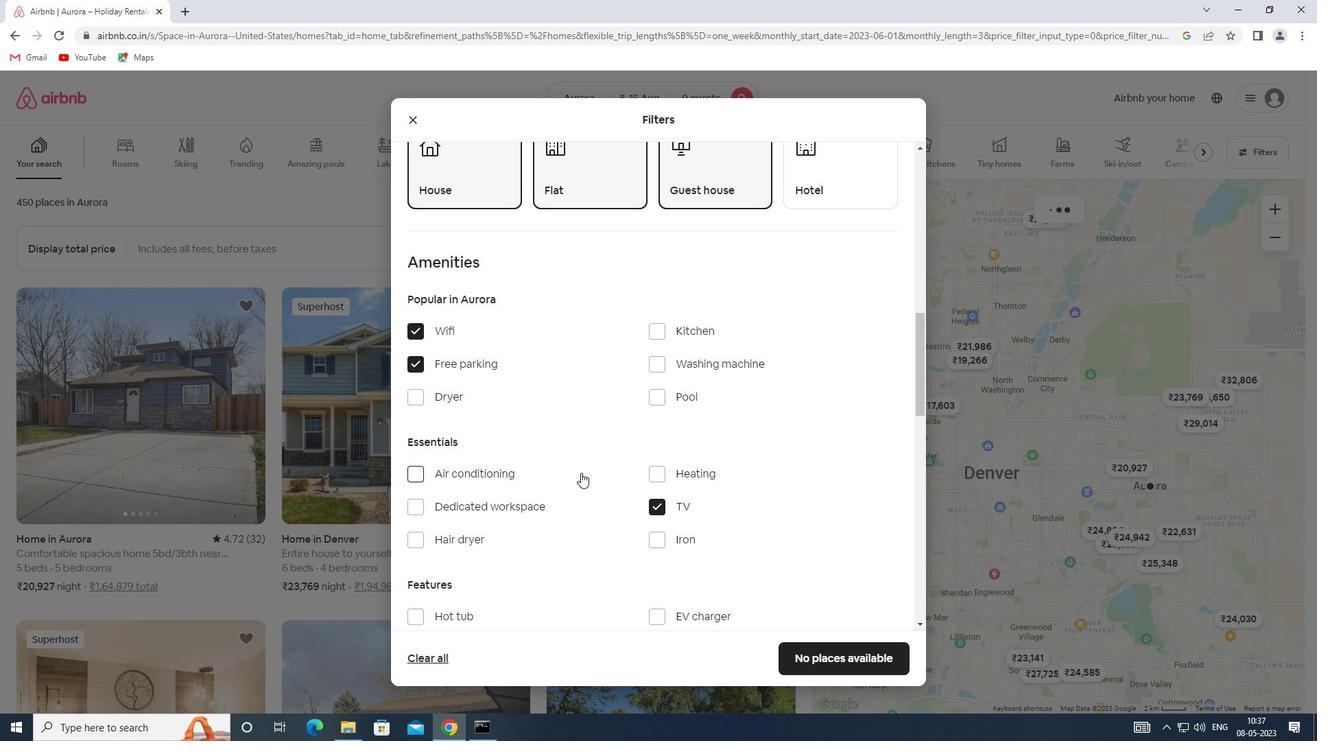 
Action: Mouse scrolled (582, 472) with delta (0, 0)
Screenshot: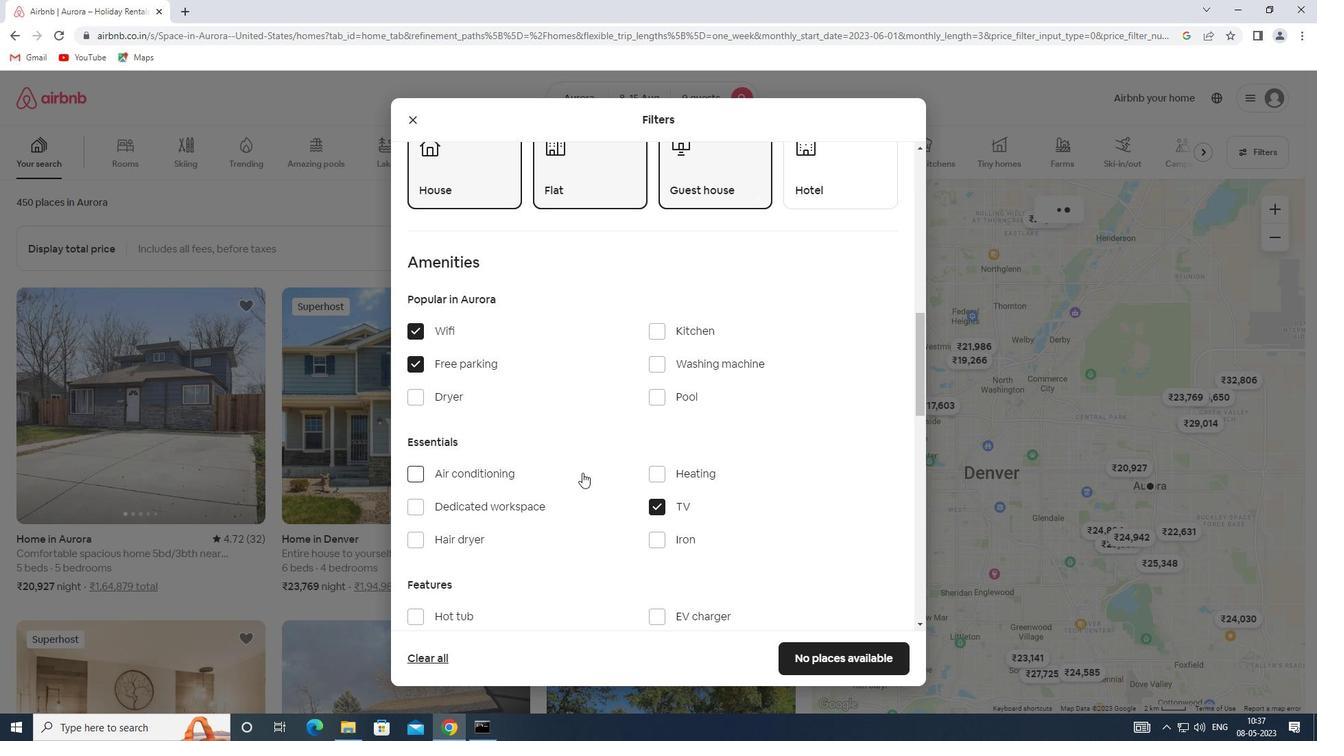 
Action: Mouse moved to (655, 434)
Screenshot: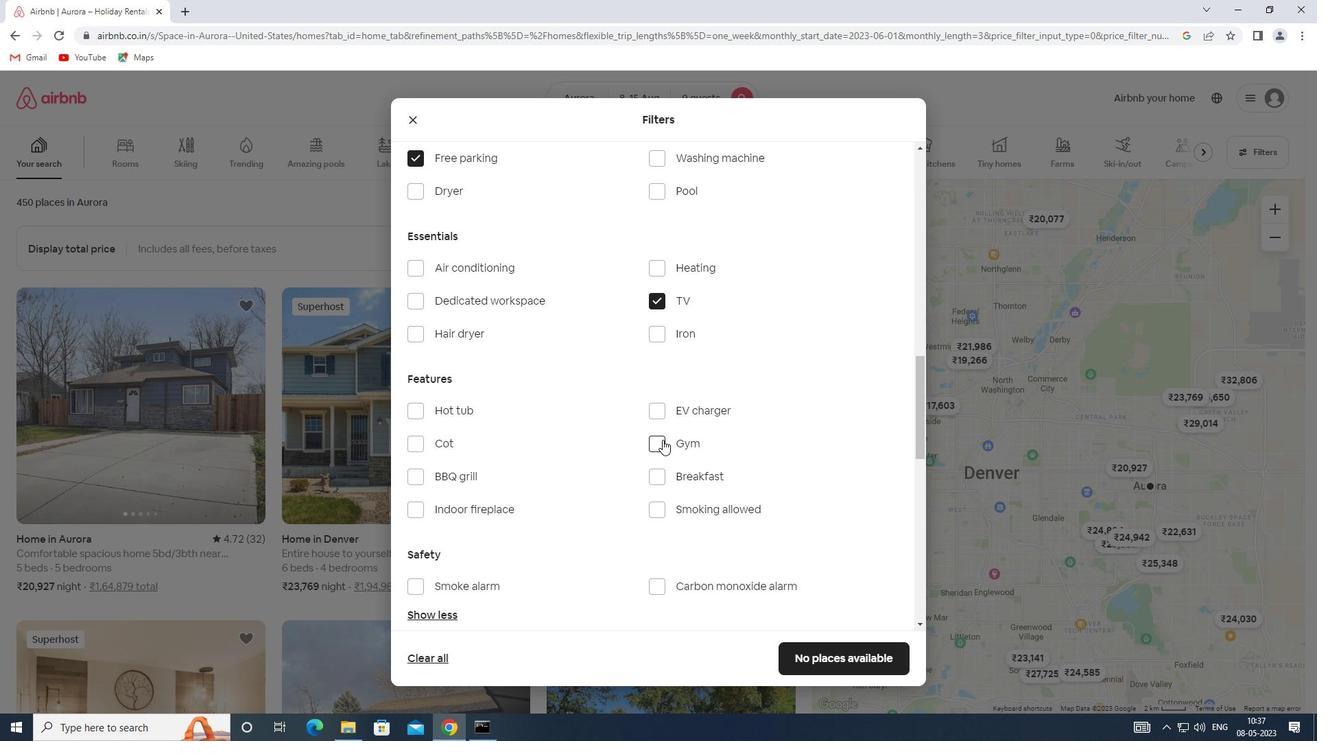 
Action: Mouse pressed left at (655, 434)
Screenshot: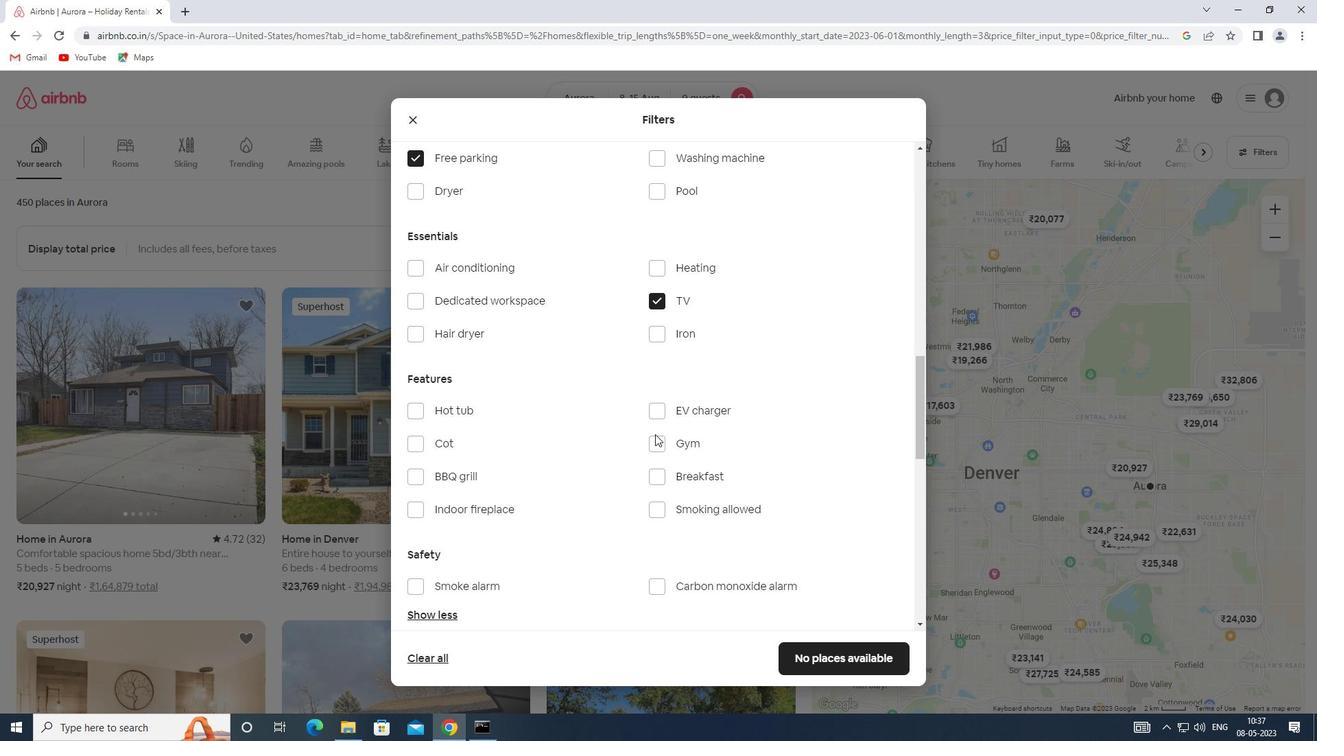 
Action: Mouse moved to (657, 447)
Screenshot: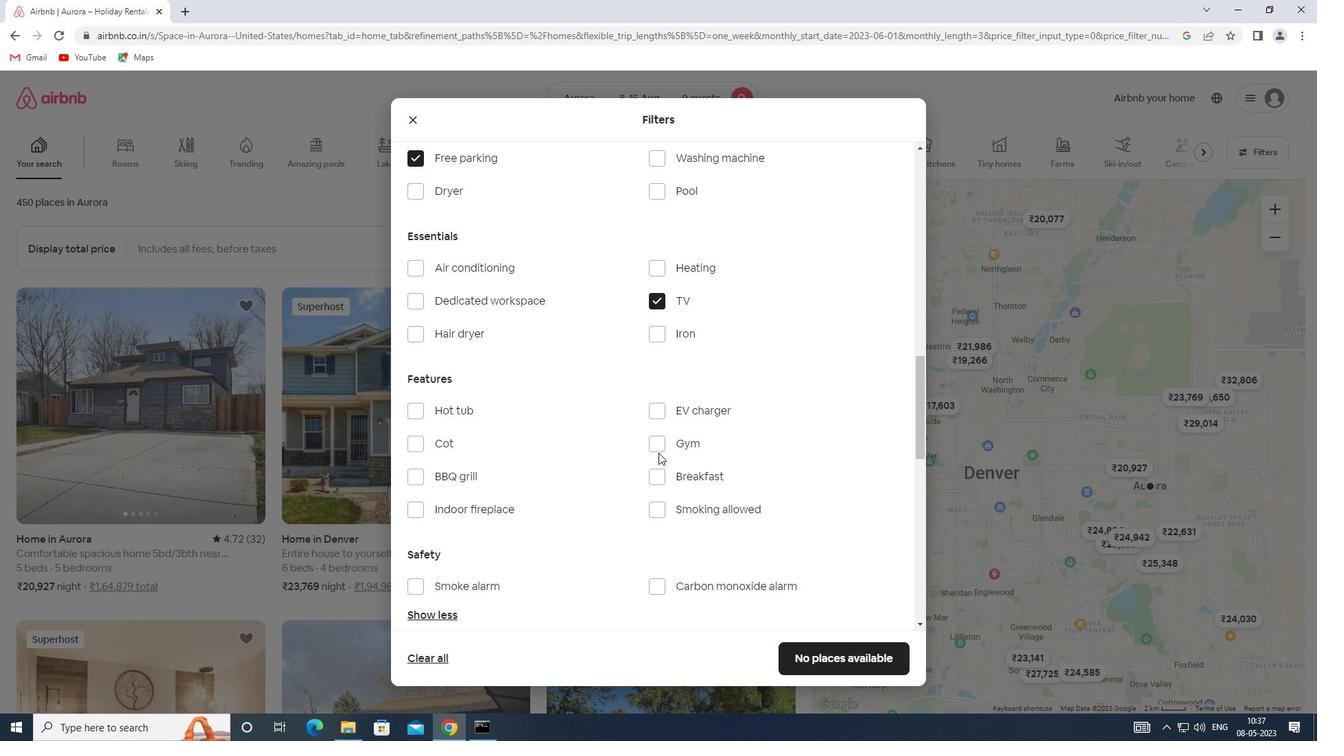 
Action: Mouse pressed left at (657, 447)
Screenshot: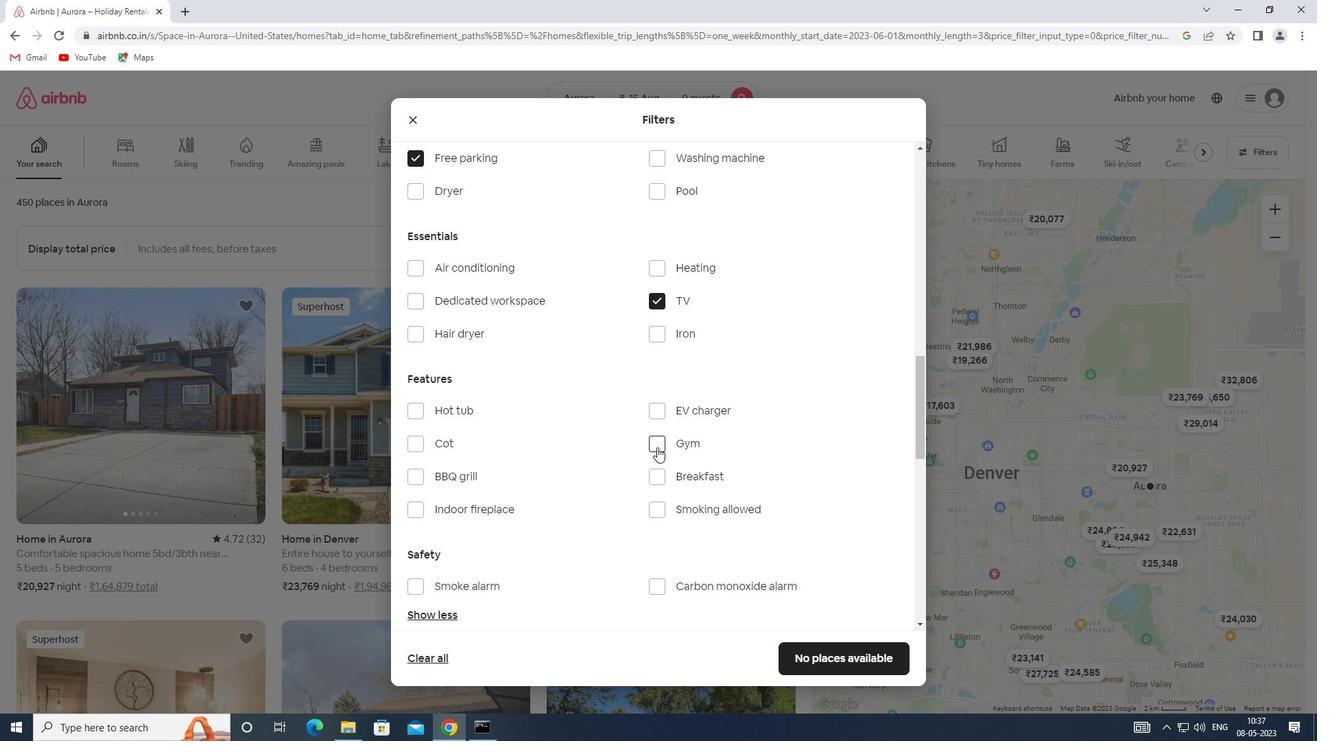 
Action: Mouse moved to (660, 475)
Screenshot: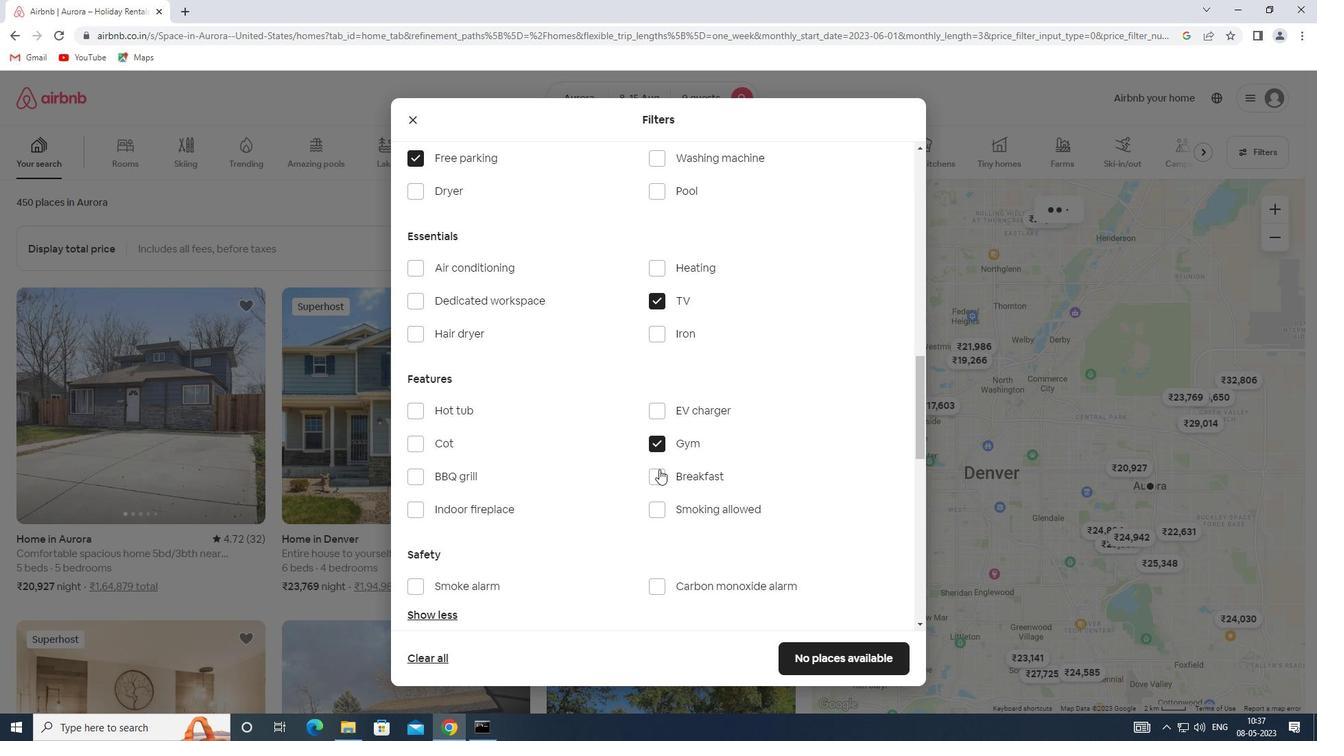 
Action: Mouse pressed left at (660, 475)
Screenshot: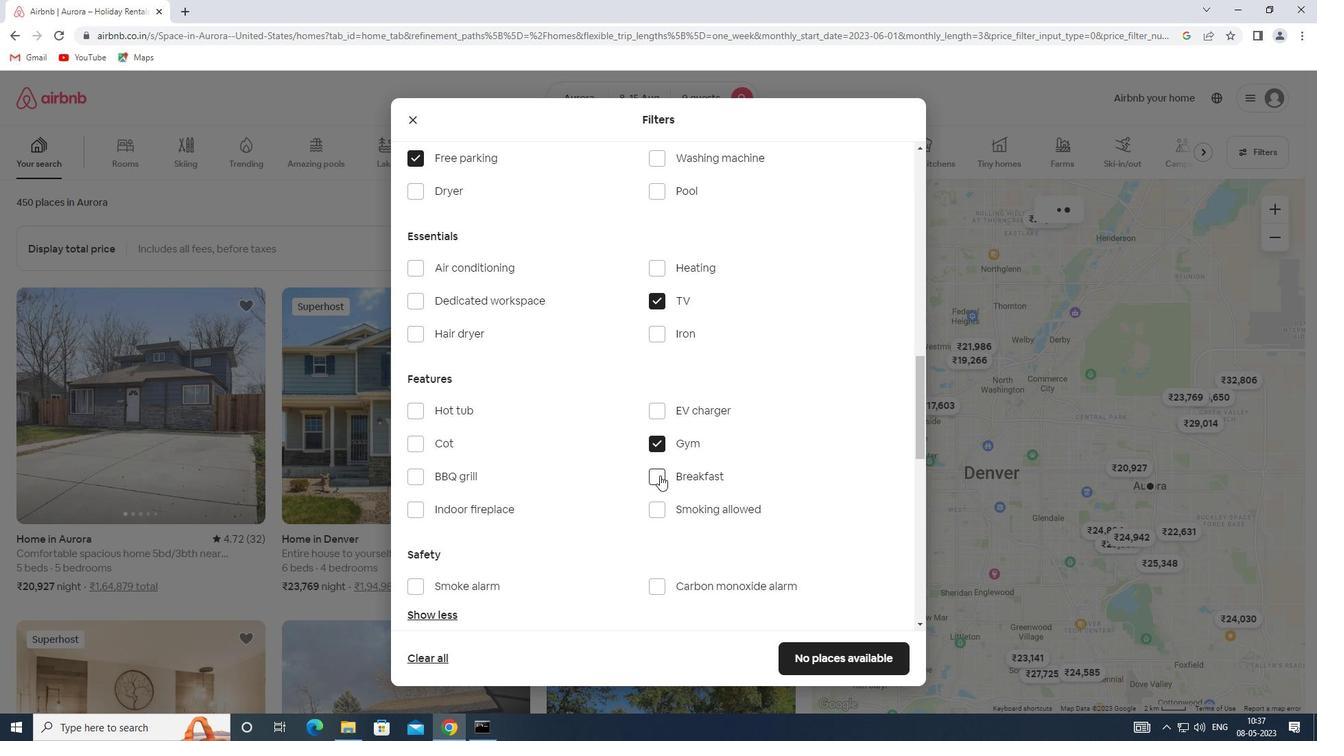 
Action: Mouse moved to (660, 477)
Screenshot: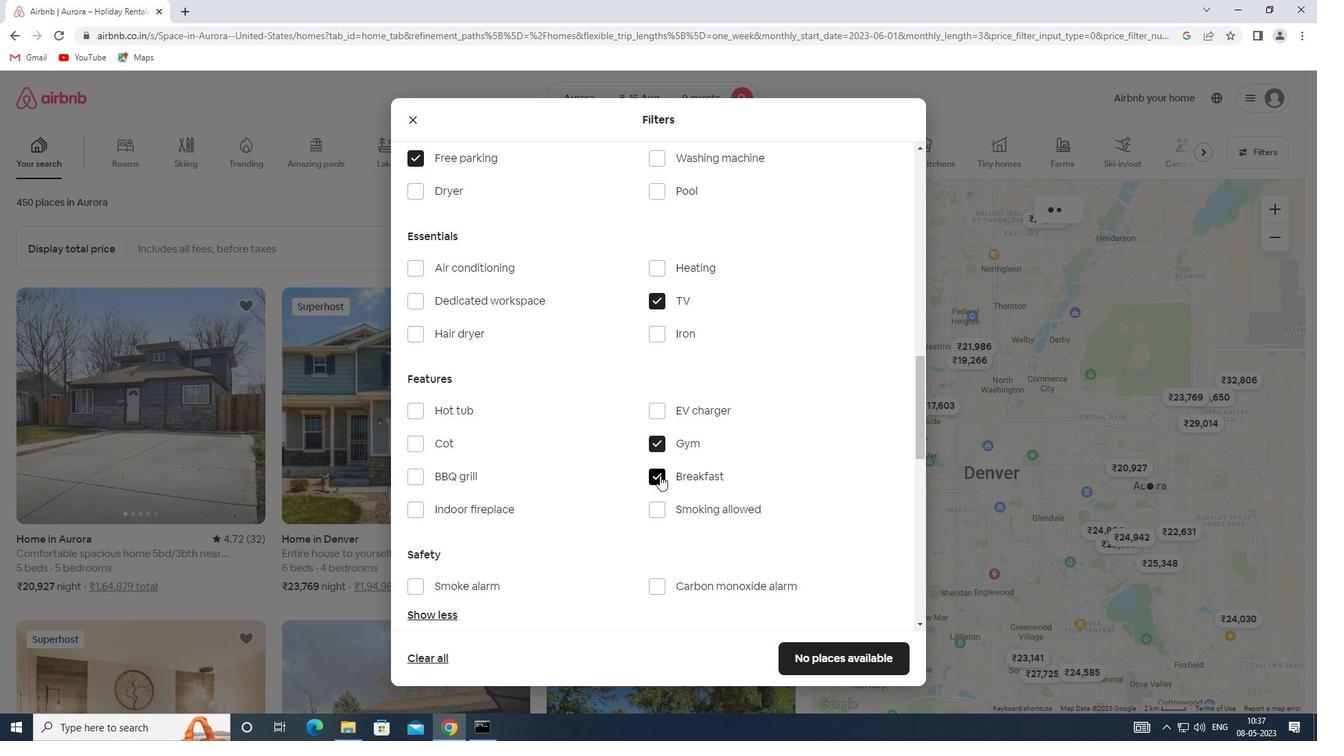 
Action: Mouse scrolled (660, 477) with delta (0, 0)
Screenshot: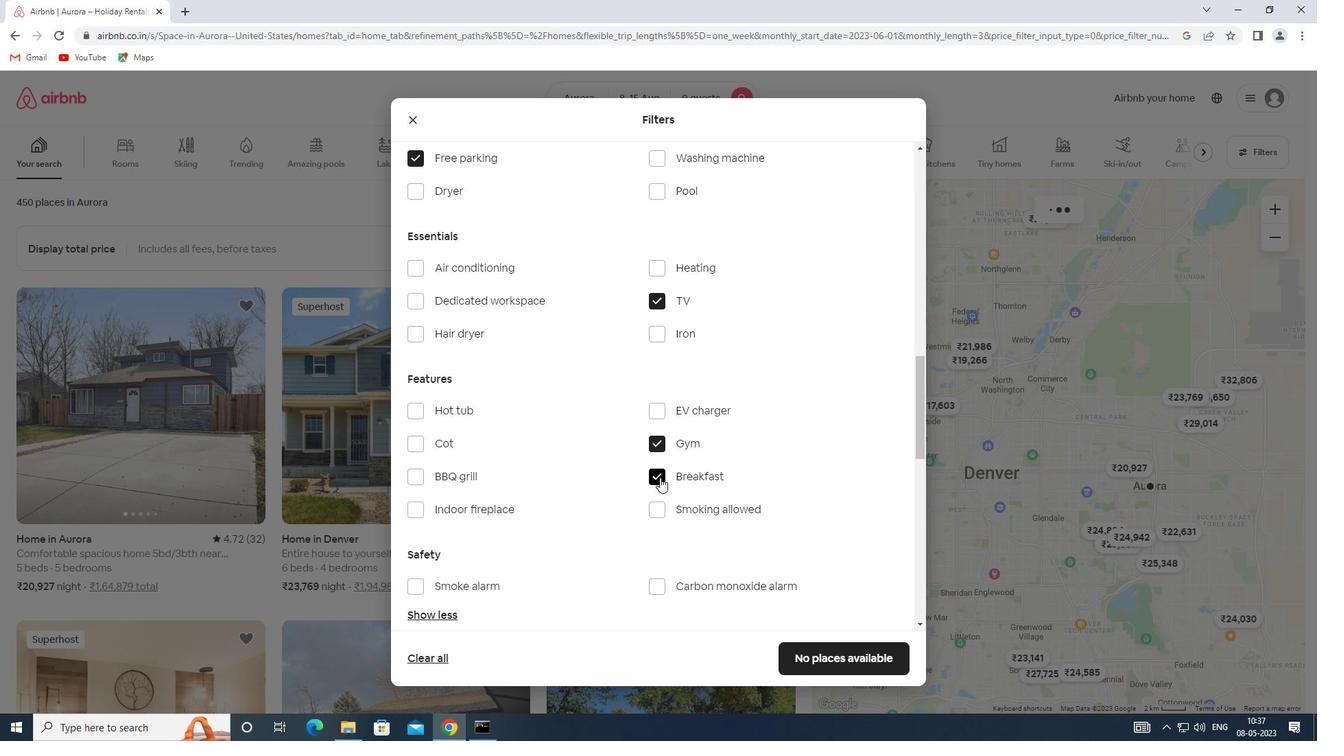 
Action: Mouse scrolled (660, 477) with delta (0, 0)
Screenshot: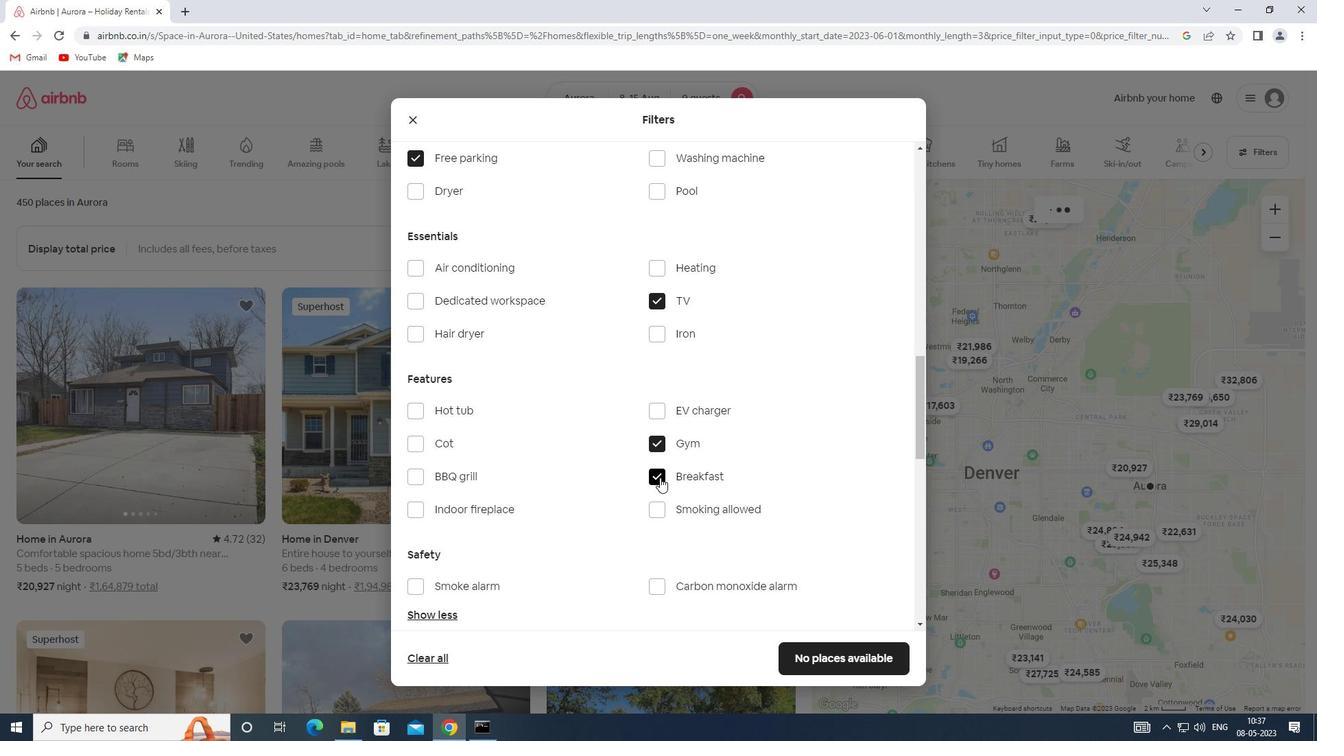 
Action: Mouse scrolled (660, 477) with delta (0, 0)
Screenshot: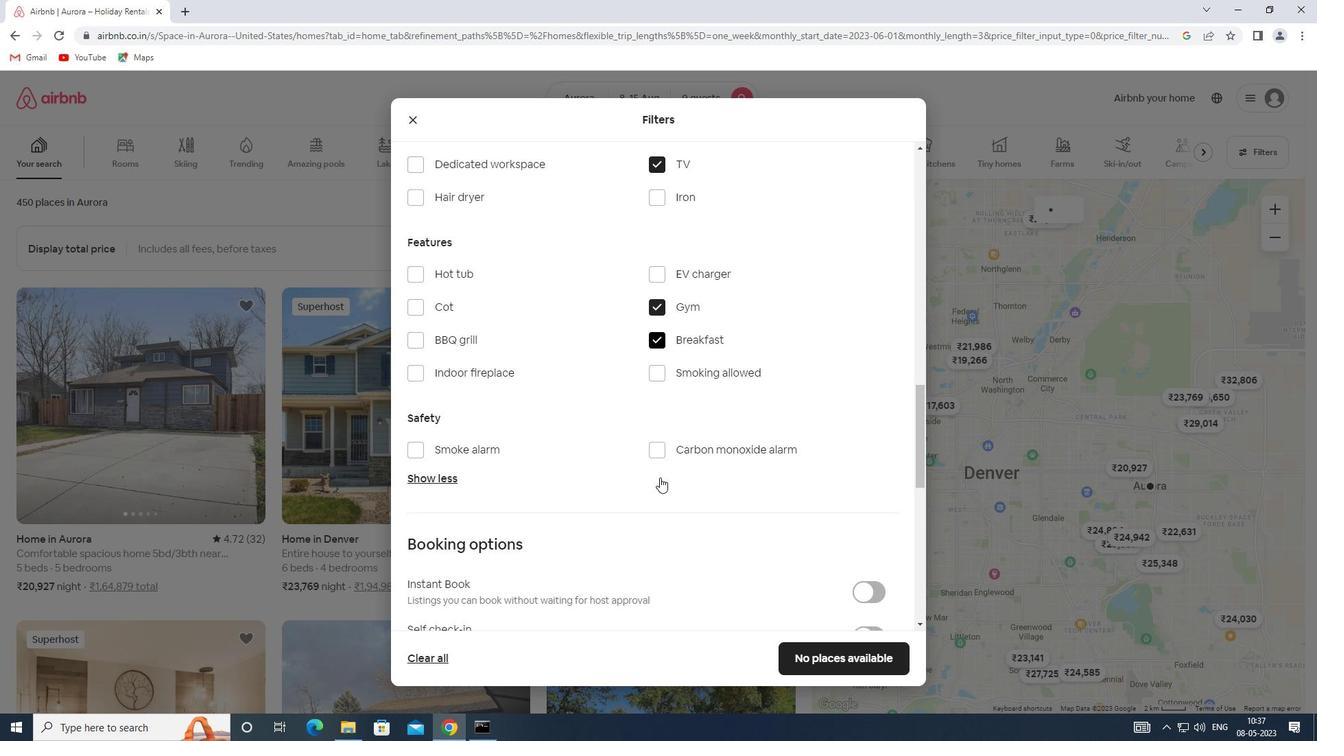 
Action: Mouse scrolled (660, 477) with delta (0, 0)
Screenshot: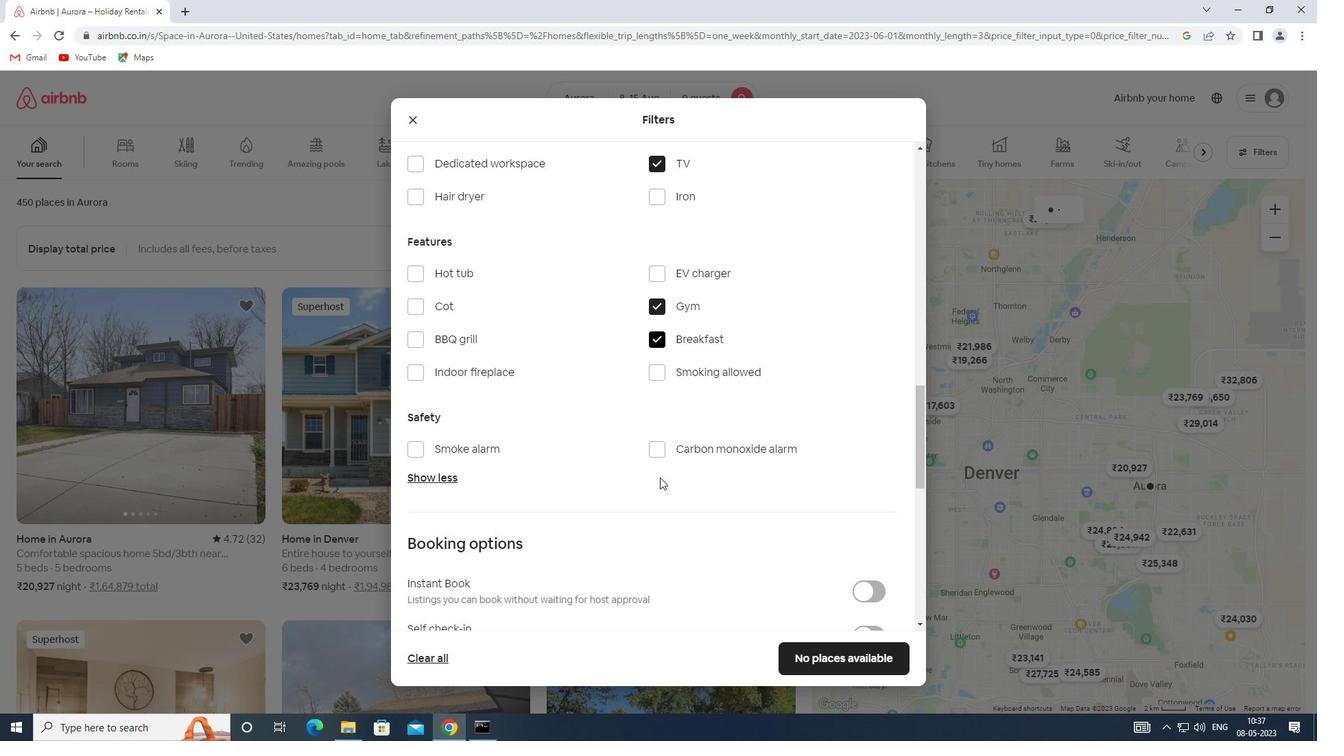 
Action: Mouse moved to (862, 500)
Screenshot: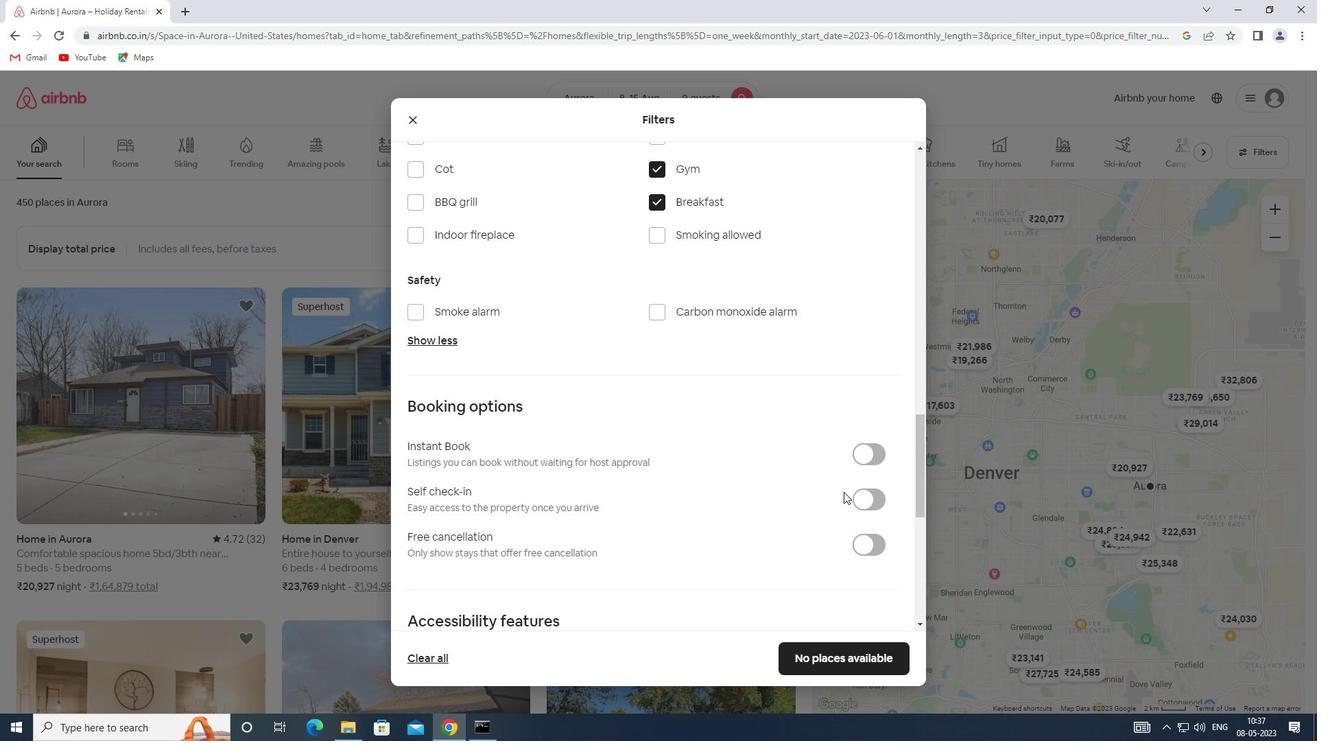 
Action: Mouse pressed left at (862, 500)
Screenshot: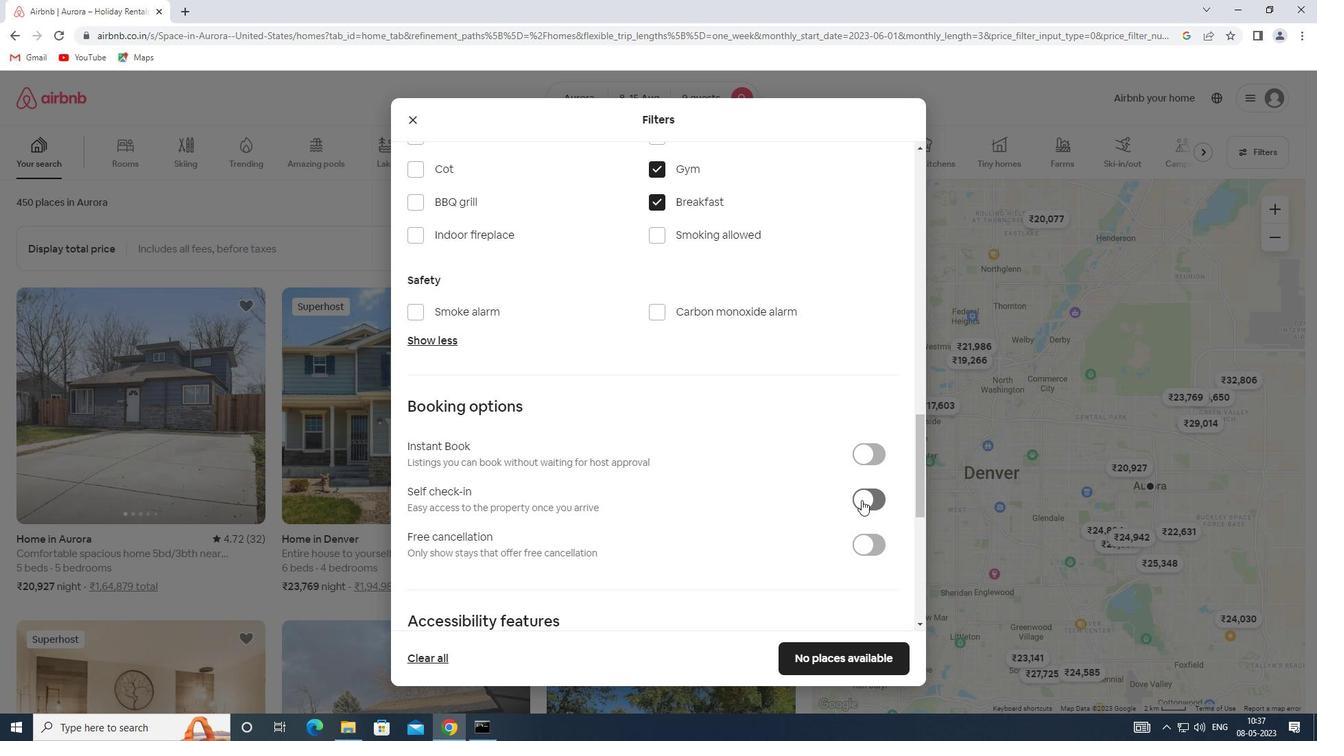 
Action: Mouse moved to (514, 523)
Screenshot: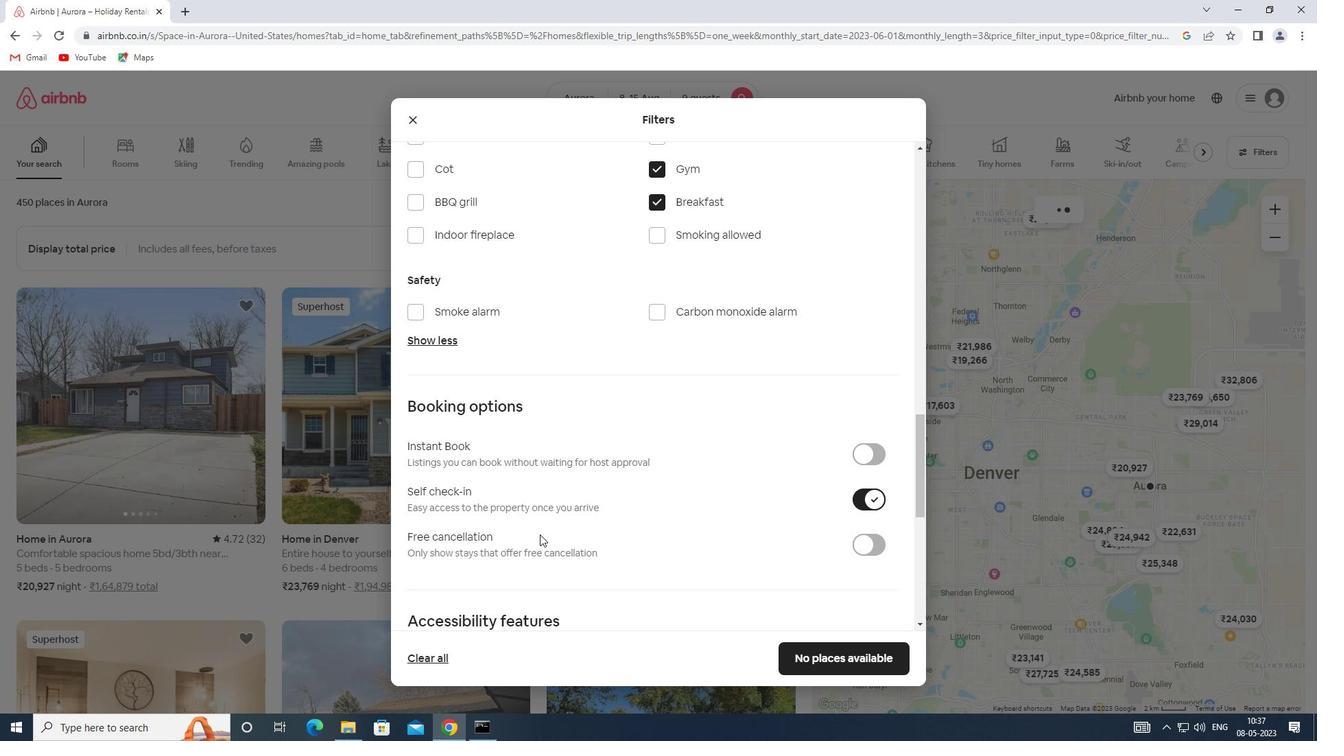 
Action: Mouse scrolled (514, 523) with delta (0, 0)
Screenshot: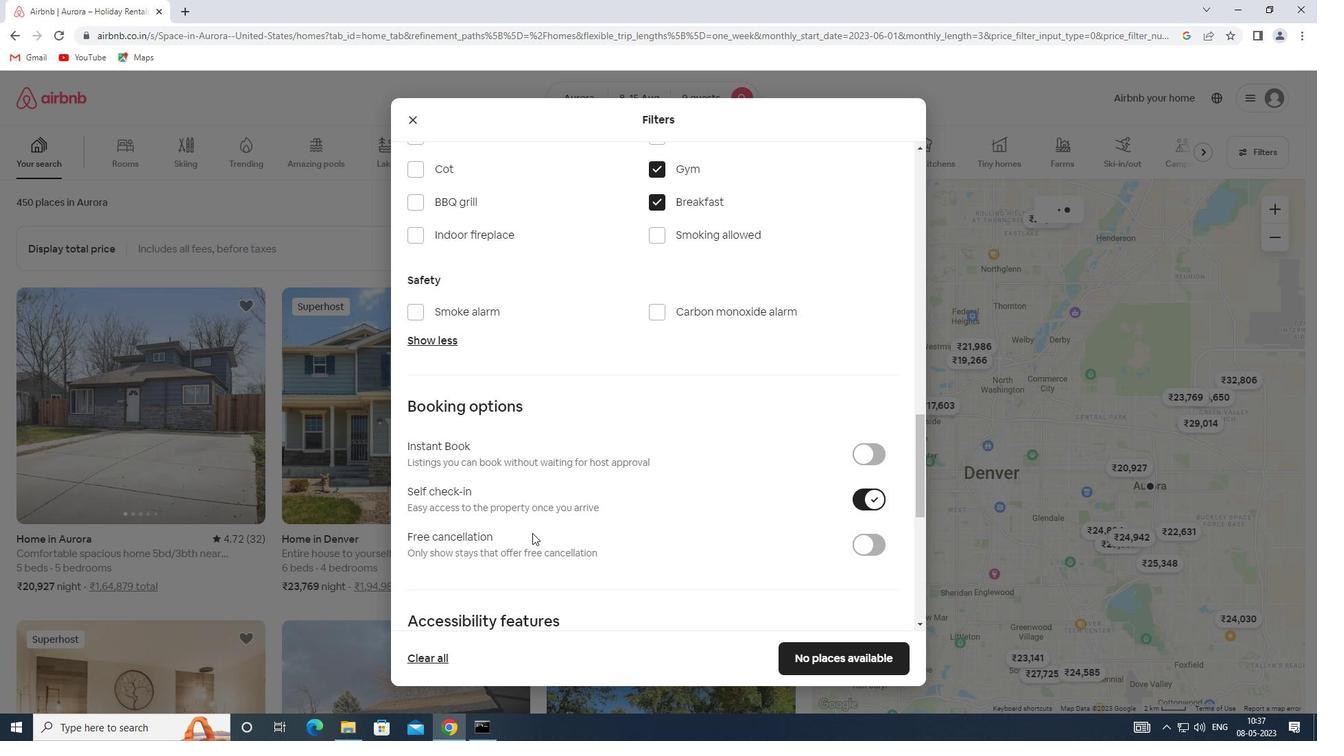 
Action: Mouse scrolled (514, 523) with delta (0, 0)
Screenshot: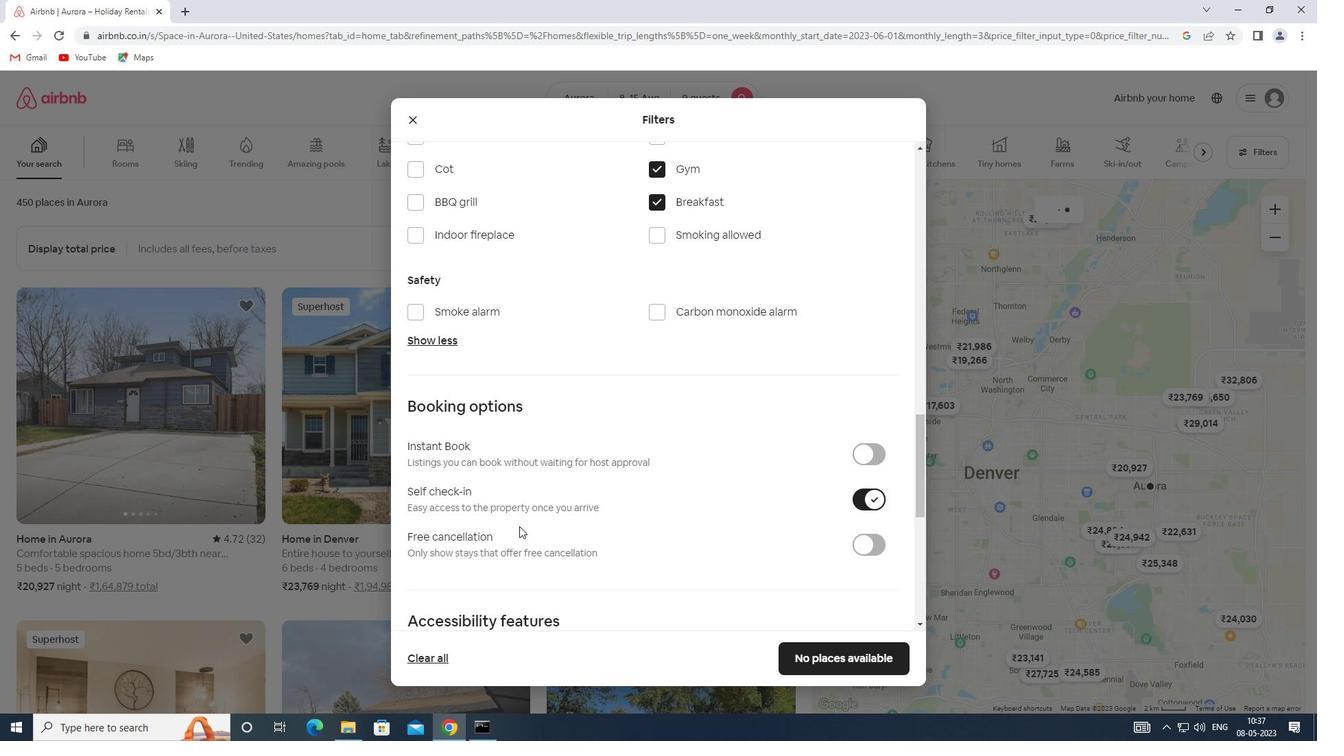 
Action: Mouse scrolled (514, 523) with delta (0, 0)
Screenshot: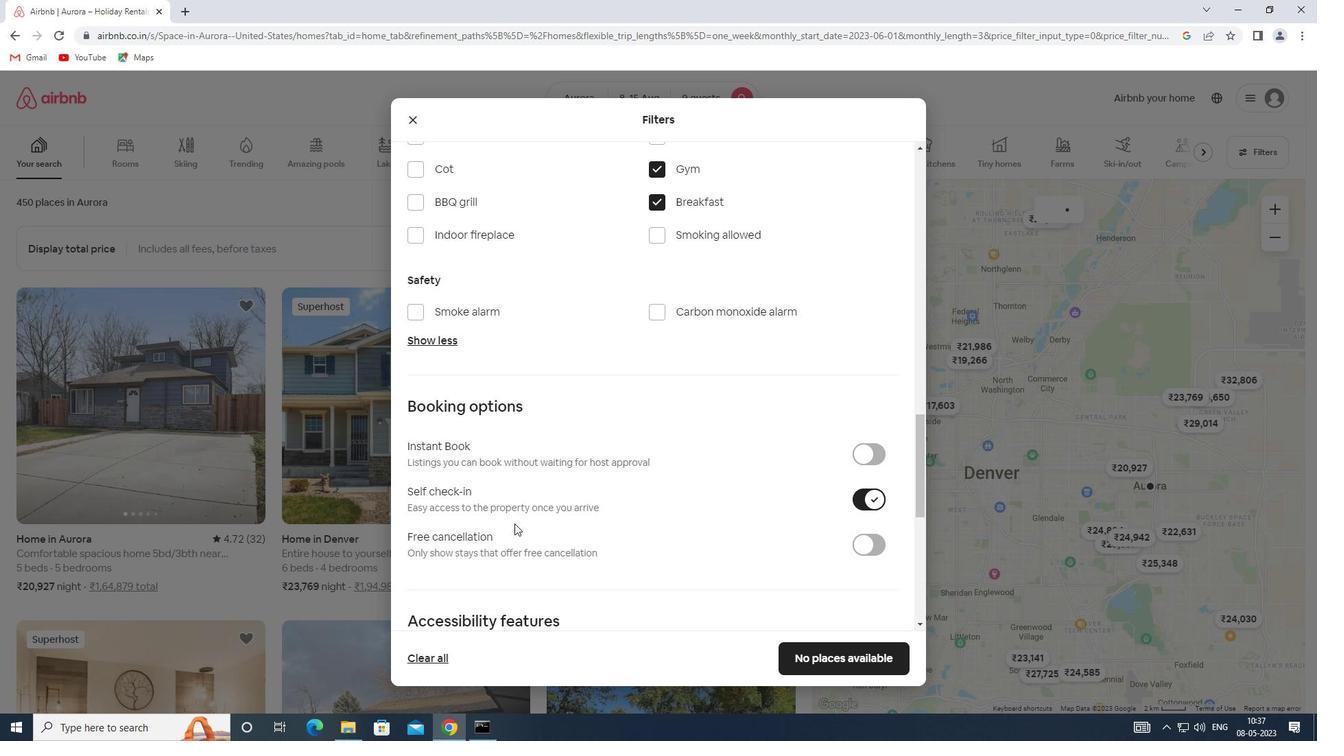 
Action: Mouse moved to (464, 553)
Screenshot: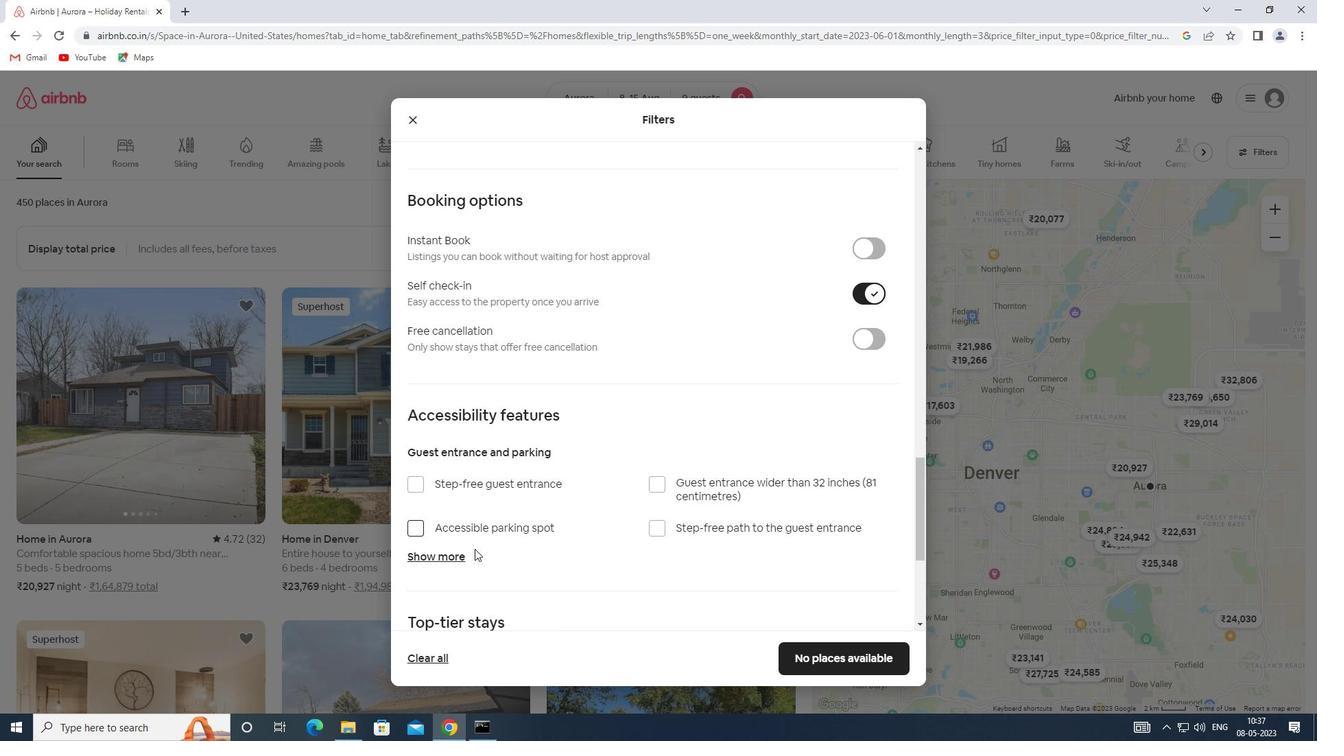 
Action: Mouse scrolled (464, 552) with delta (0, 0)
Screenshot: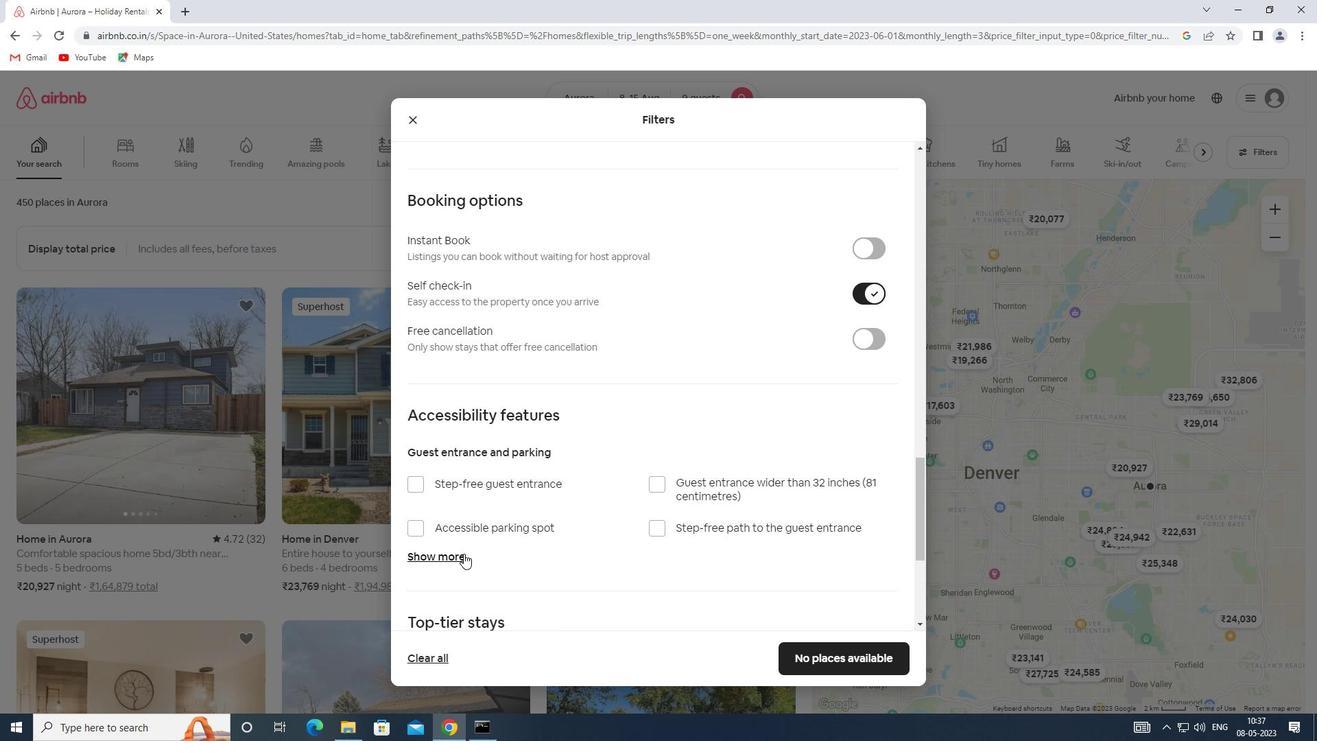 
Action: Mouse scrolled (464, 552) with delta (0, 0)
Screenshot: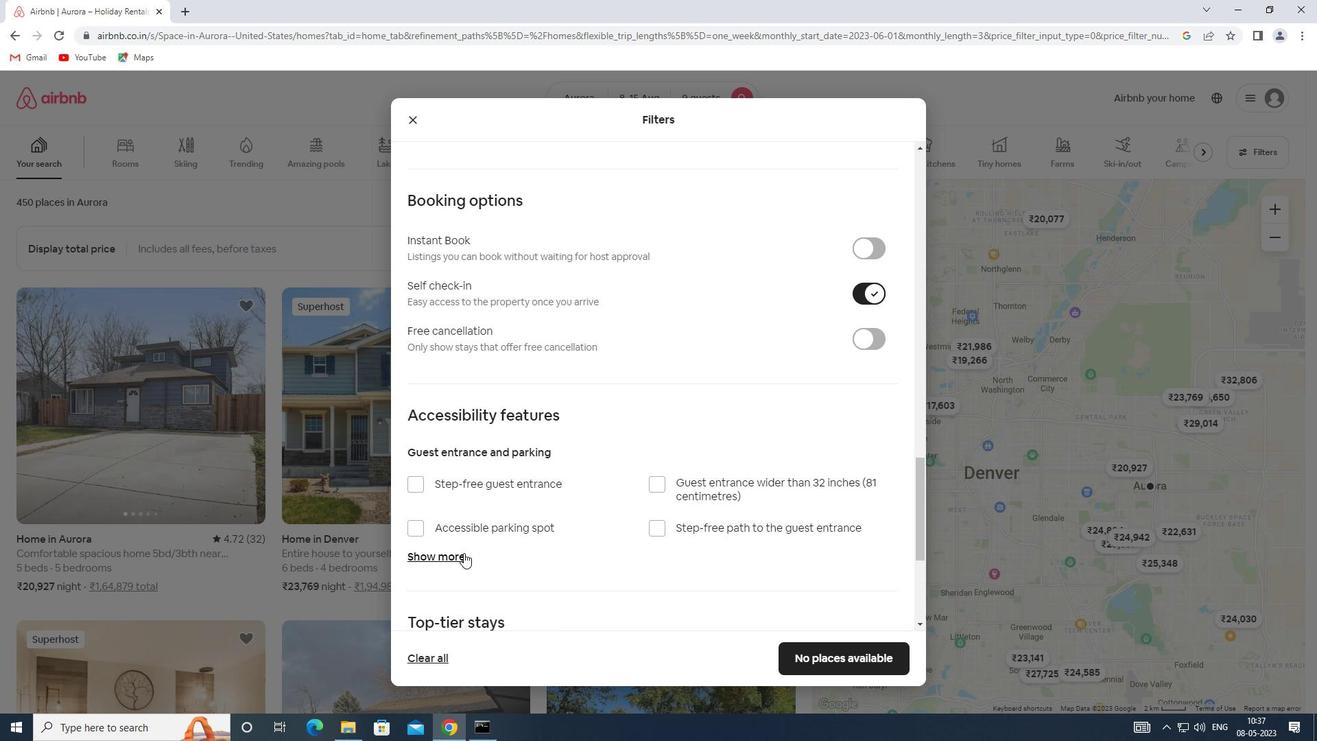 
Action: Mouse moved to (465, 551)
Screenshot: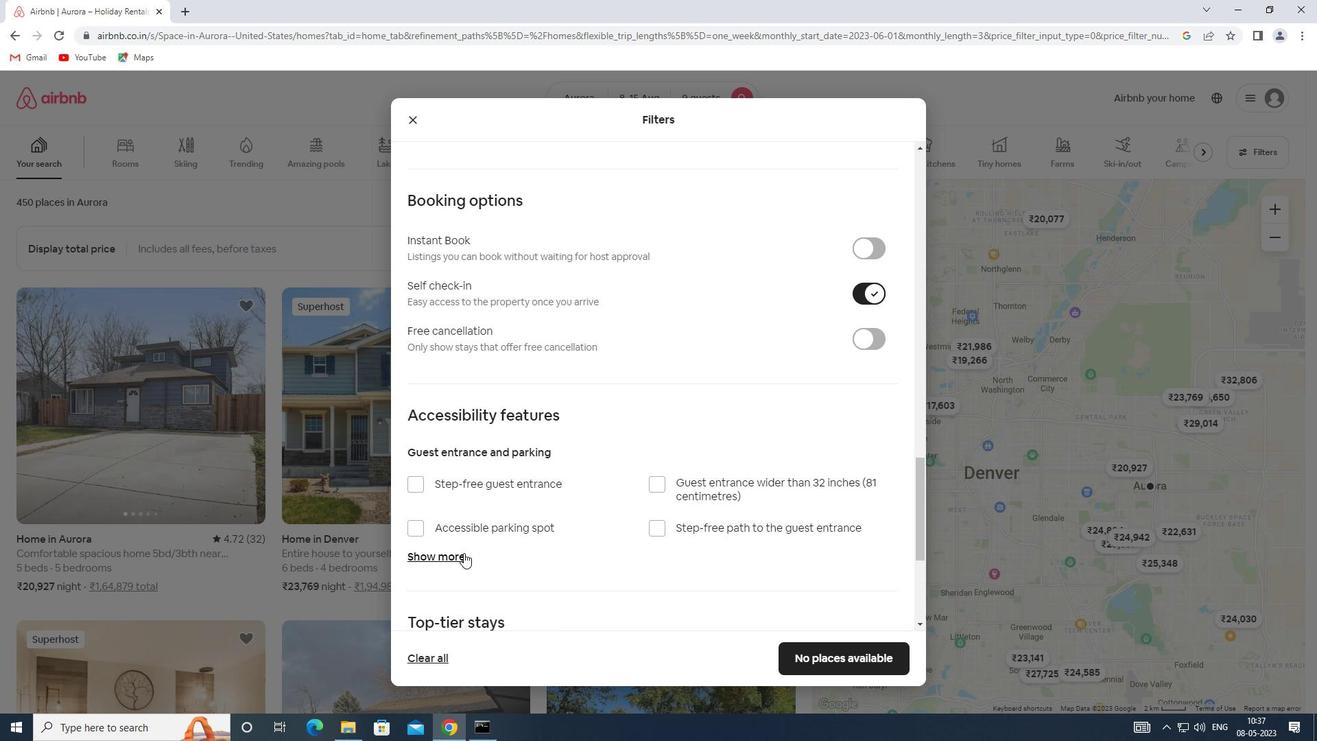 
Action: Mouse scrolled (465, 551) with delta (0, 0)
Screenshot: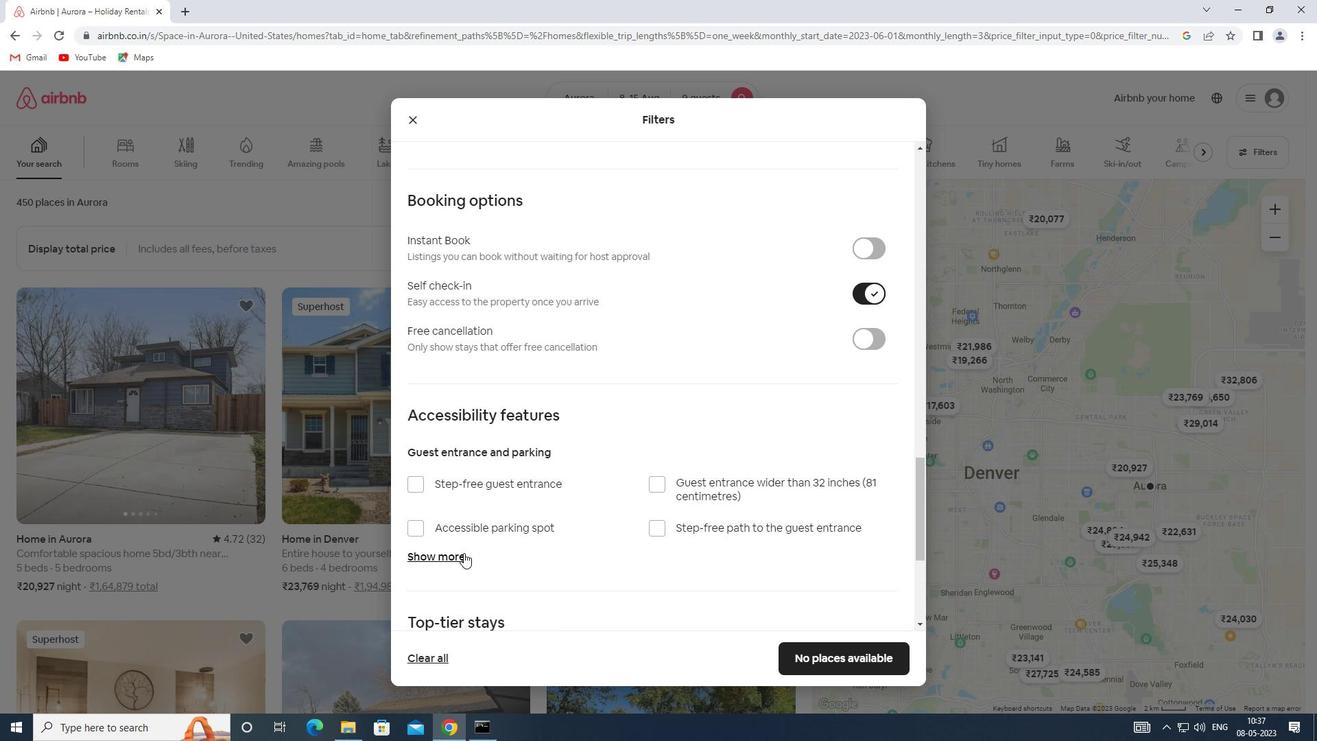 
Action: Mouse moved to (493, 545)
Screenshot: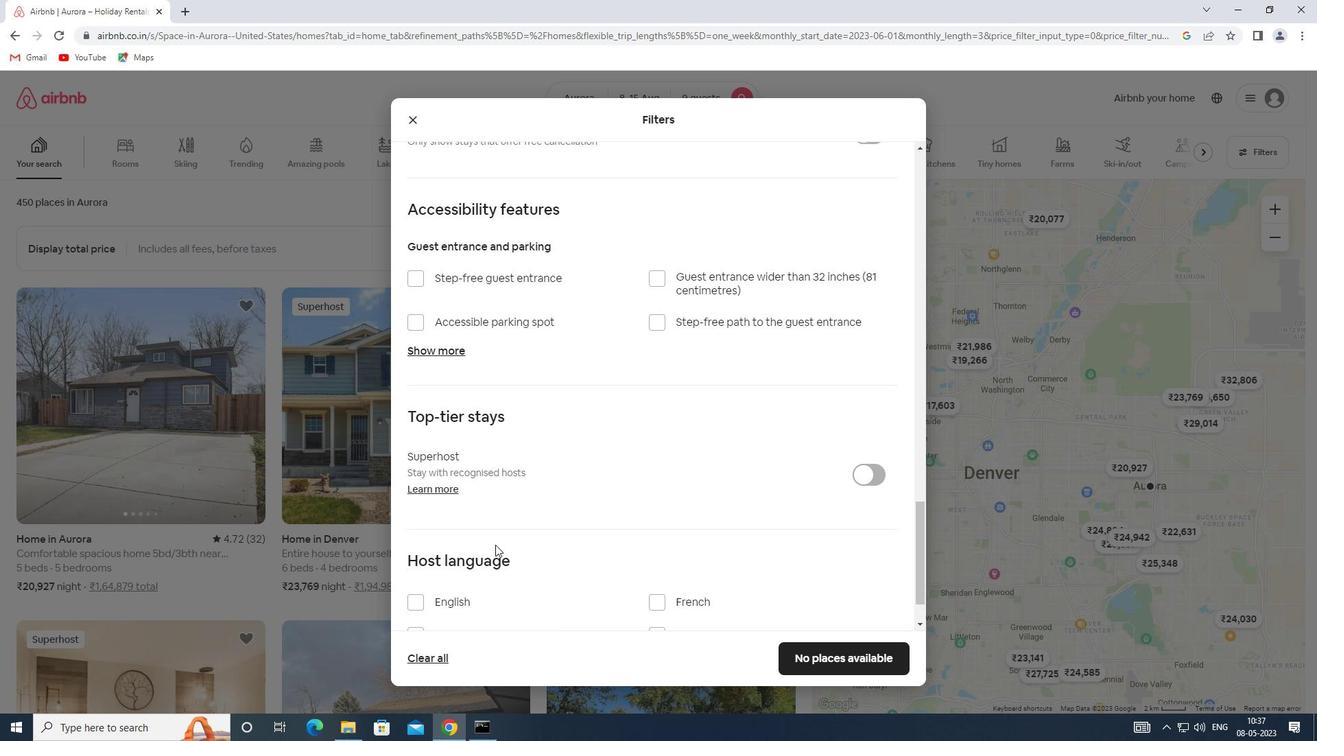 
Action: Mouse scrolled (493, 545) with delta (0, 0)
Screenshot: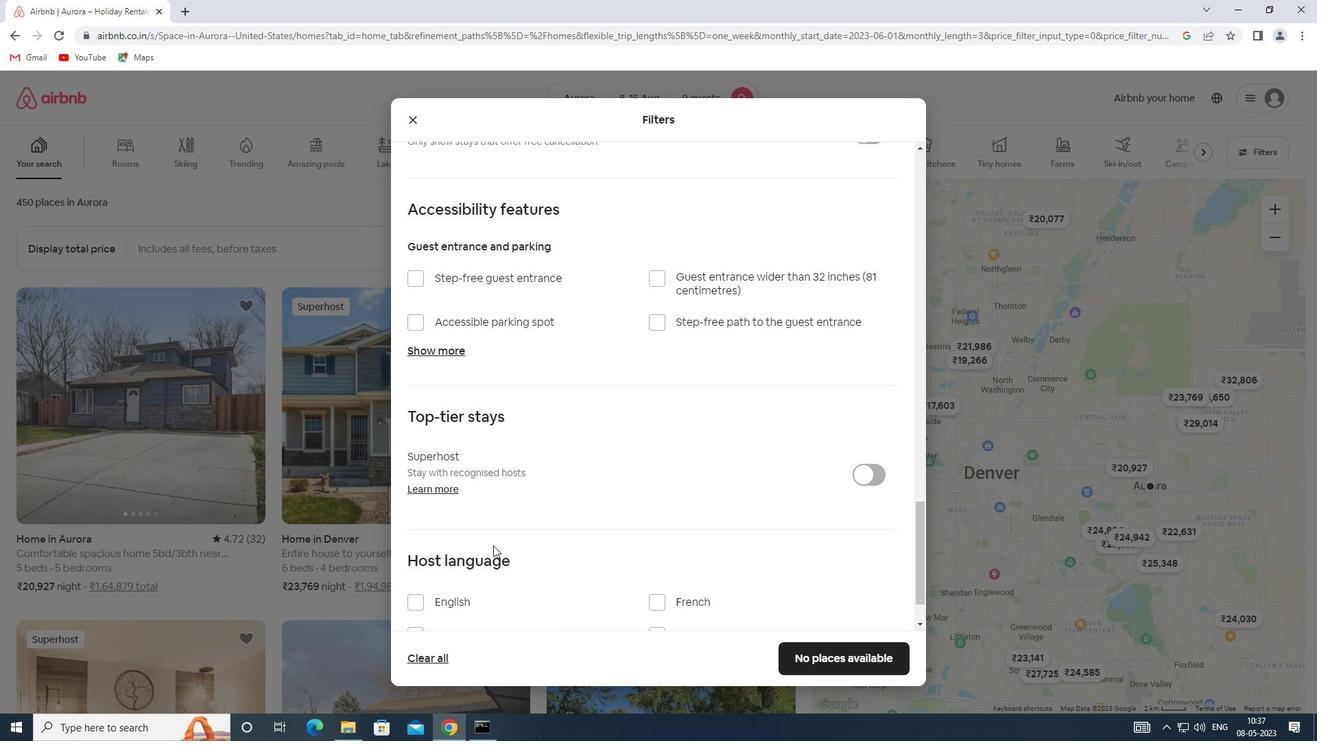 
Action: Mouse scrolled (493, 545) with delta (0, 0)
Screenshot: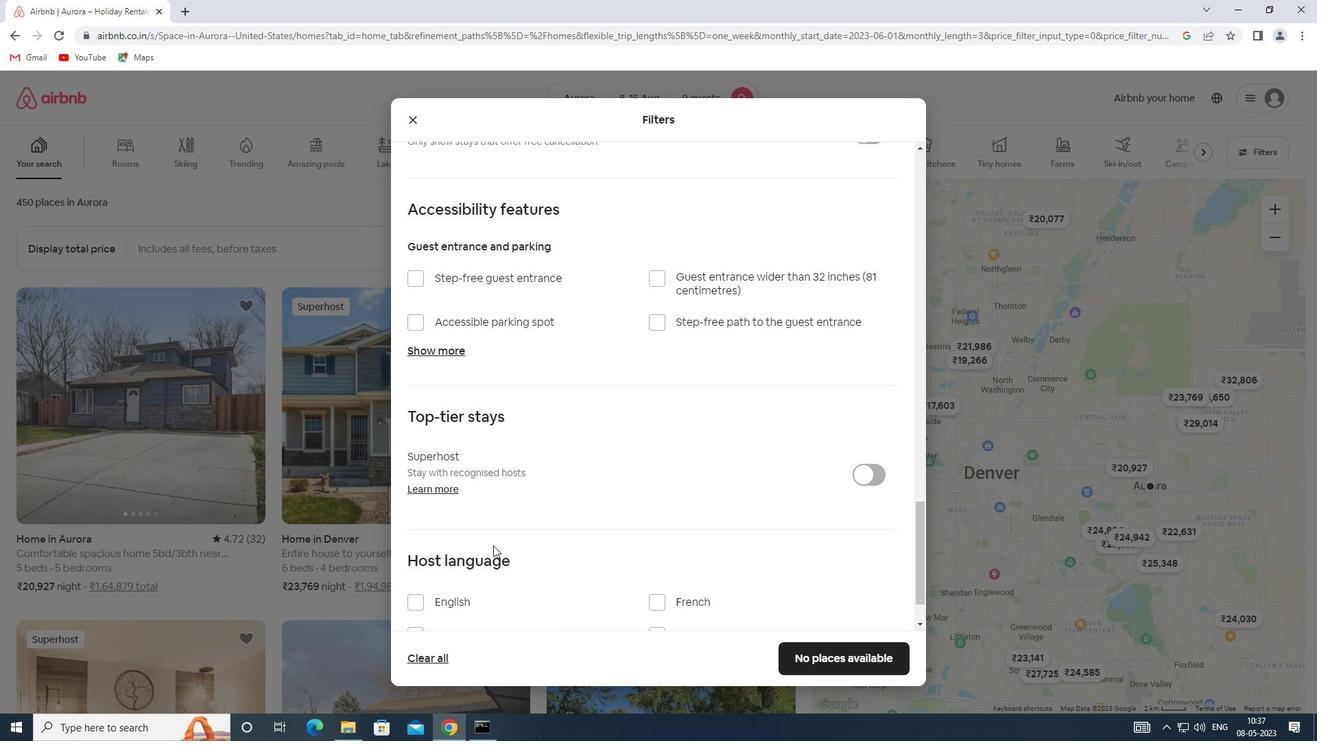 
Action: Mouse moved to (415, 537)
Screenshot: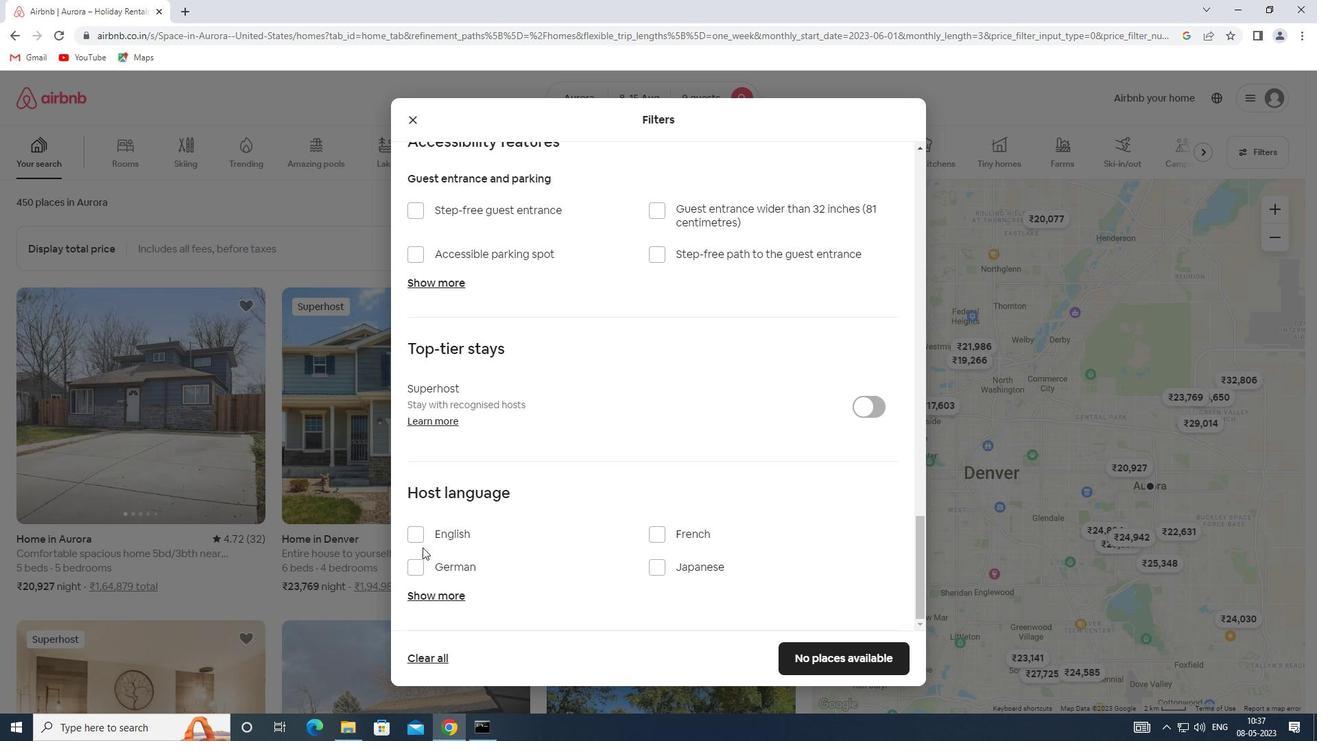 
Action: Mouse pressed left at (415, 537)
Screenshot: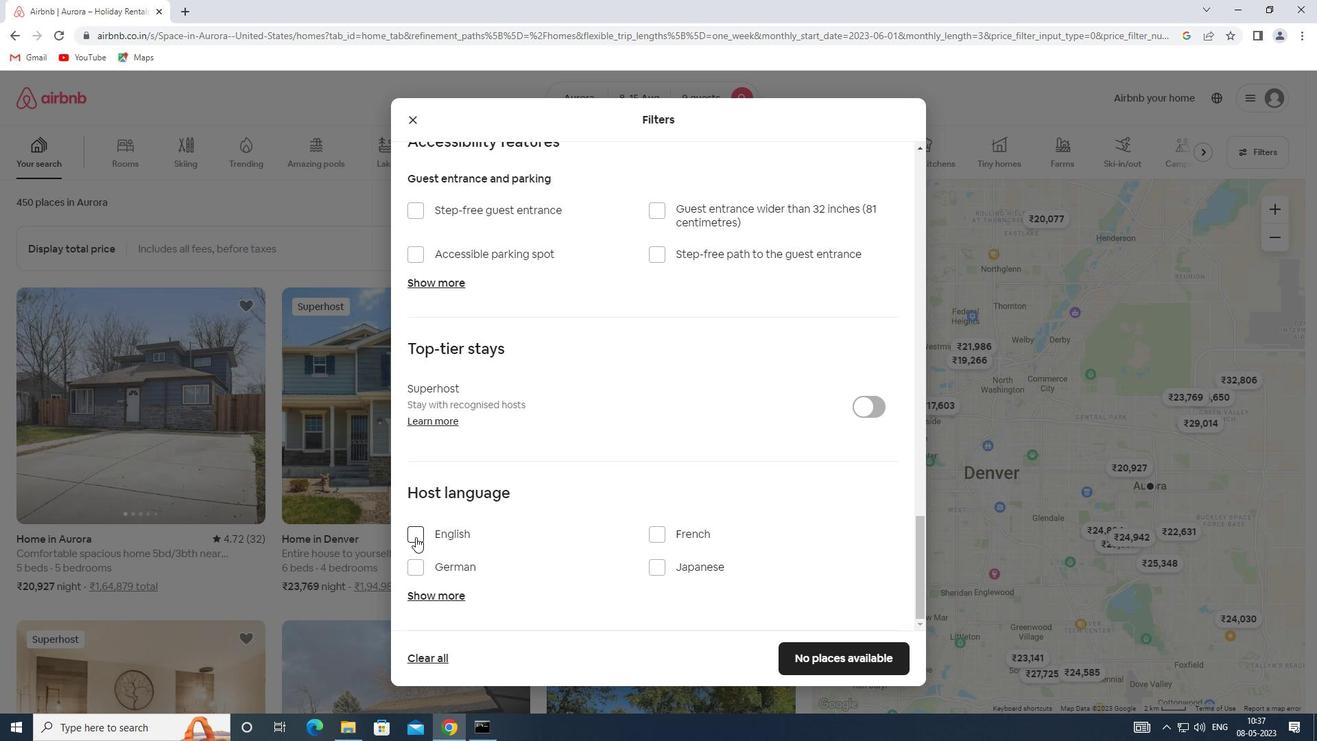 
Action: Mouse moved to (840, 660)
Screenshot: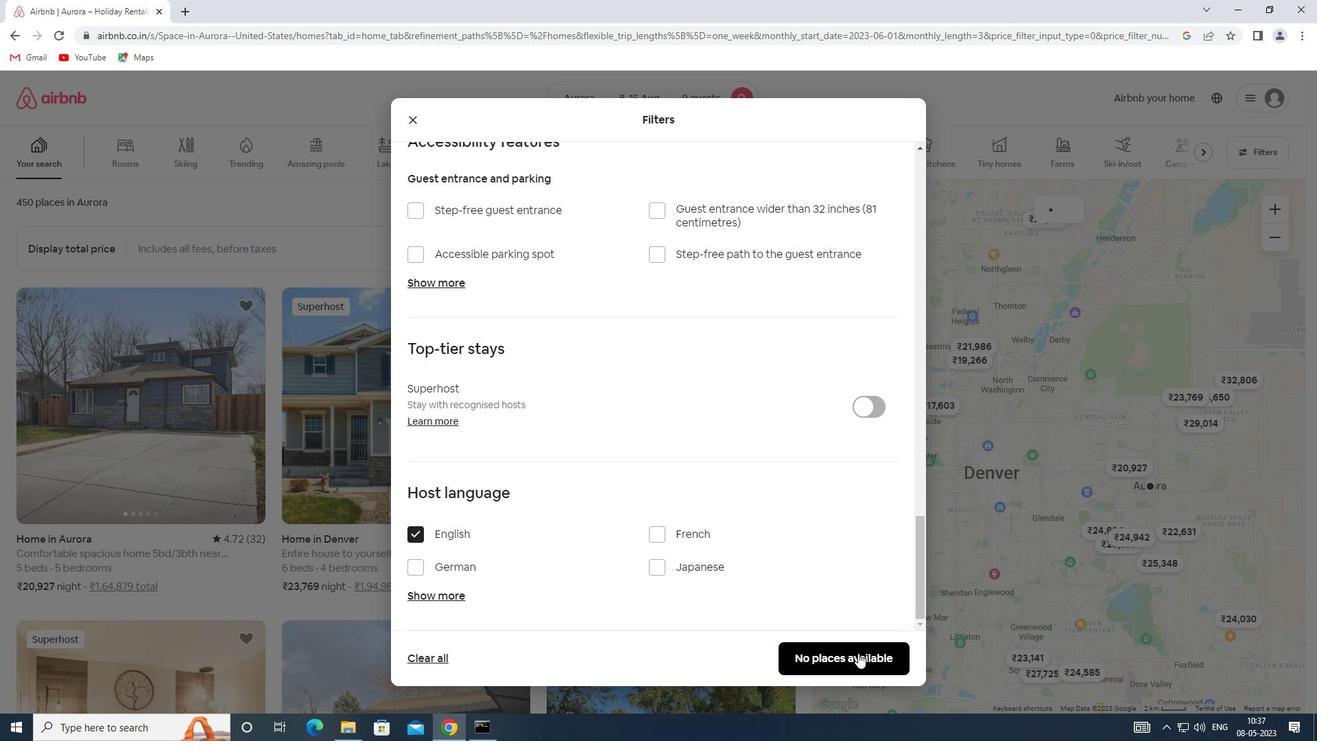 
Action: Mouse pressed left at (840, 660)
Screenshot: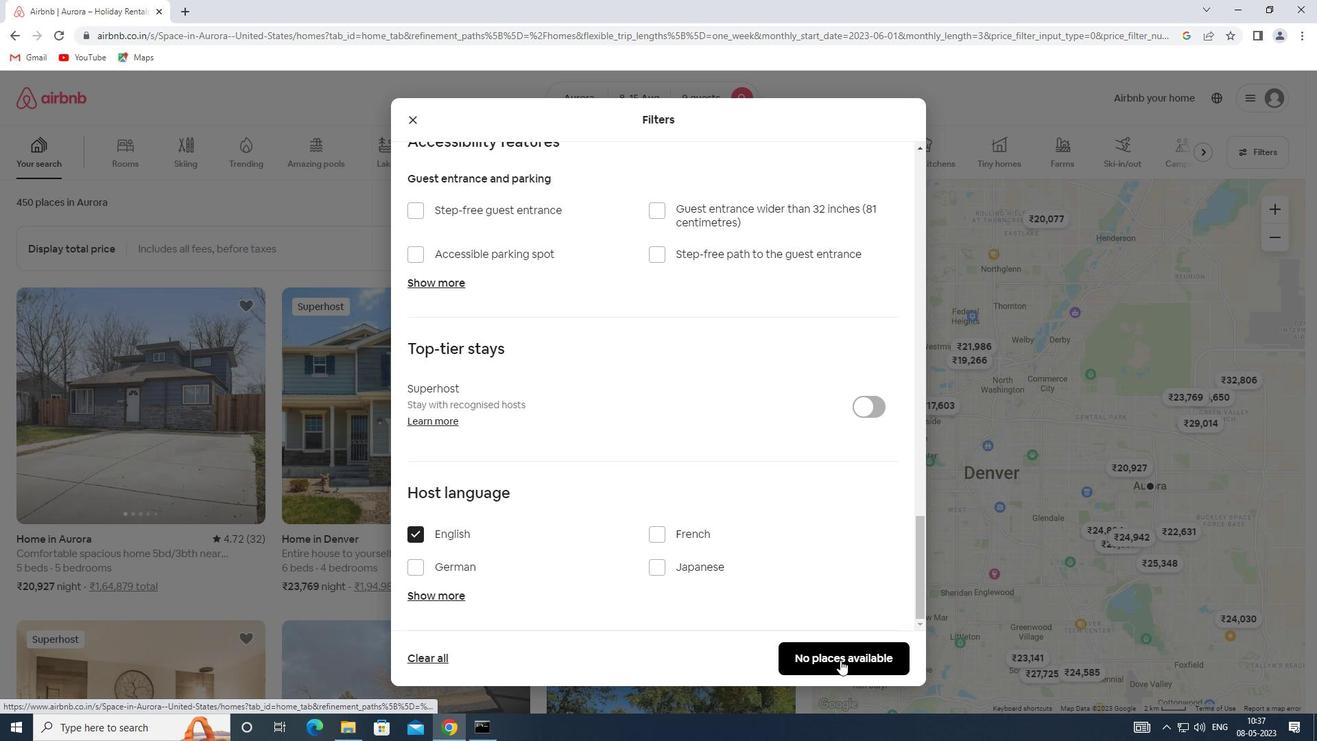 
